 Task:  Click on Football In the Sunday Gridiron Challenge click on  Pick Sheet Add name Eli Anderson Team name Cincinnati Hammerheads and  Email softage.8@softage.net 10 Points Tampa Bay Buccaneers 9 Points Cleveland Browns 8 Points Washington Commanders 7 Points San Francisco 49ers 6 Points Las Vegas Raiders 5 Points New York Jets 4 Points Seattle Seahawks 3 Points Minnesota Vikings 2 Points Green Bay Packers 1 Points Los Angeles Rams Submit pick sheet
Action: Mouse moved to (724, 434)
Screenshot: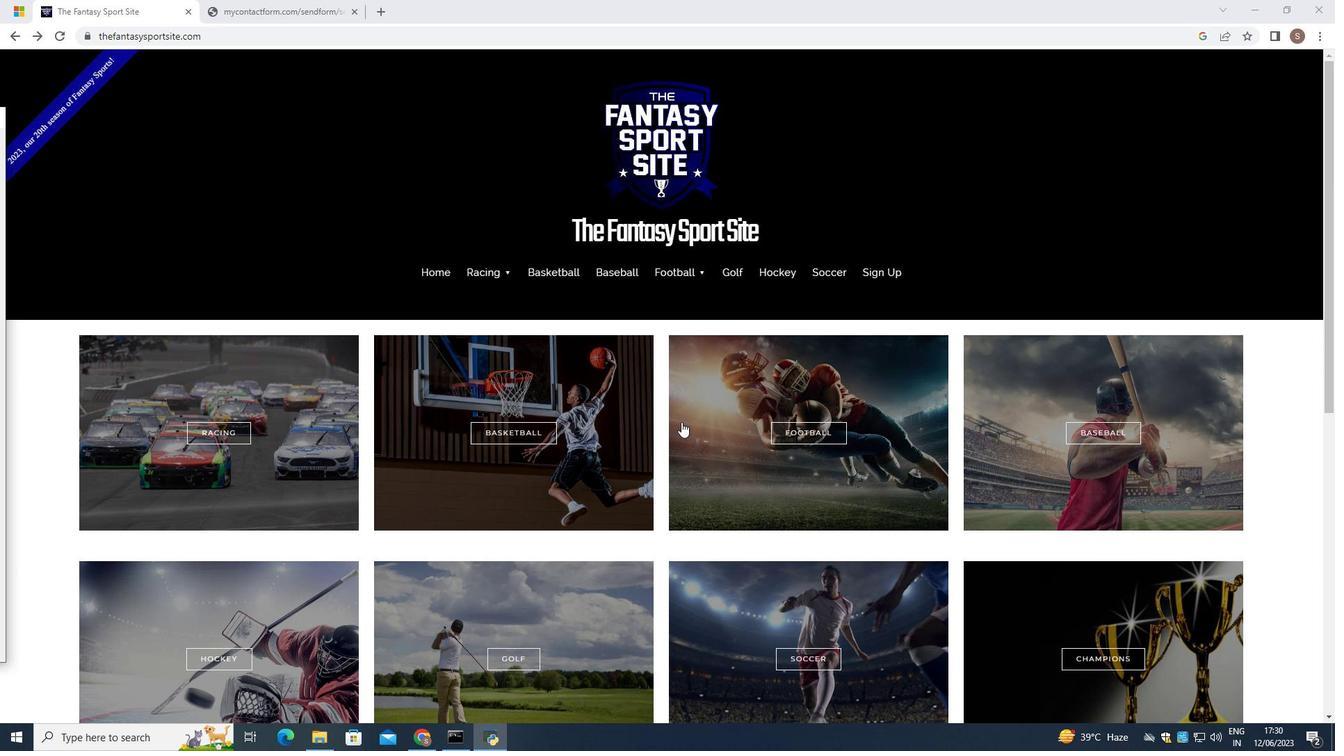 
Action: Mouse pressed left at (724, 434)
Screenshot: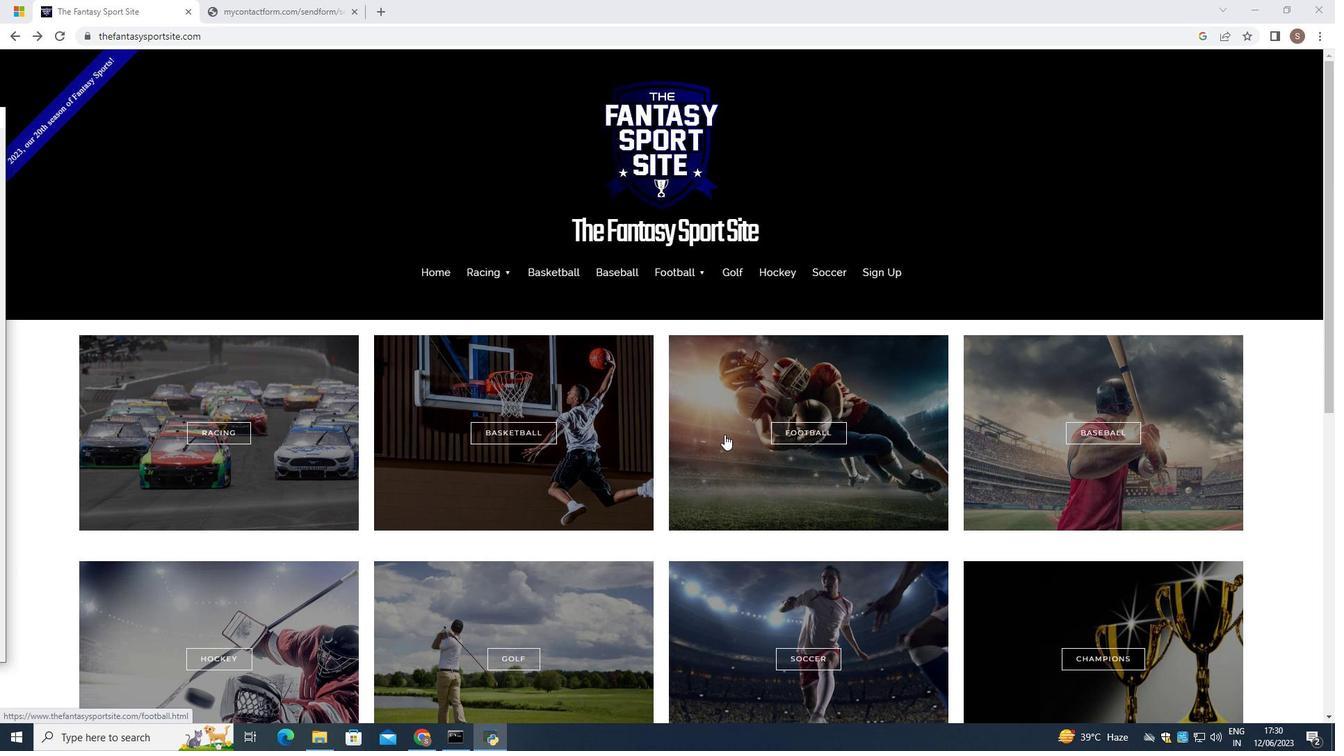 
Action: Mouse moved to (683, 562)
Screenshot: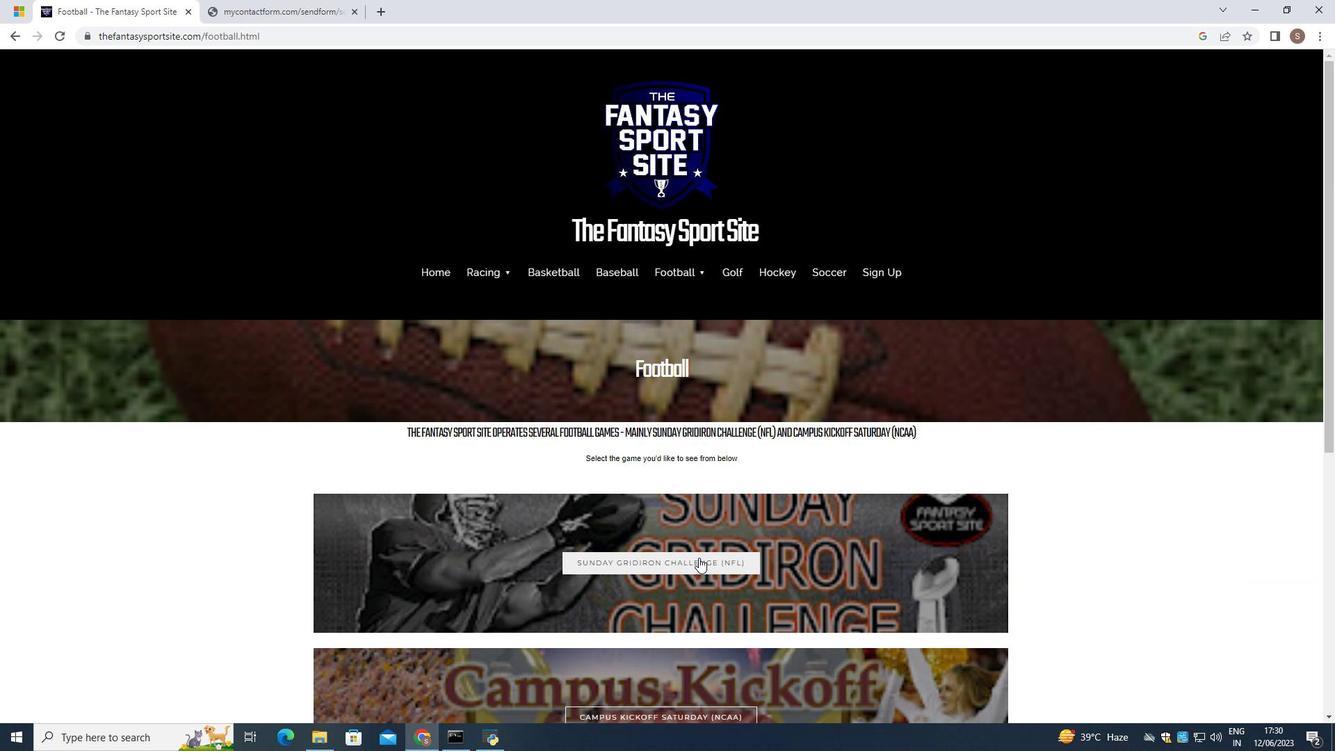 
Action: Mouse pressed left at (683, 562)
Screenshot: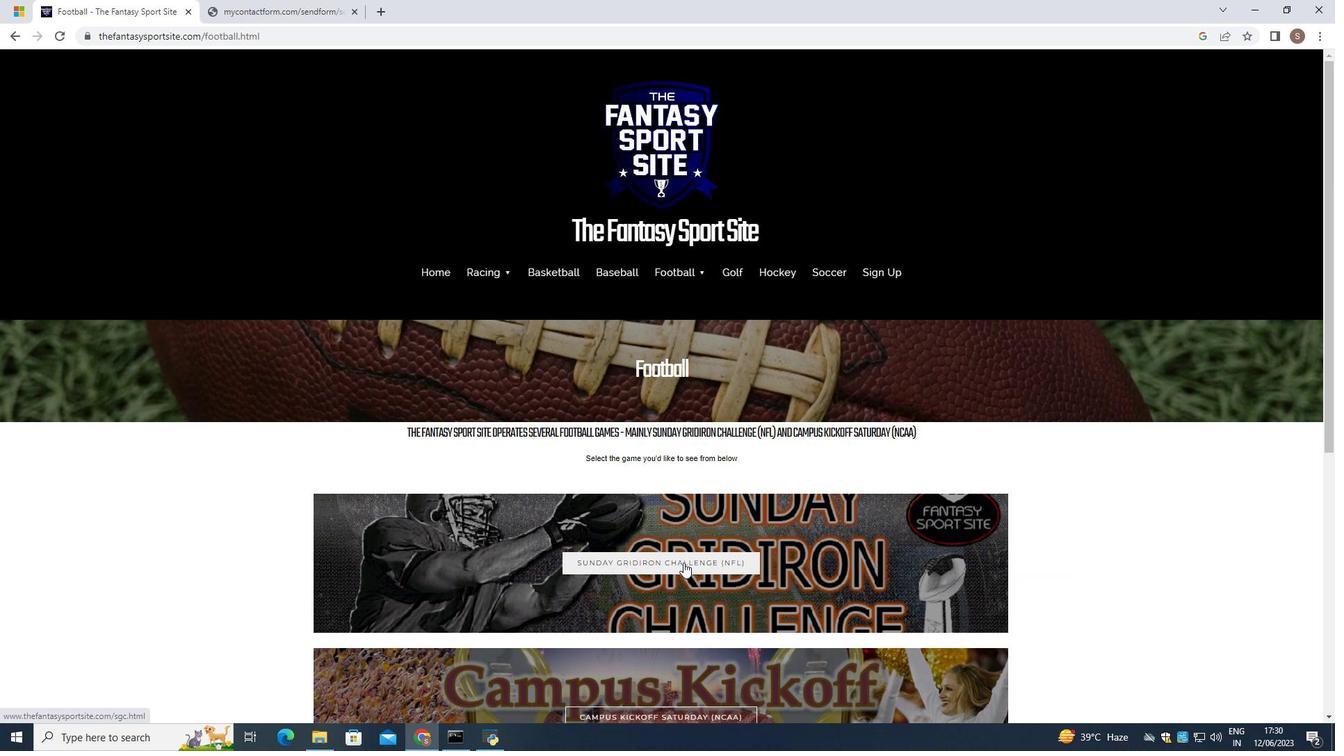 
Action: Mouse moved to (402, 626)
Screenshot: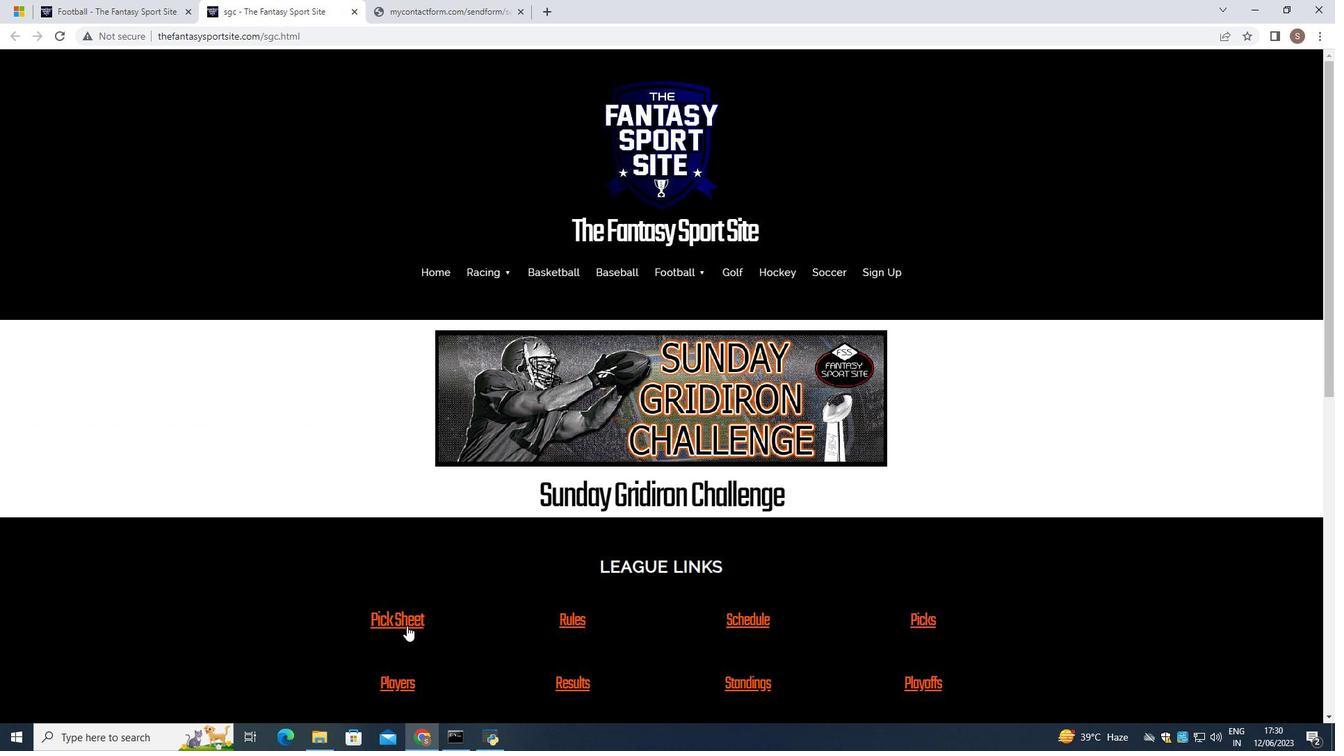 
Action: Mouse pressed left at (402, 626)
Screenshot: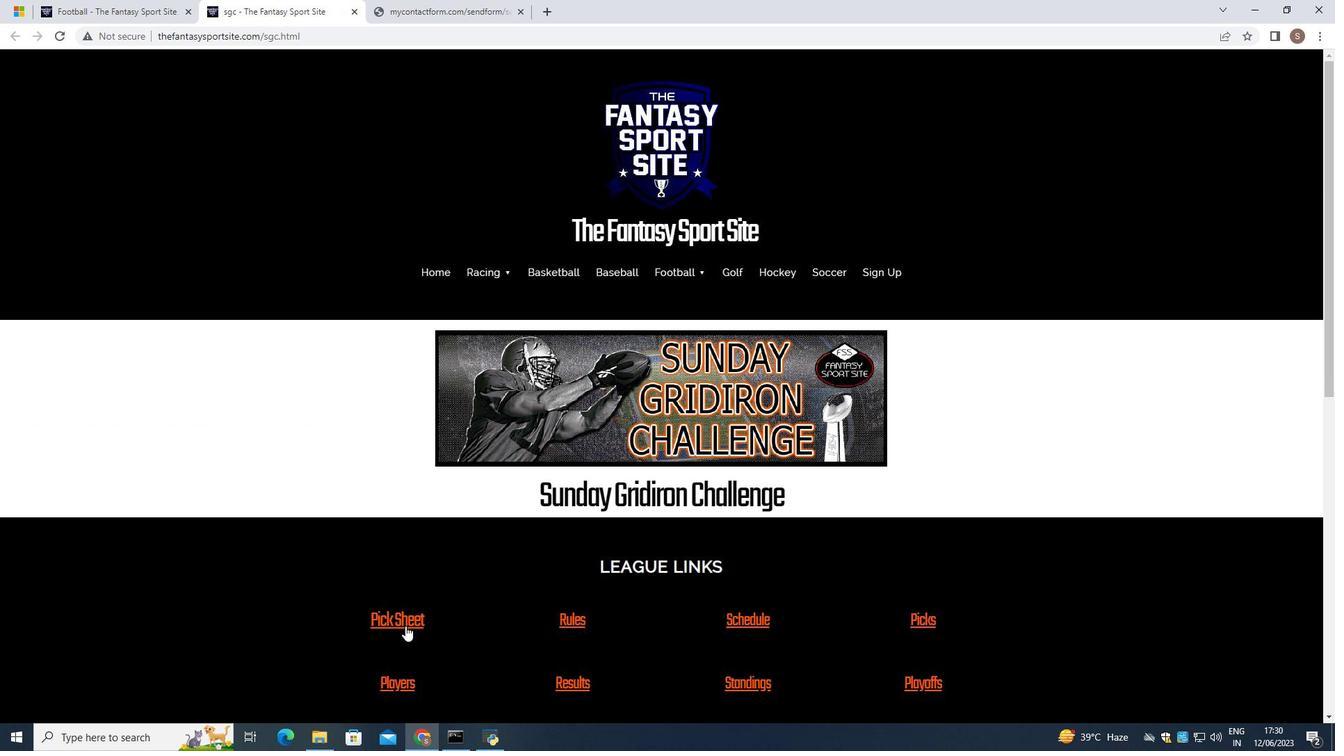 
Action: Mouse moved to (474, 565)
Screenshot: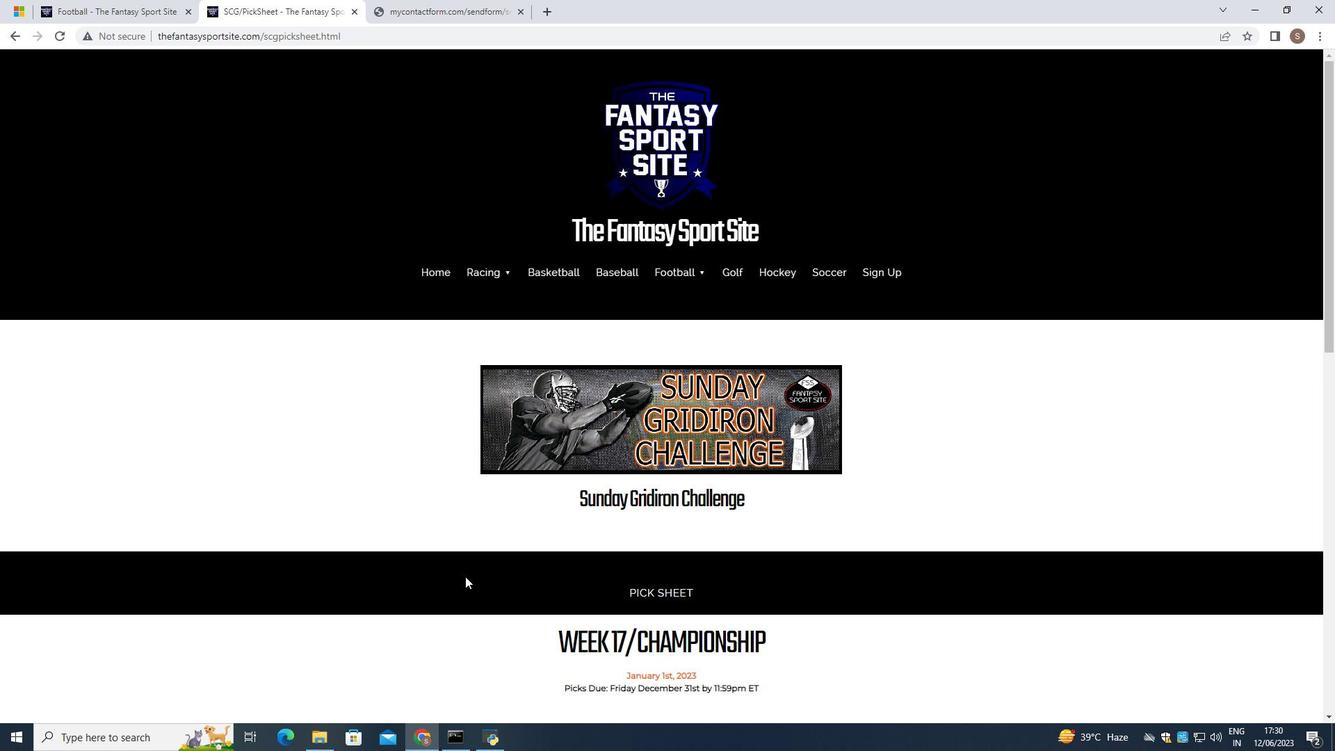 
Action: Mouse scrolled (474, 564) with delta (0, 0)
Screenshot: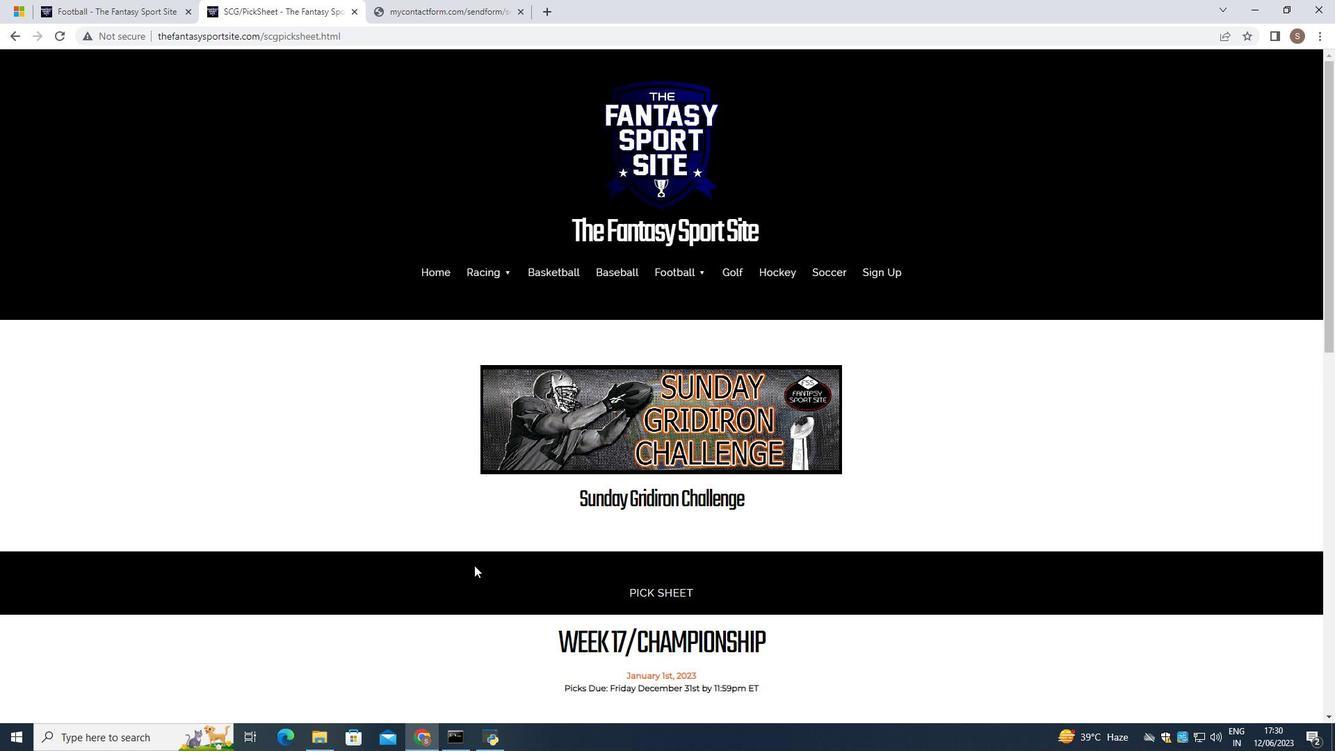 
Action: Mouse scrolled (474, 564) with delta (0, 0)
Screenshot: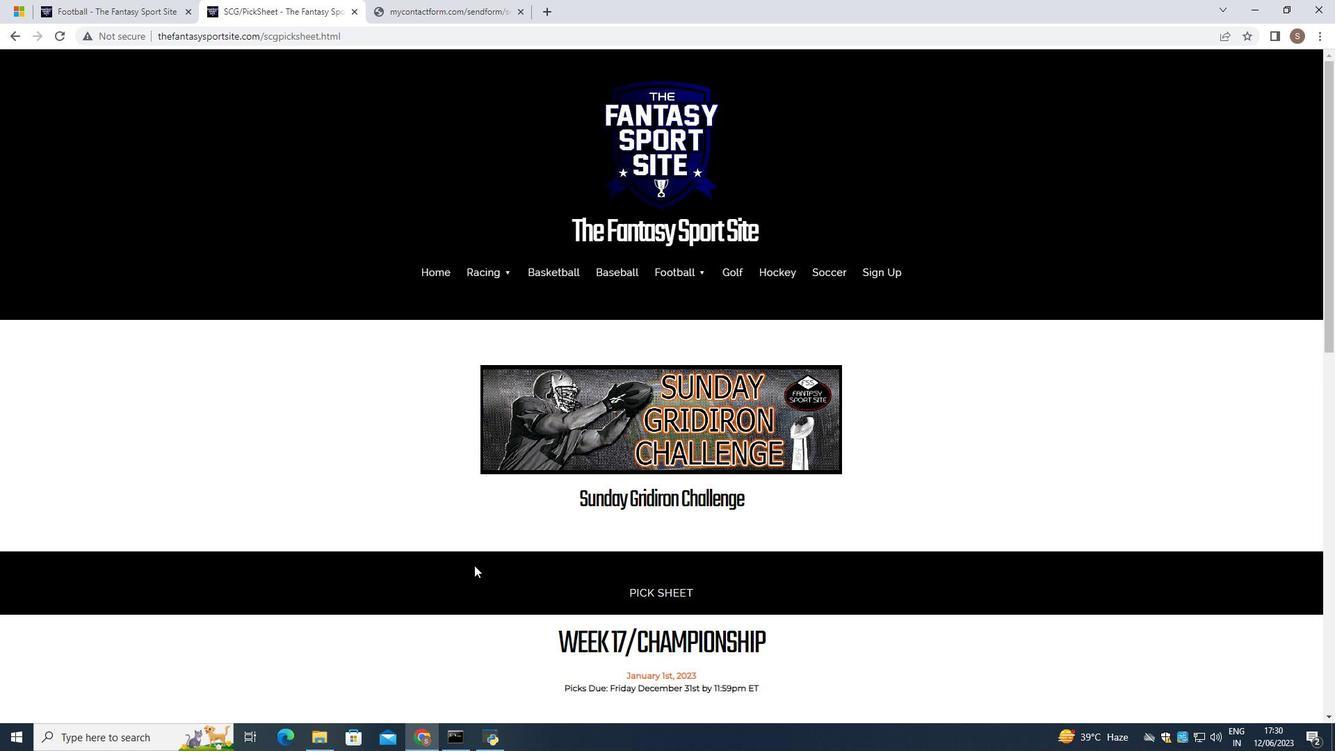 
Action: Mouse scrolled (474, 564) with delta (0, 0)
Screenshot: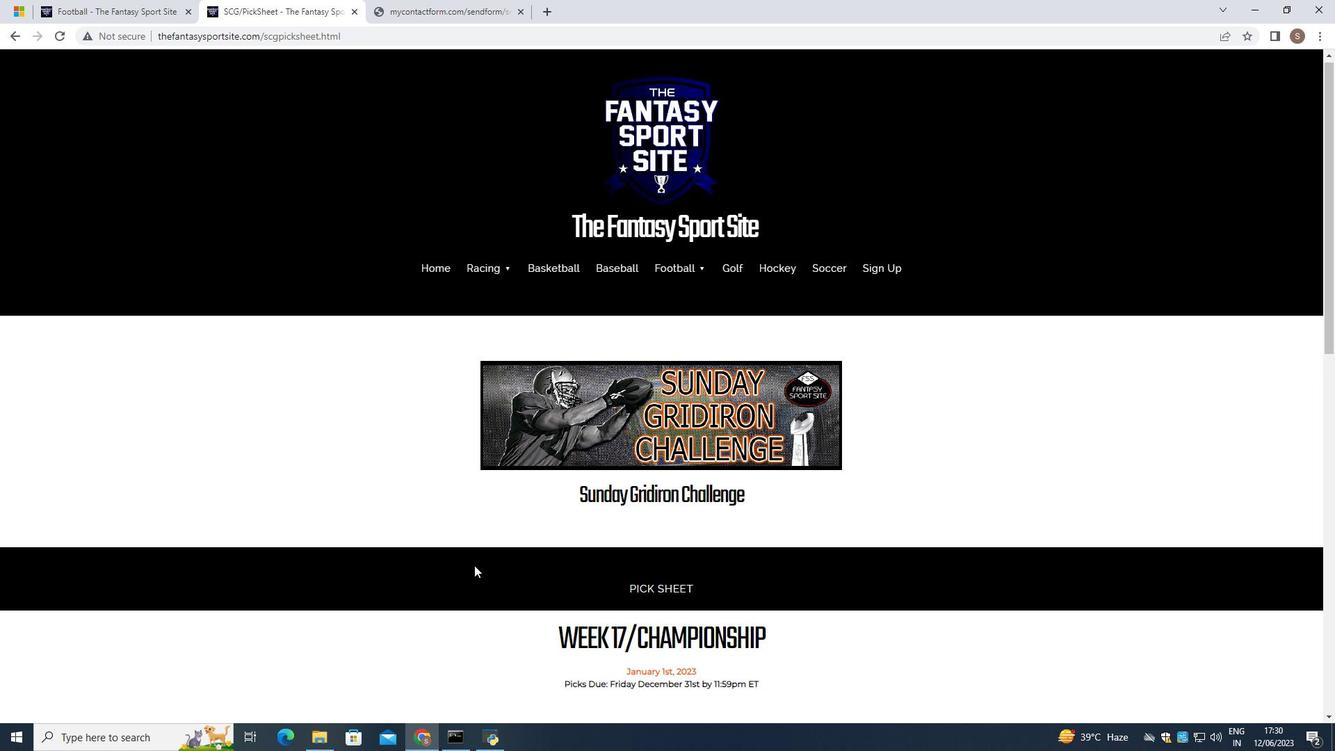
Action: Mouse scrolled (474, 564) with delta (0, 0)
Screenshot: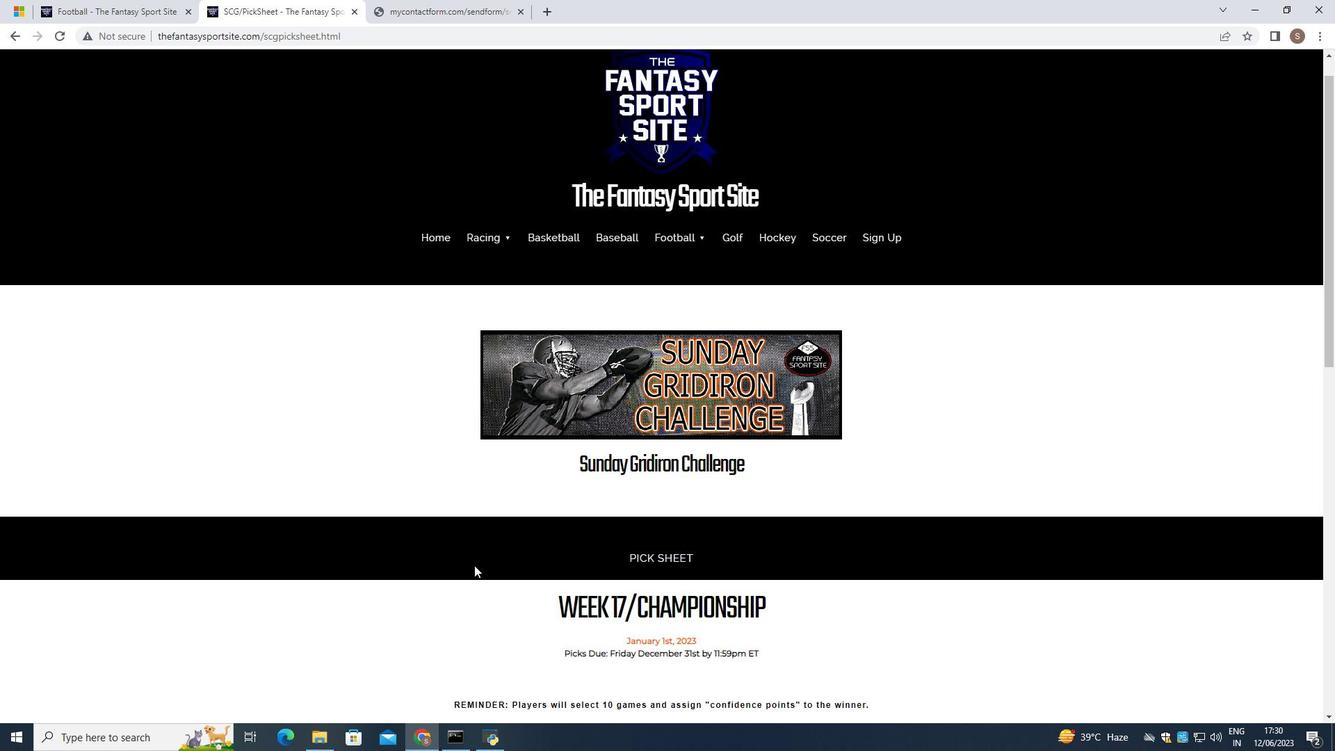 
Action: Mouse scrolled (474, 564) with delta (0, 0)
Screenshot: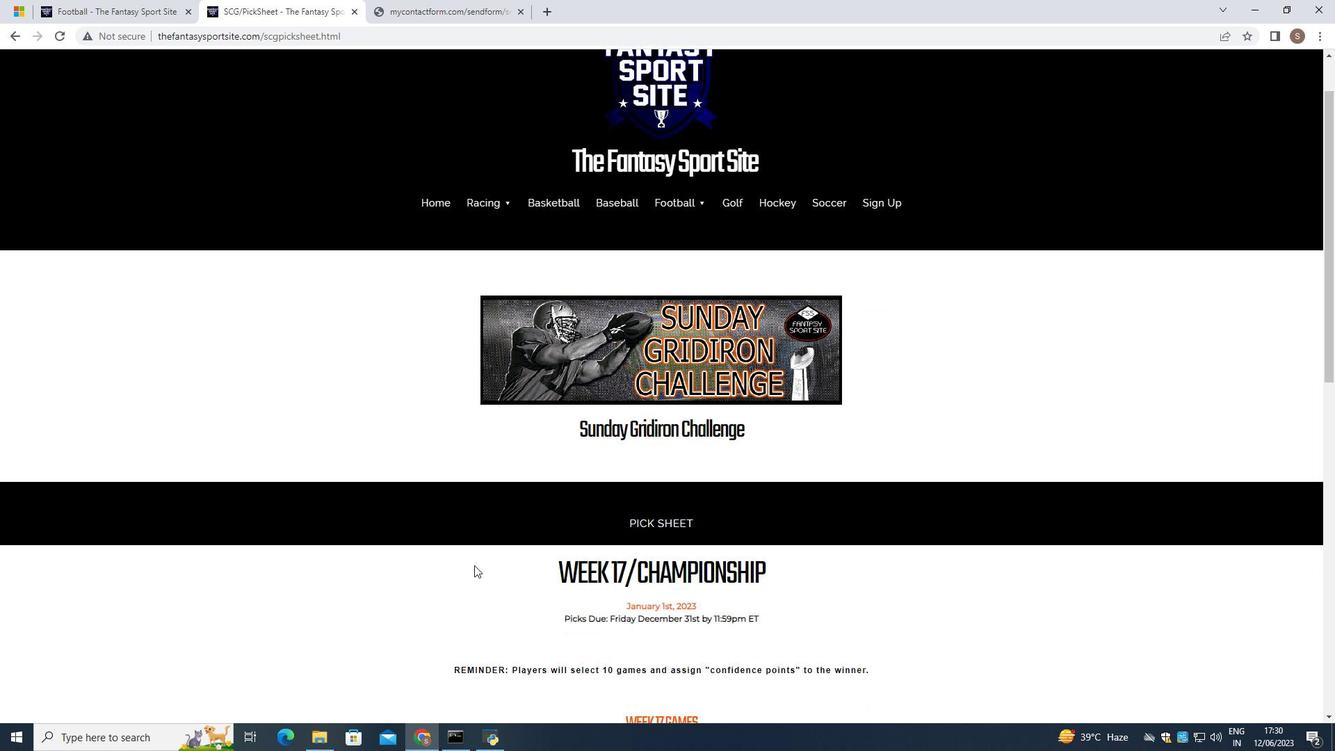 
Action: Mouse scrolled (474, 564) with delta (0, 0)
Screenshot: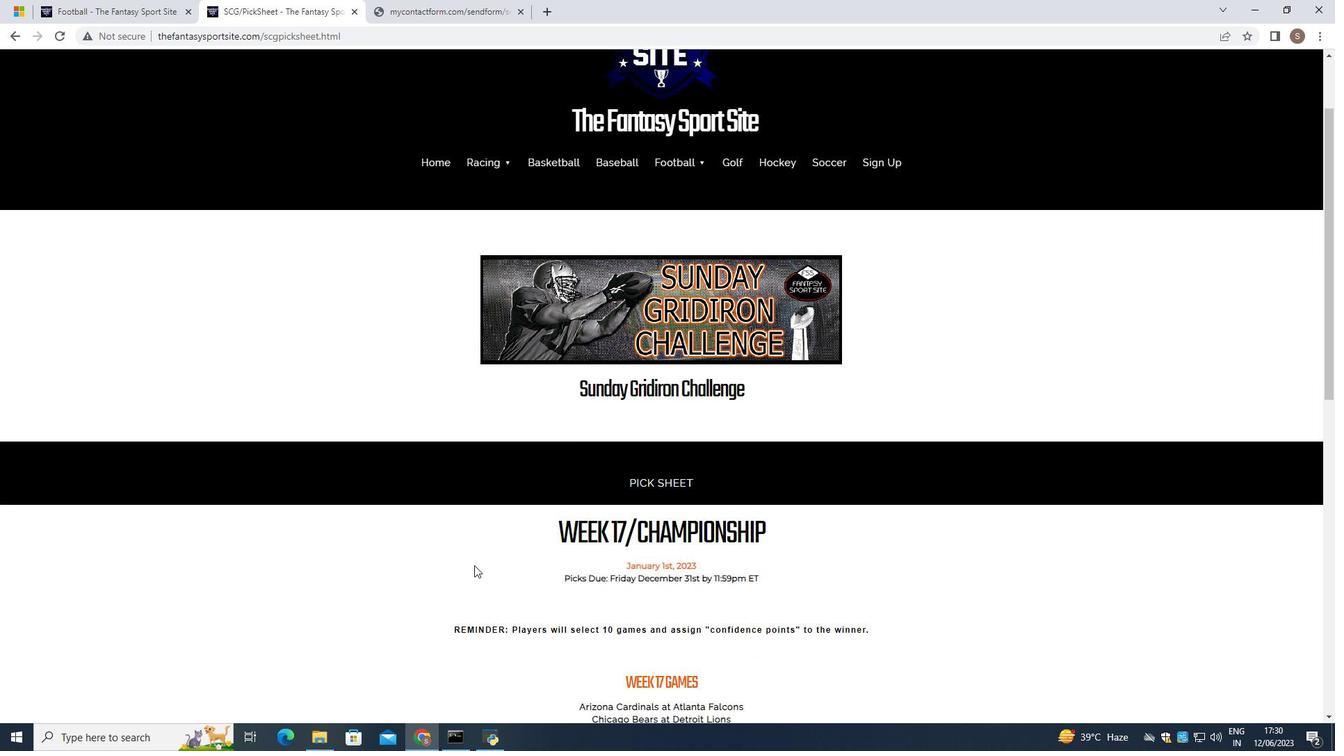 
Action: Mouse scrolled (474, 564) with delta (0, 0)
Screenshot: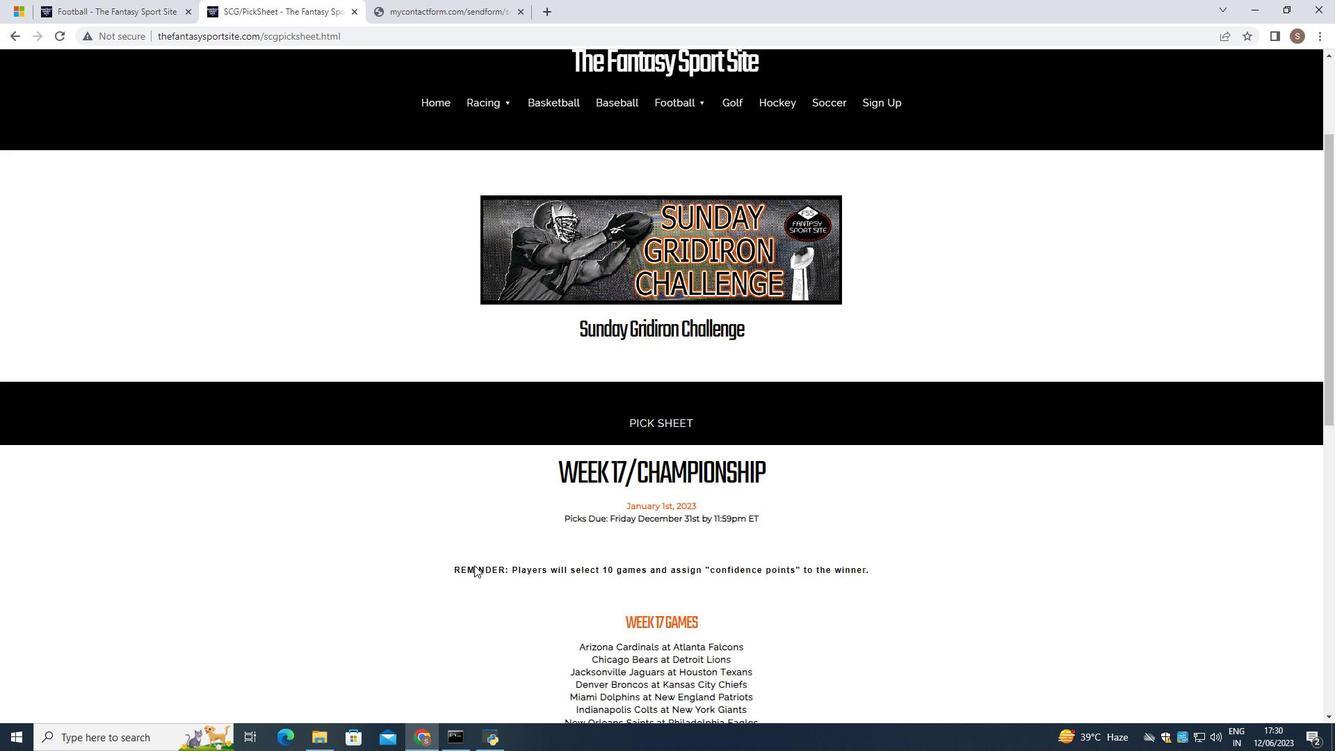 
Action: Mouse scrolled (474, 564) with delta (0, 0)
Screenshot: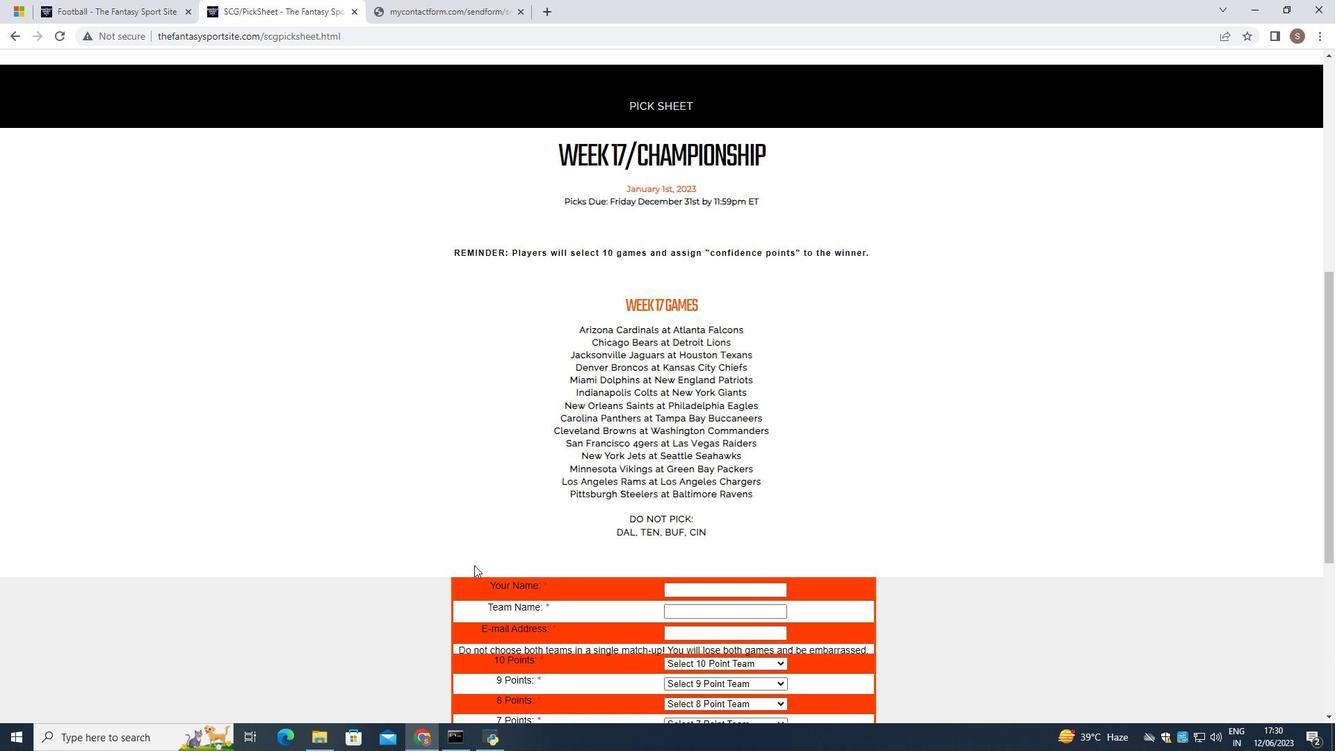 
Action: Mouse scrolled (474, 564) with delta (0, 0)
Screenshot: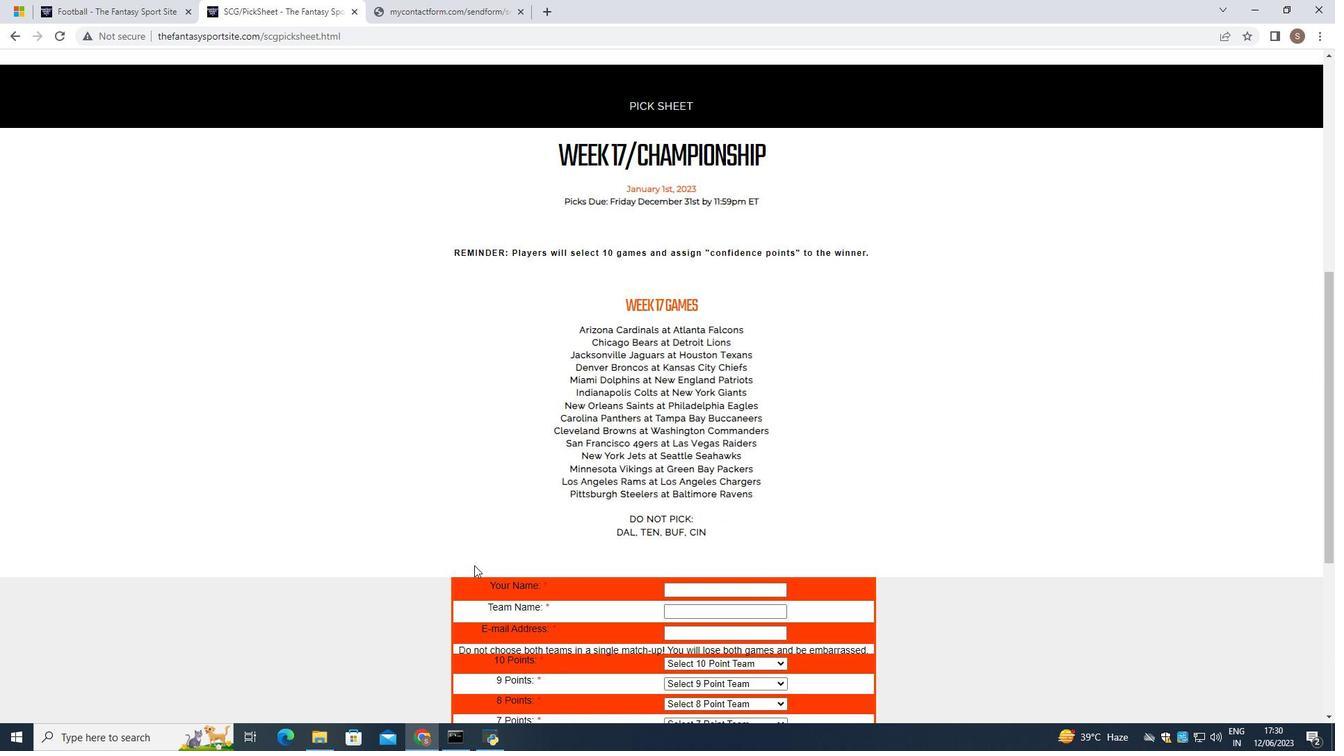 
Action: Mouse scrolled (474, 564) with delta (0, 0)
Screenshot: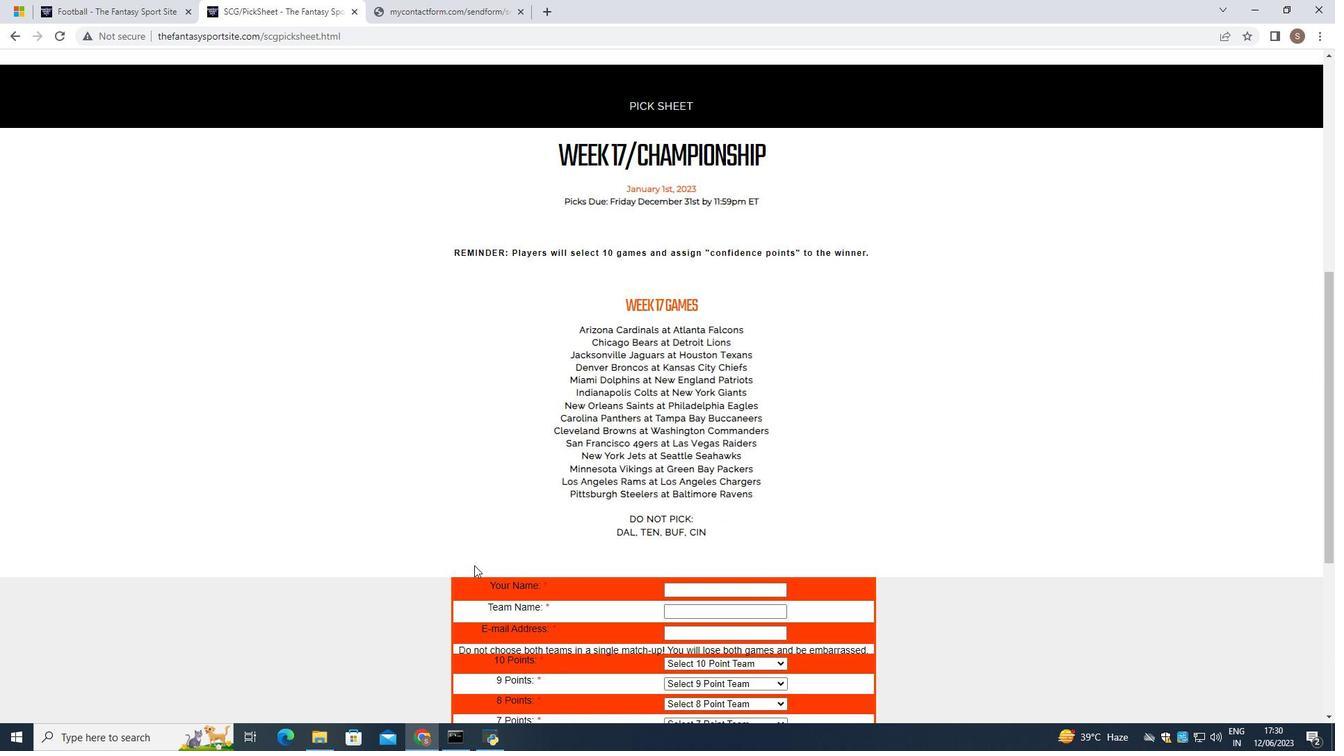 
Action: Mouse moved to (706, 382)
Screenshot: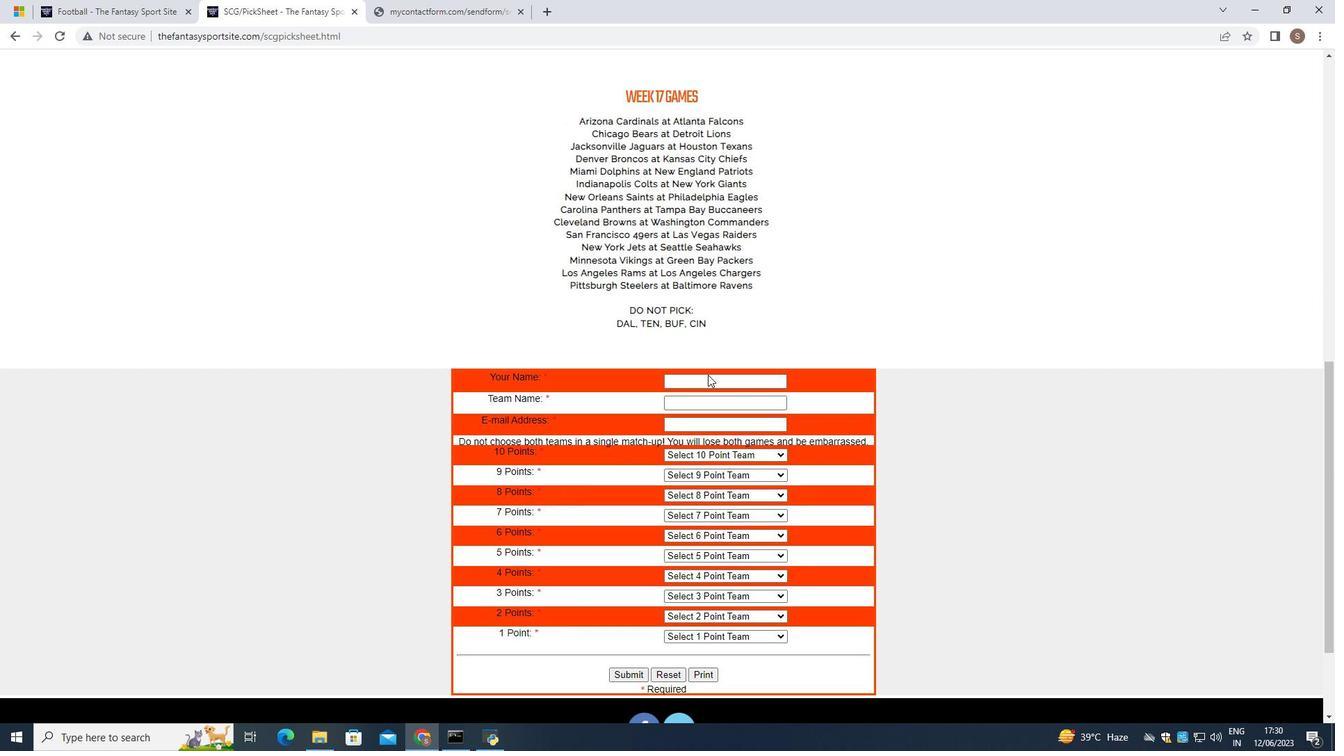 
Action: Mouse pressed left at (706, 382)
Screenshot: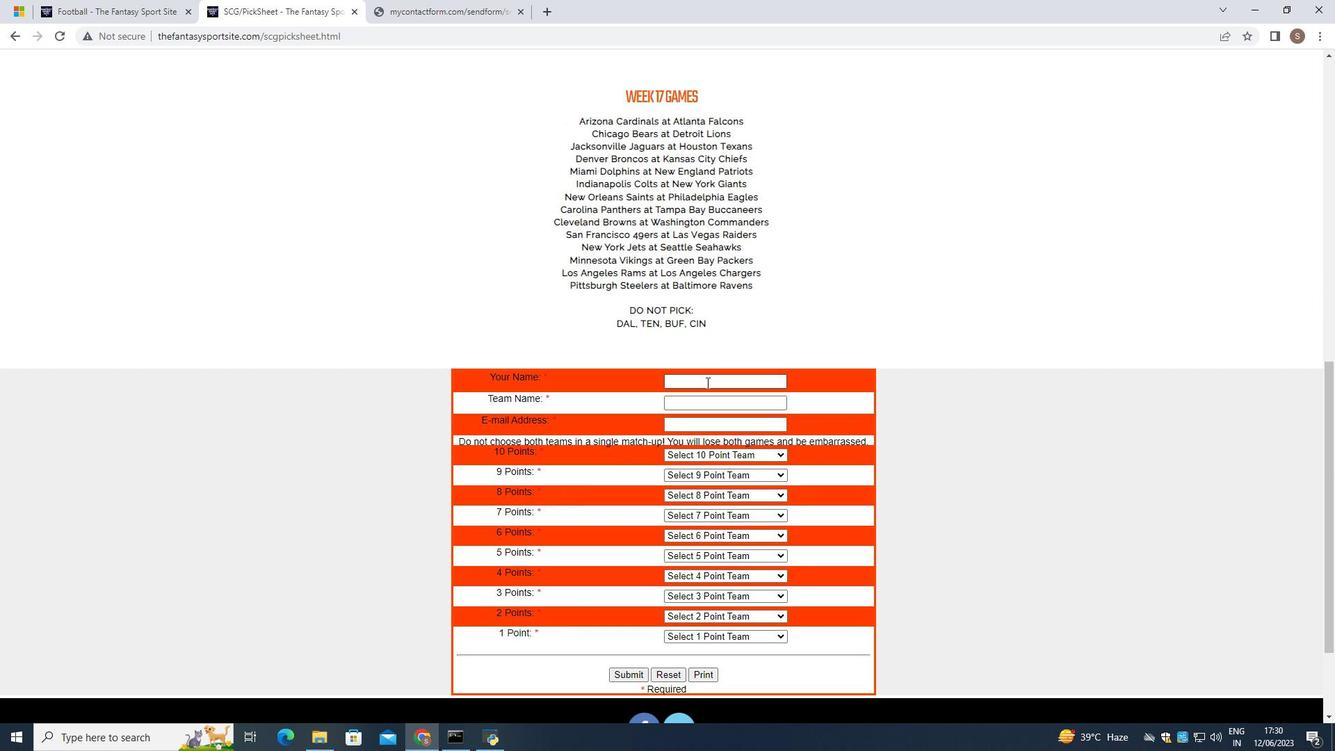 
Action: Mouse moved to (705, 383)
Screenshot: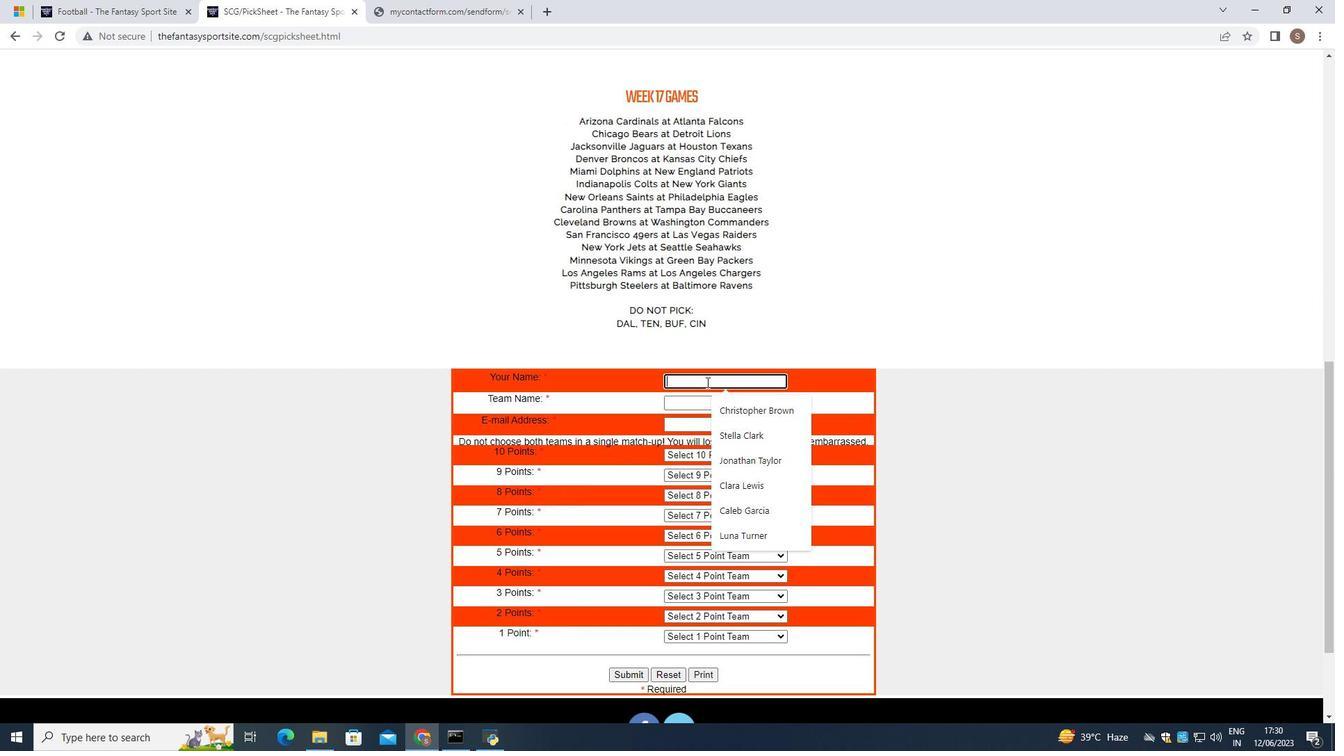 
Action: Key pressed <Key.shift>Eli<Key.space><Key.shift>Anderson<Key.space>
Screenshot: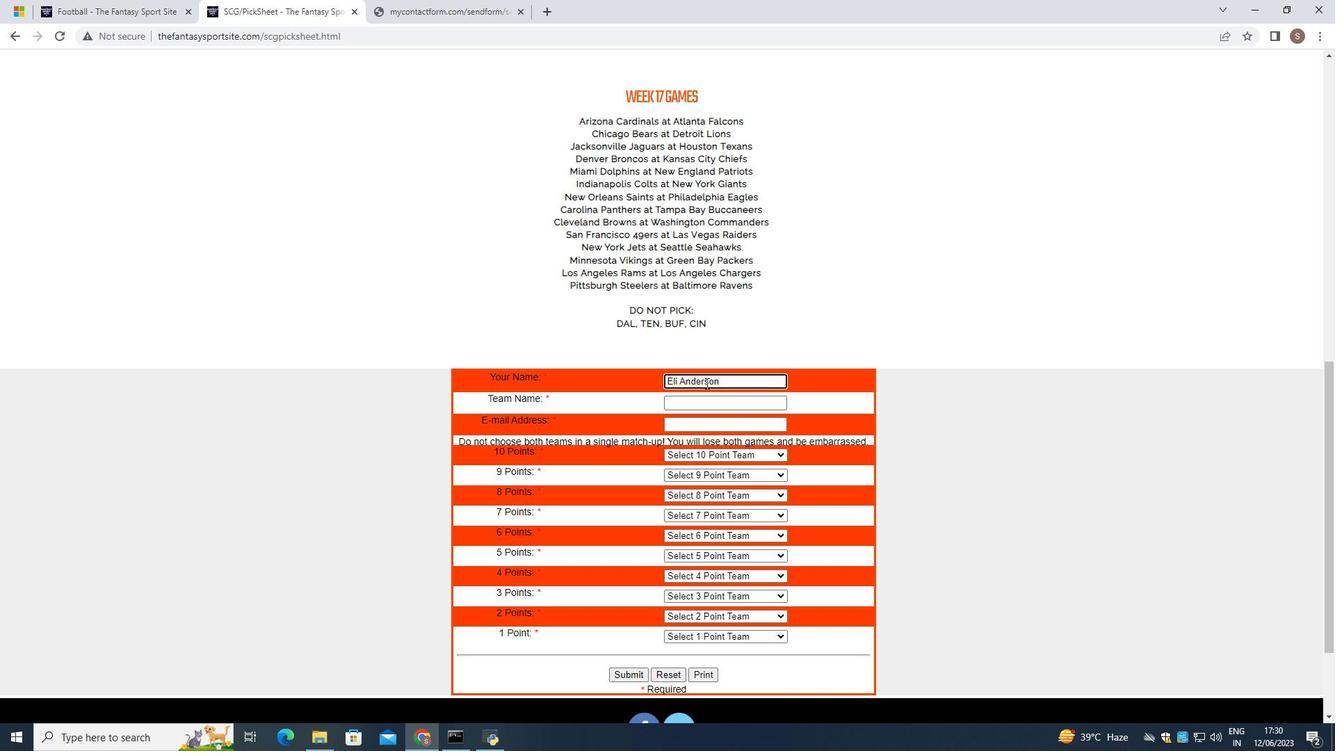 
Action: Mouse moved to (703, 401)
Screenshot: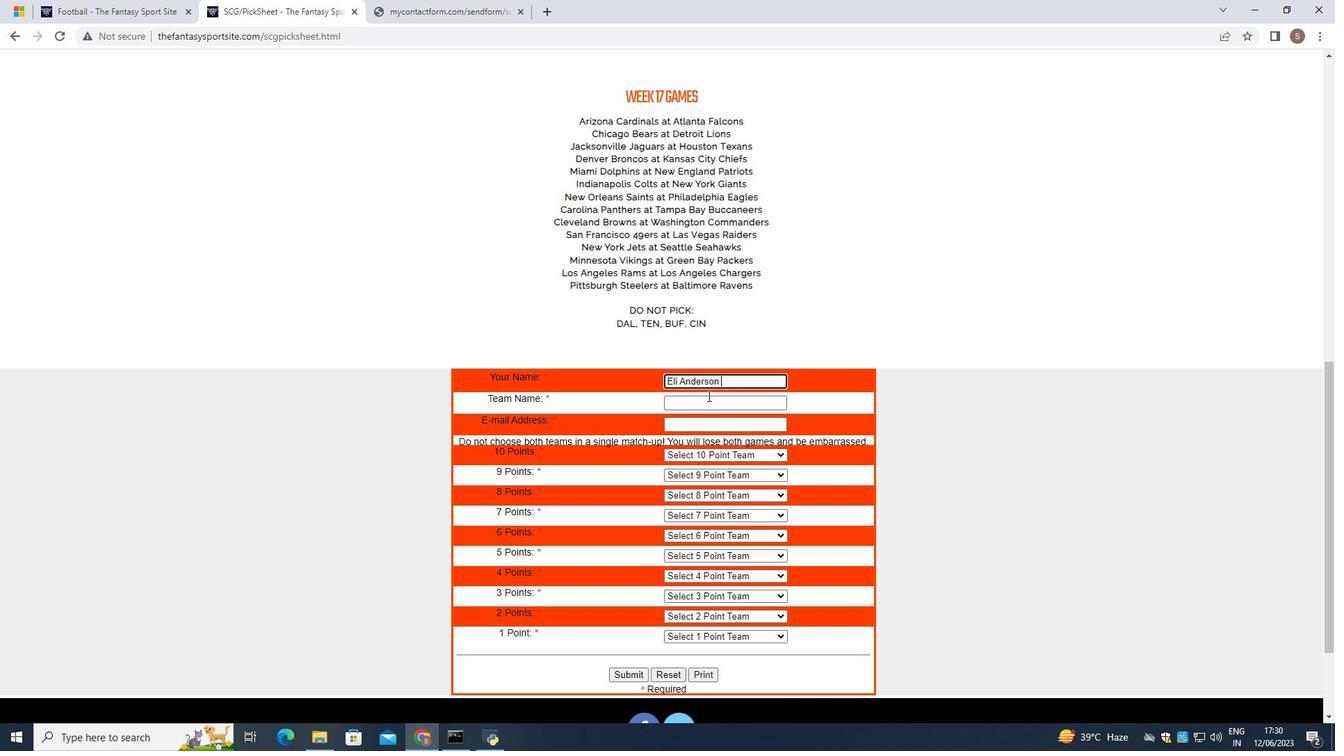 
Action: Mouse pressed left at (703, 401)
Screenshot: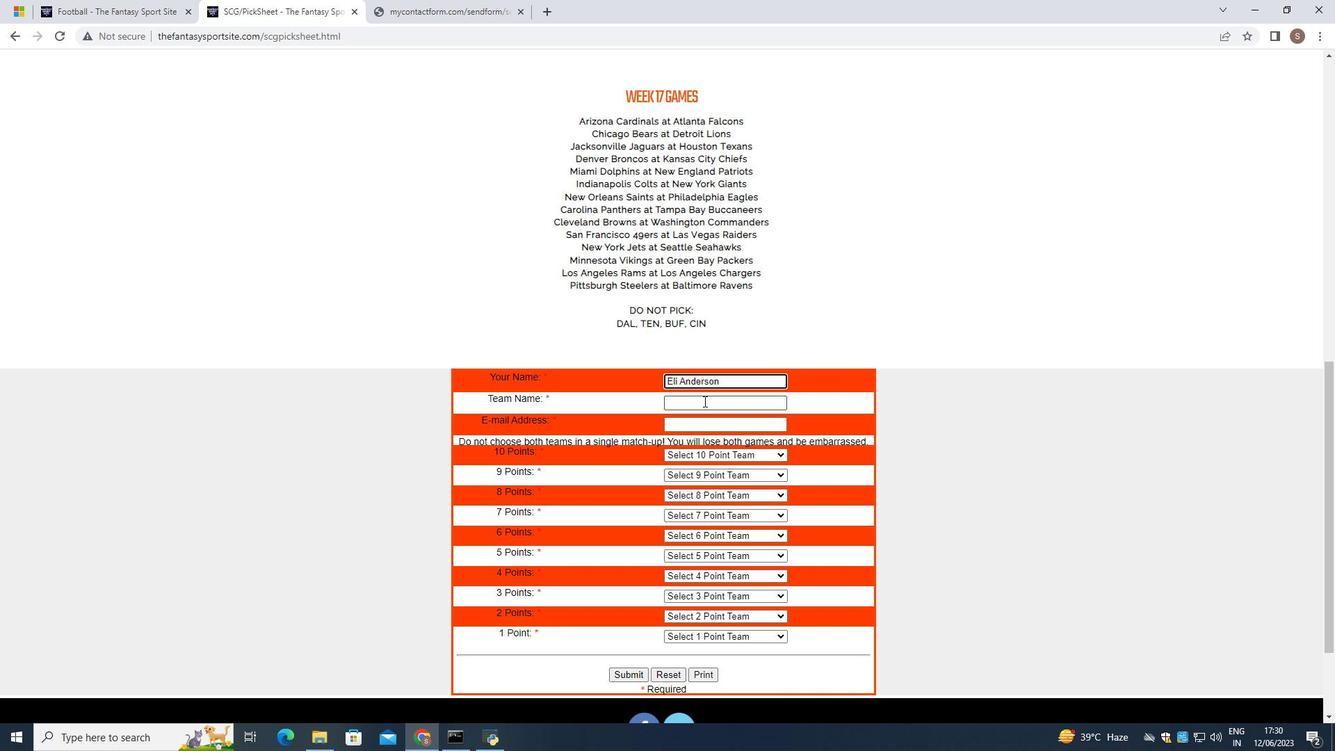 
Action: Key pressed <Key.shift>Cincinnati
Screenshot: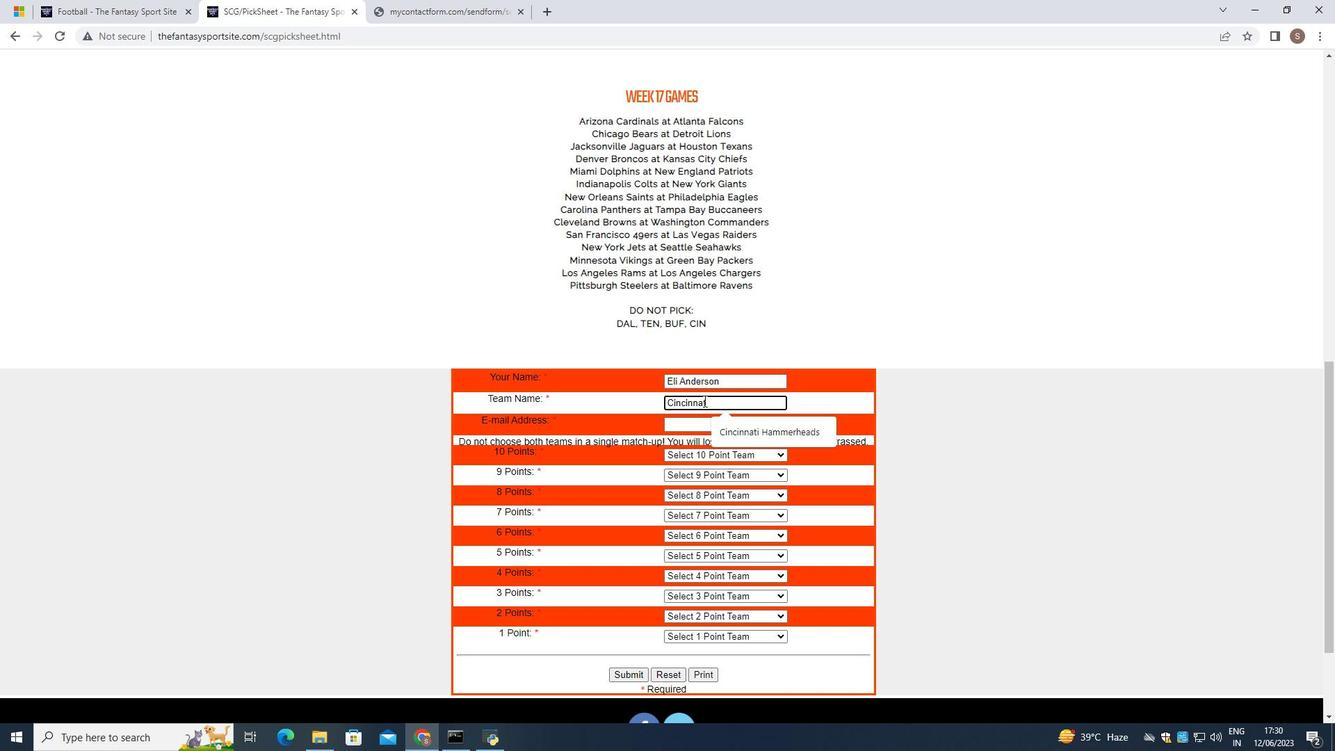 
Action: Mouse moved to (760, 376)
Screenshot: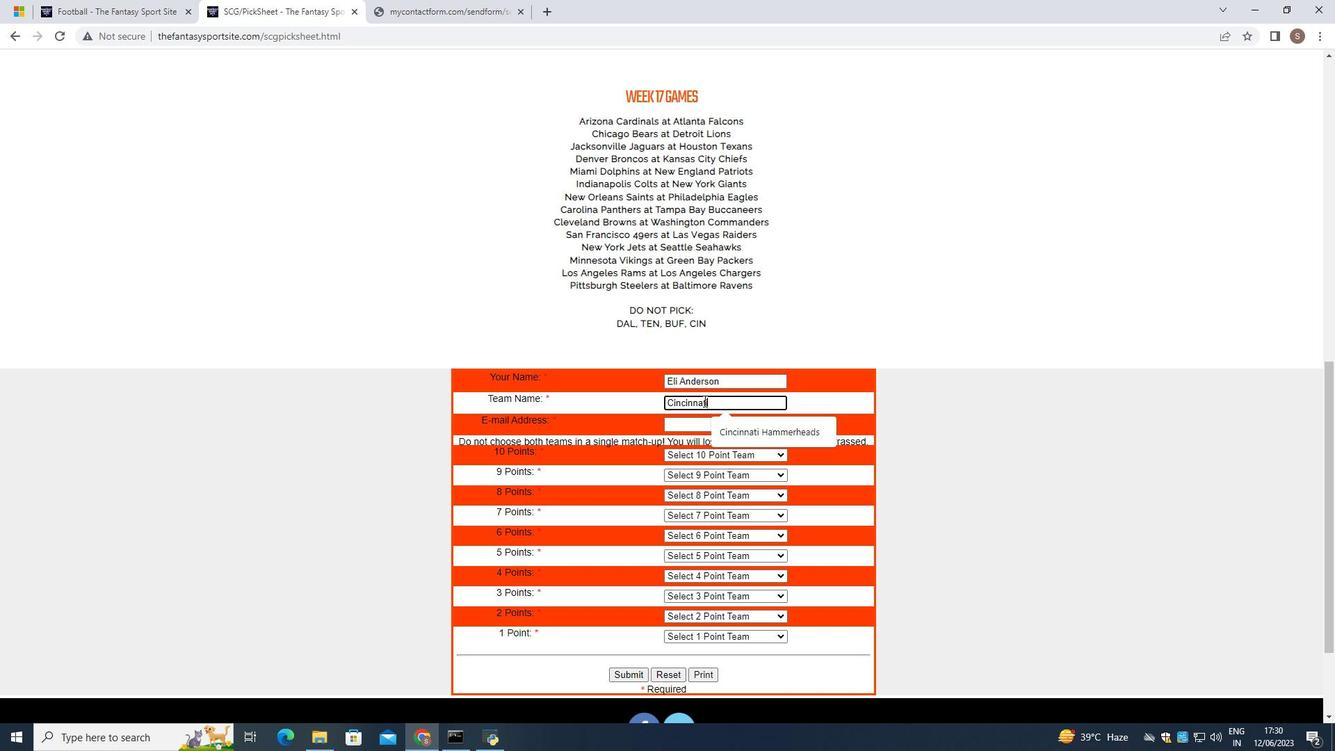 
Action: Key pressed <Key.space><Key.shift>Hammerheads
Screenshot: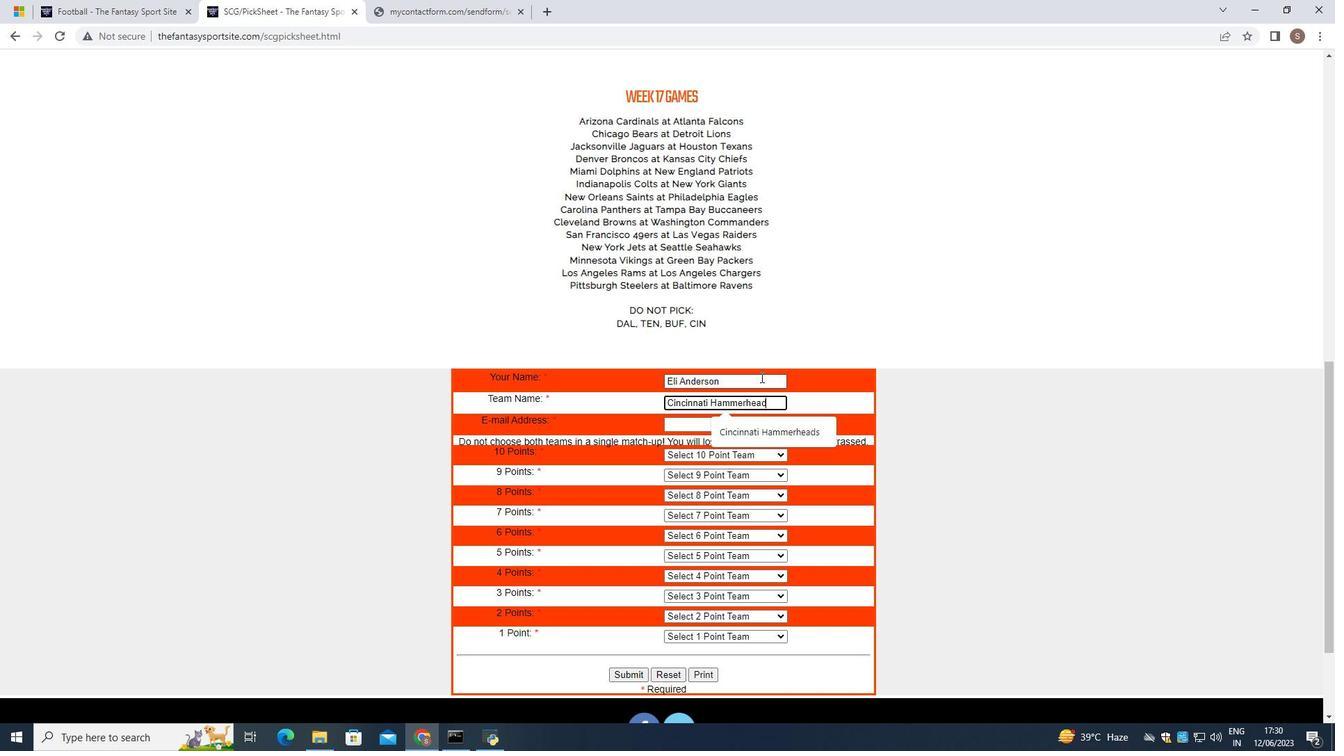 
Action: Mouse moved to (742, 426)
Screenshot: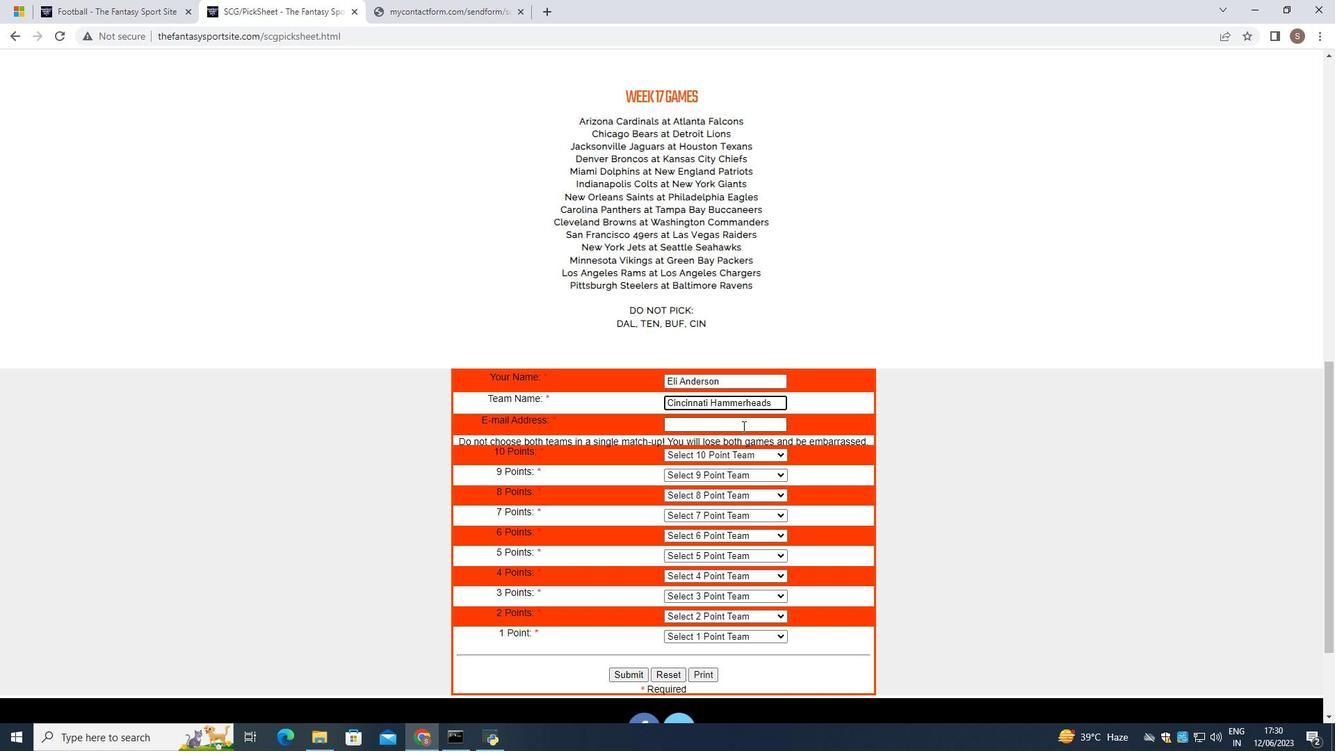 
Action: Mouse pressed left at (742, 426)
Screenshot: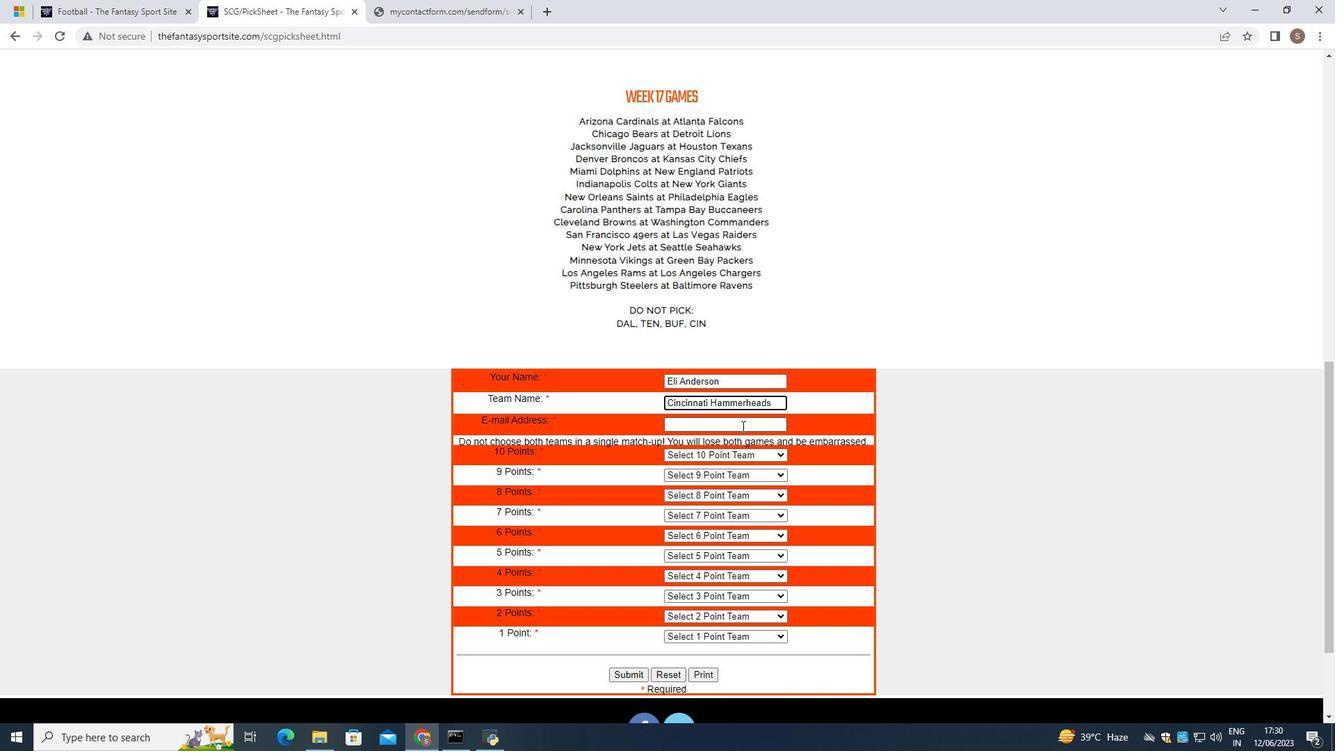 
Action: Key pressed softage.8
Screenshot: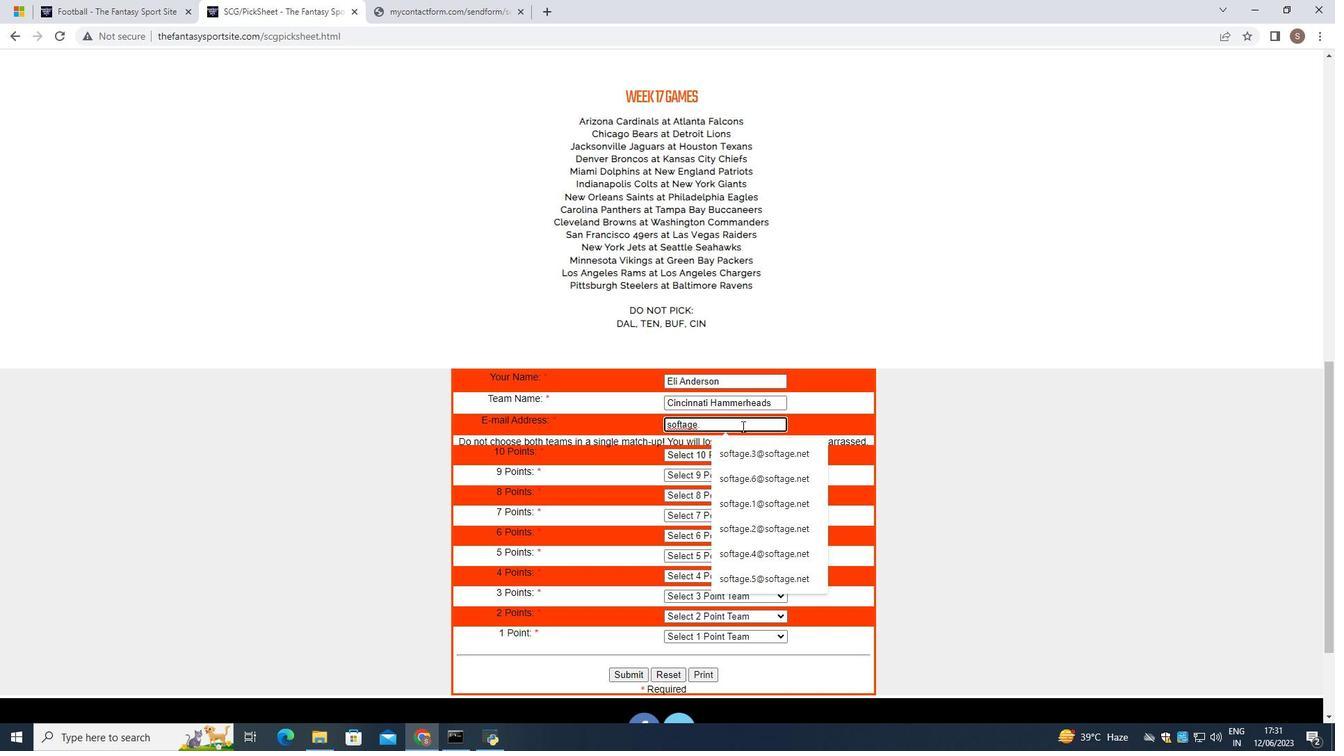 
Action: Mouse moved to (744, 452)
Screenshot: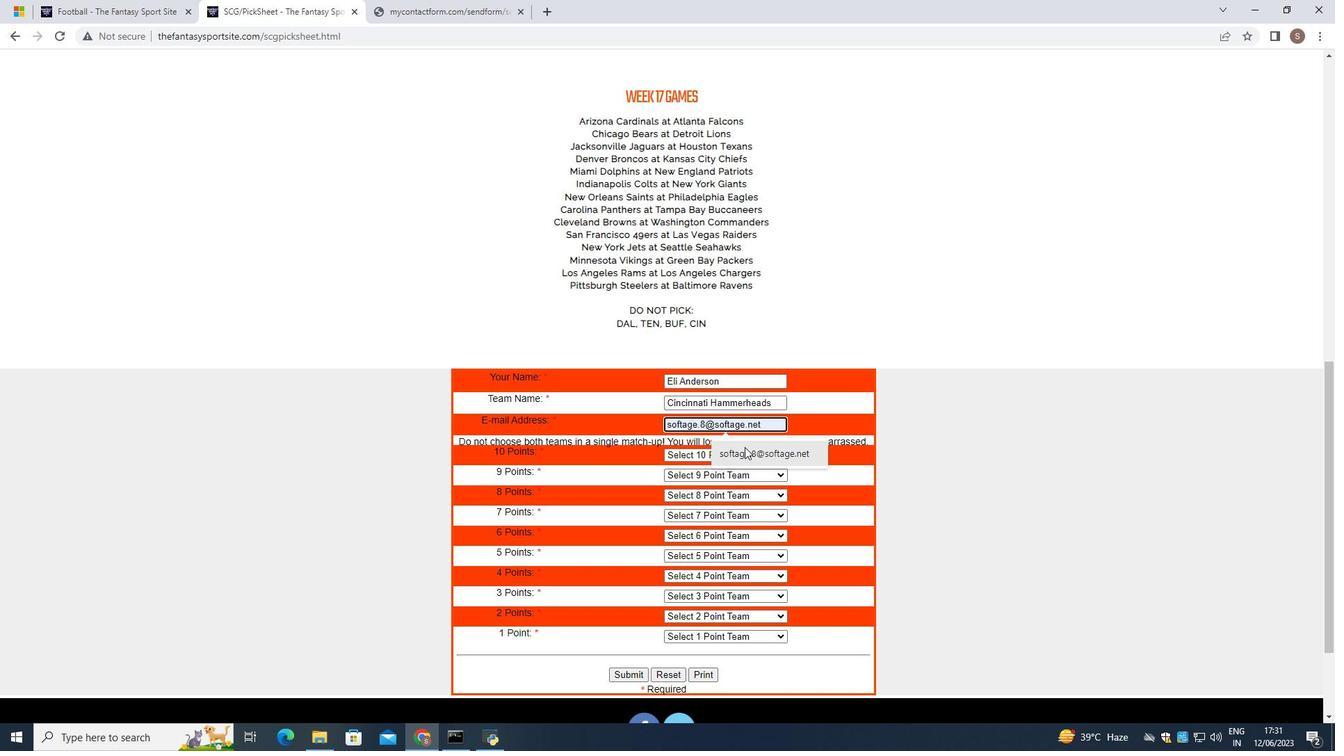 
Action: Mouse pressed left at (744, 452)
Screenshot: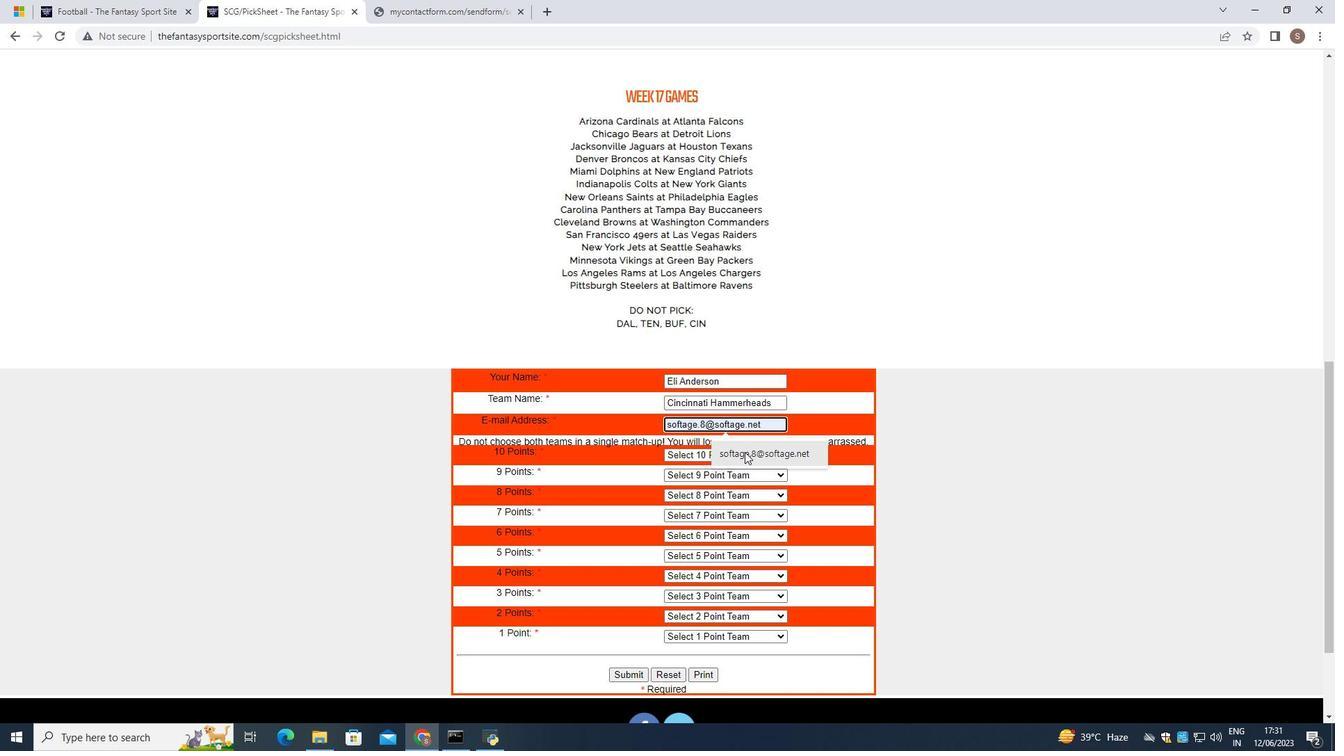 
Action: Mouse moved to (744, 452)
Screenshot: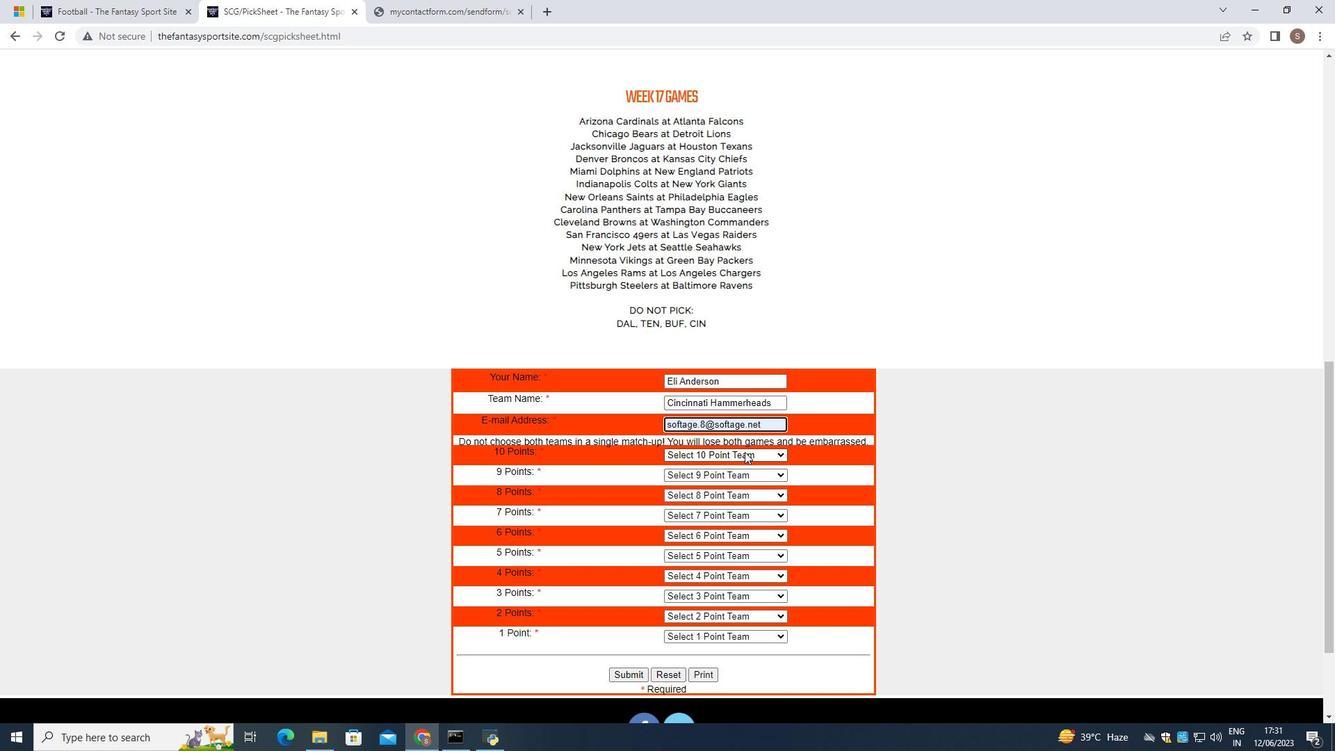 
Action: Mouse pressed left at (744, 452)
Screenshot: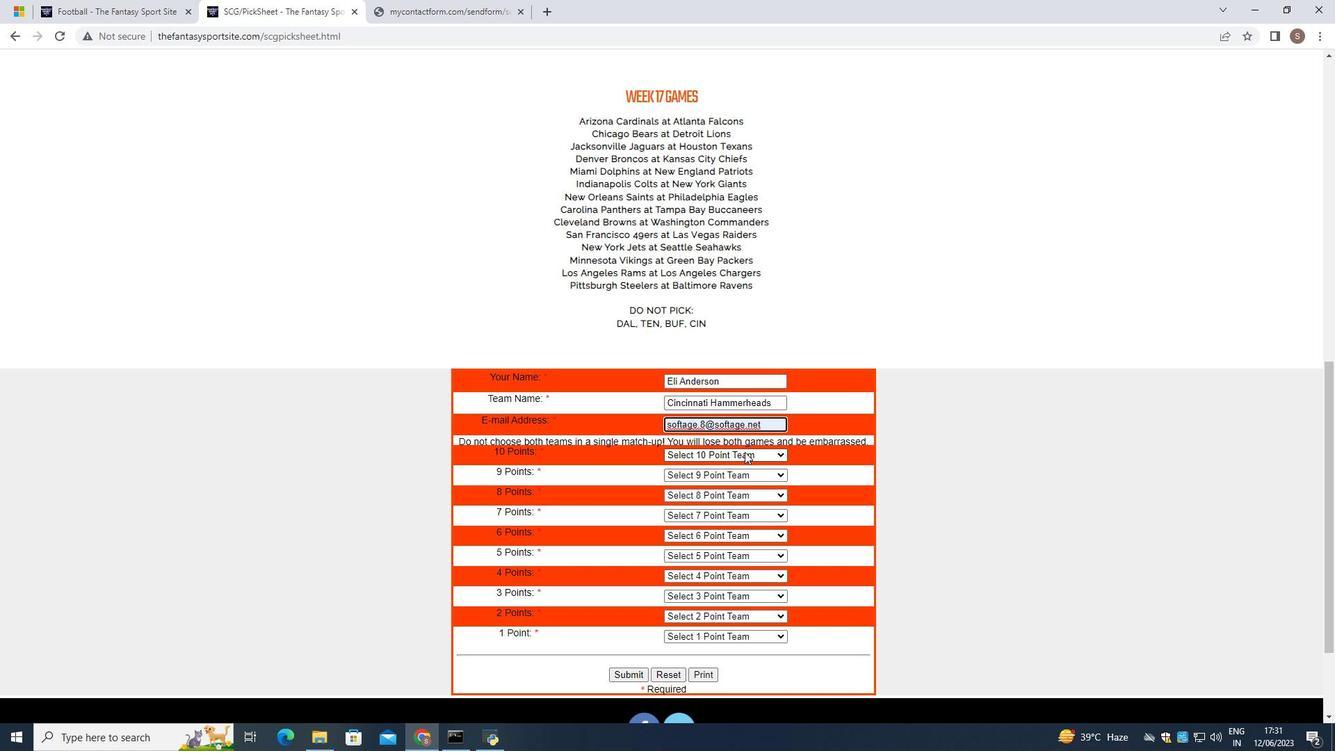 
Action: Mouse moved to (743, 546)
Screenshot: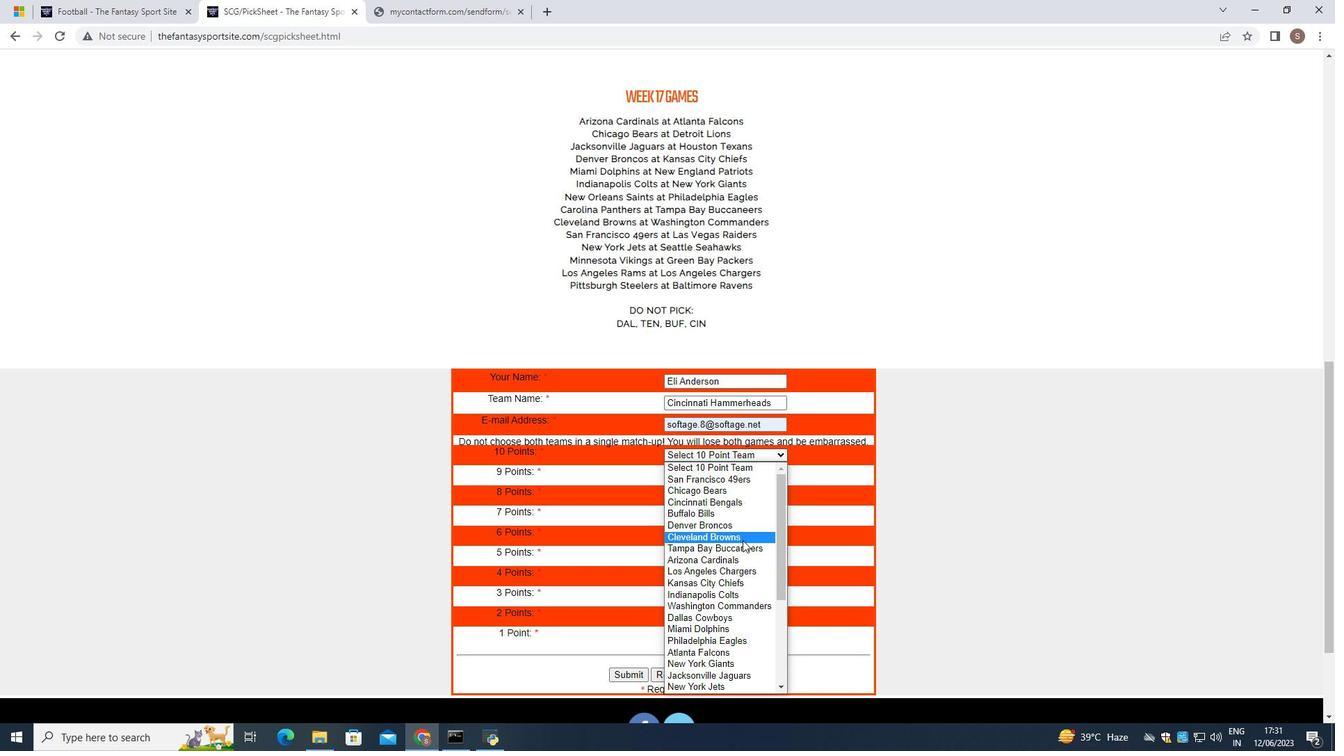 
Action: Mouse pressed left at (743, 546)
Screenshot: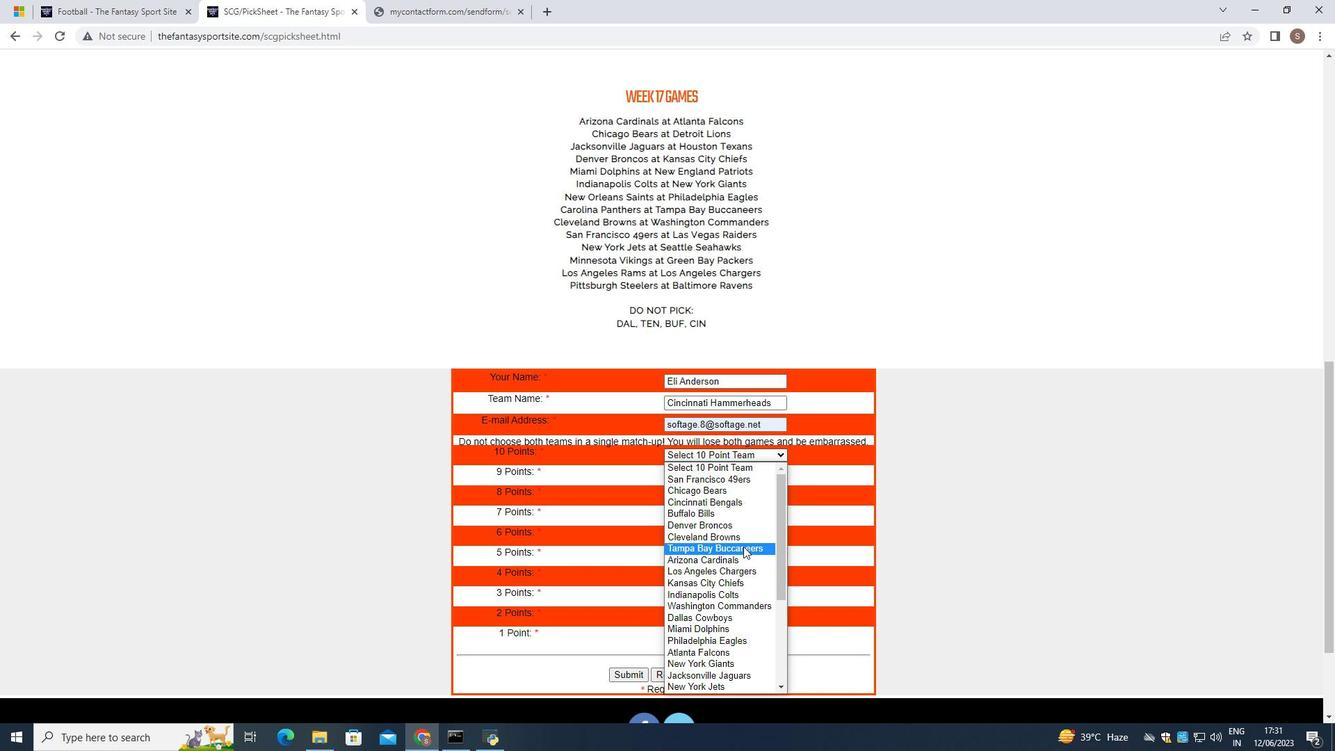 
Action: Mouse moved to (701, 472)
Screenshot: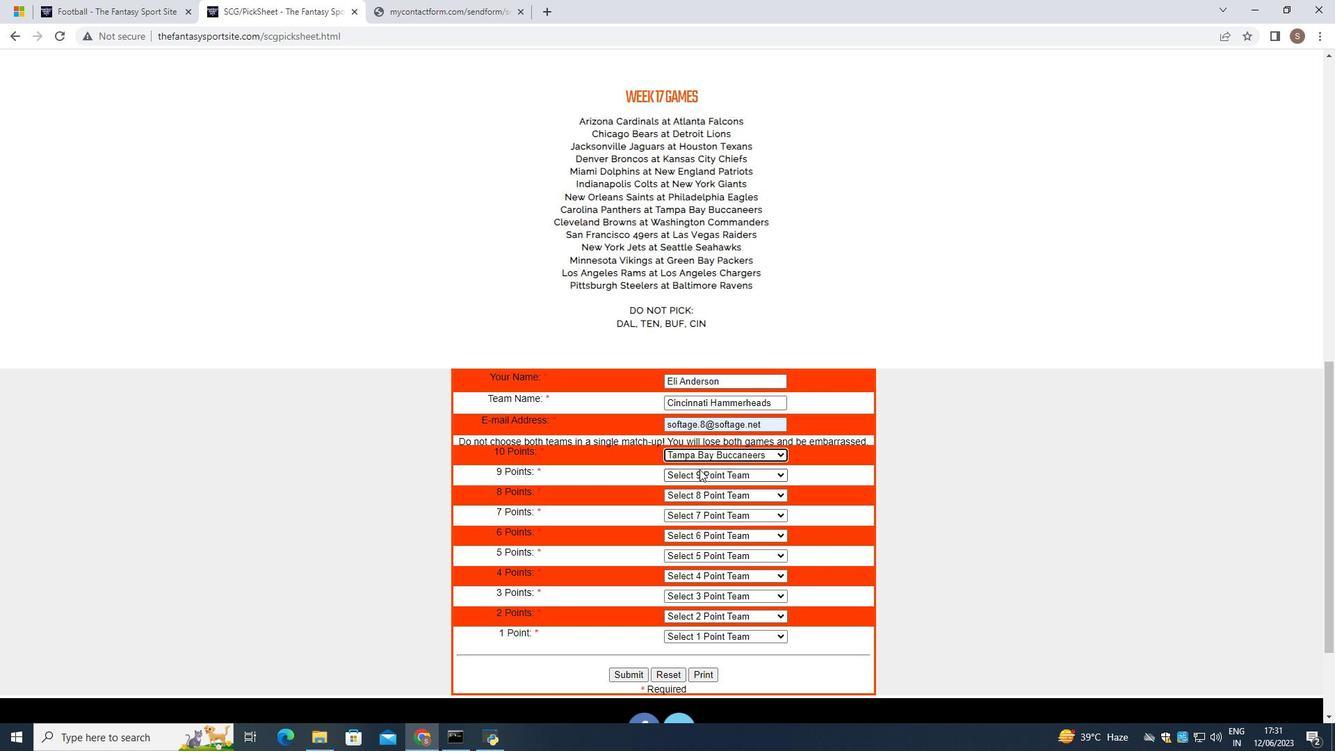 
Action: Mouse pressed left at (701, 472)
Screenshot: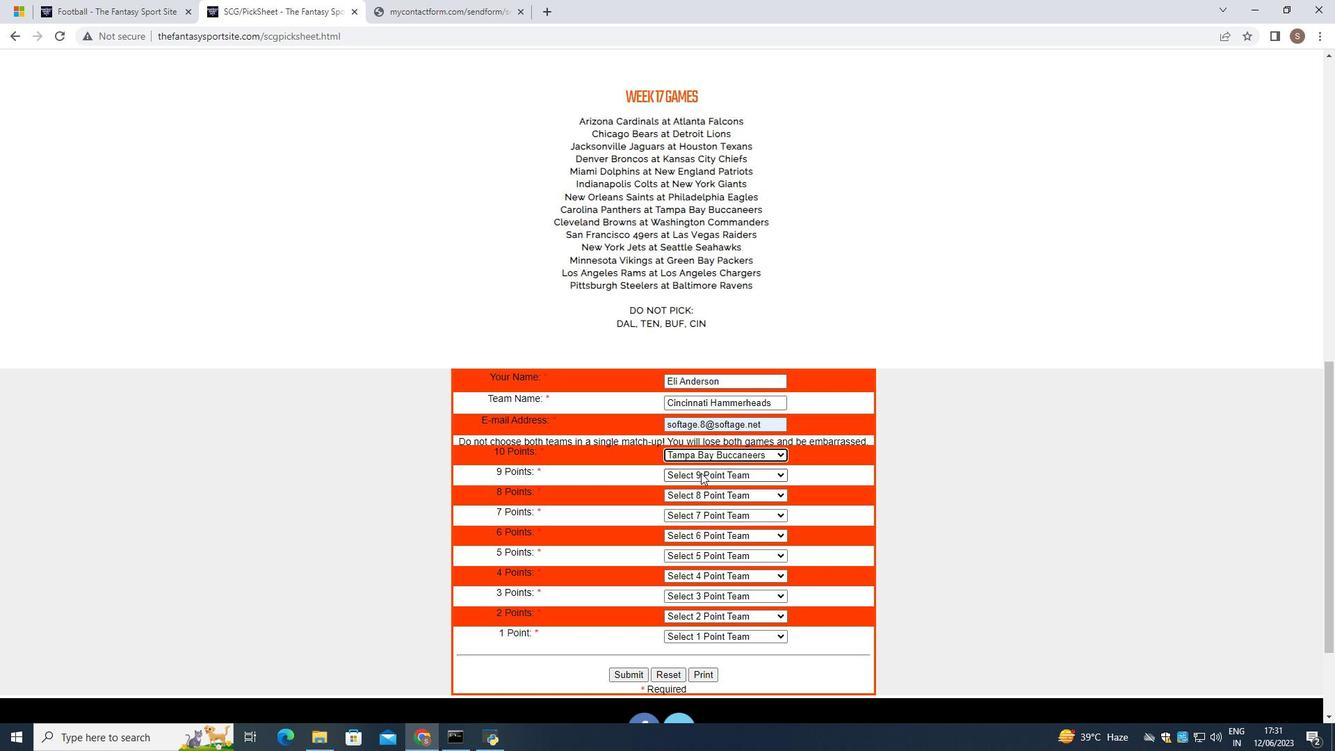
Action: Mouse moved to (713, 552)
Screenshot: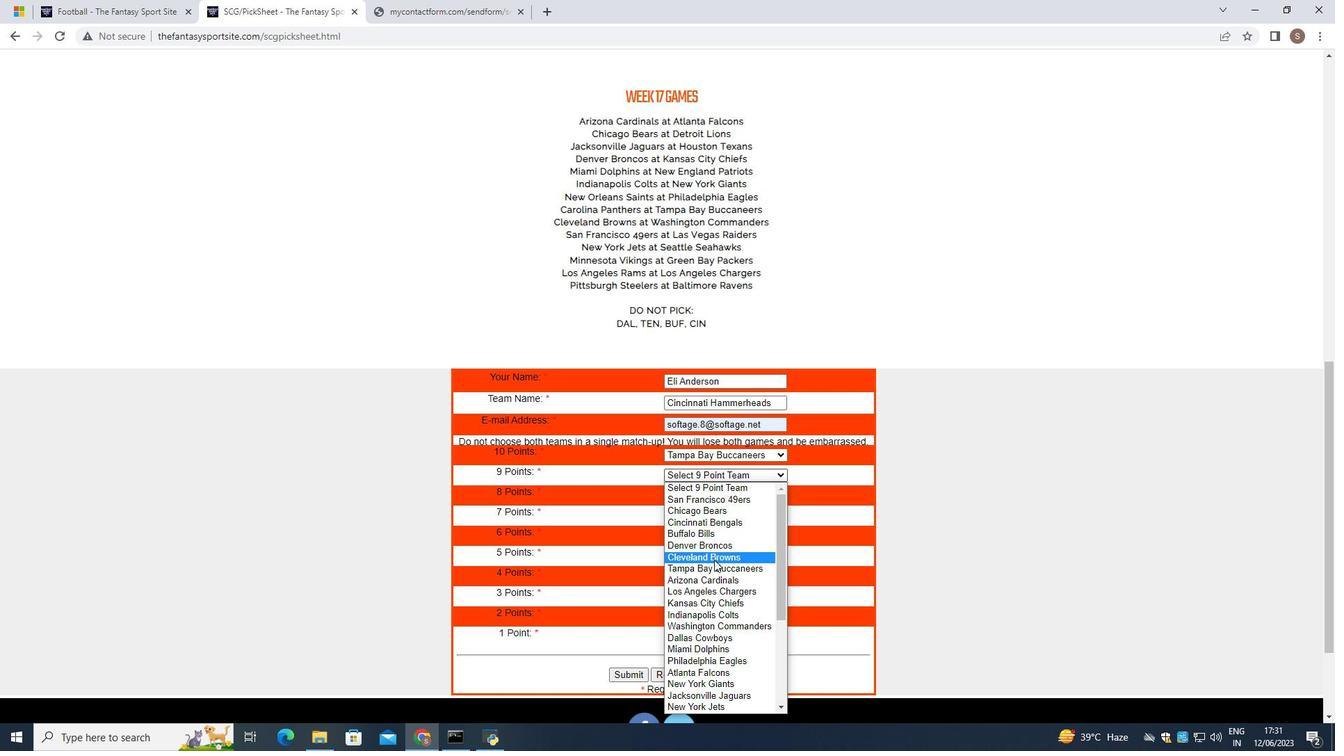 
Action: Mouse pressed left at (713, 552)
Screenshot: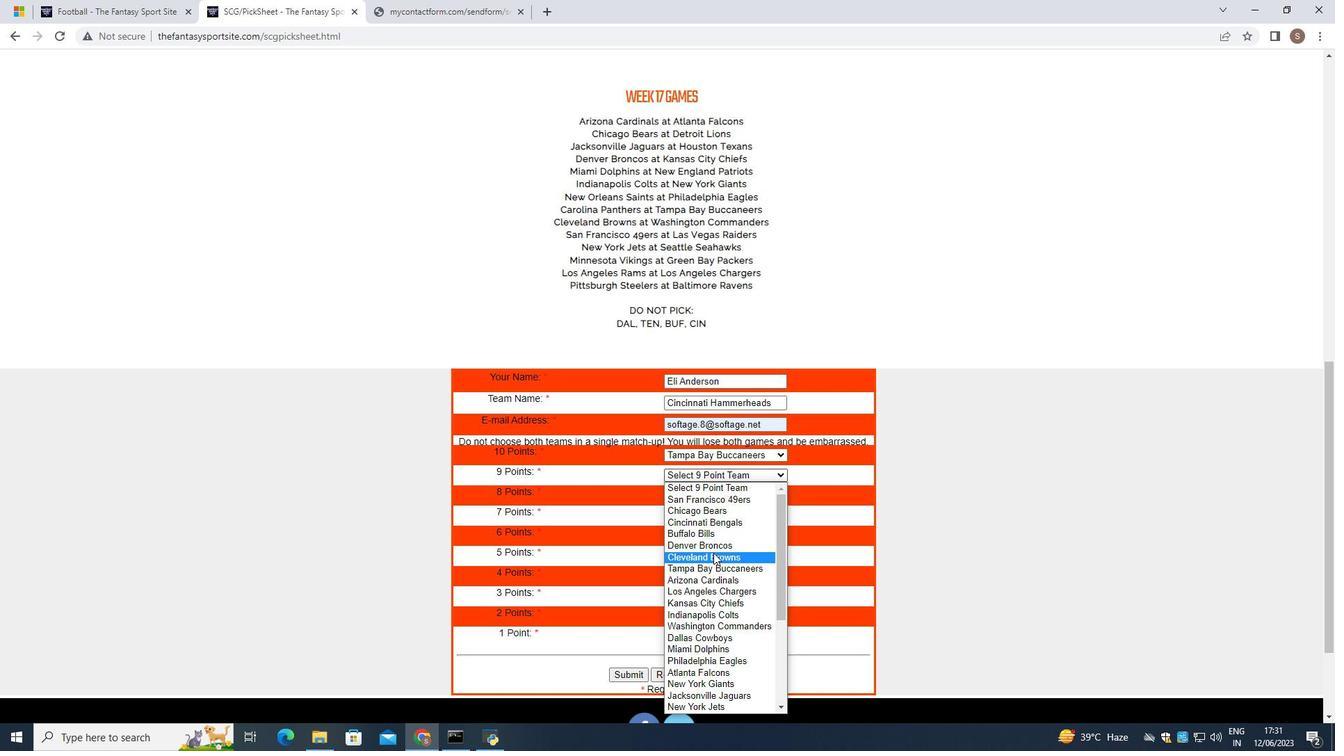
Action: Mouse moved to (740, 496)
Screenshot: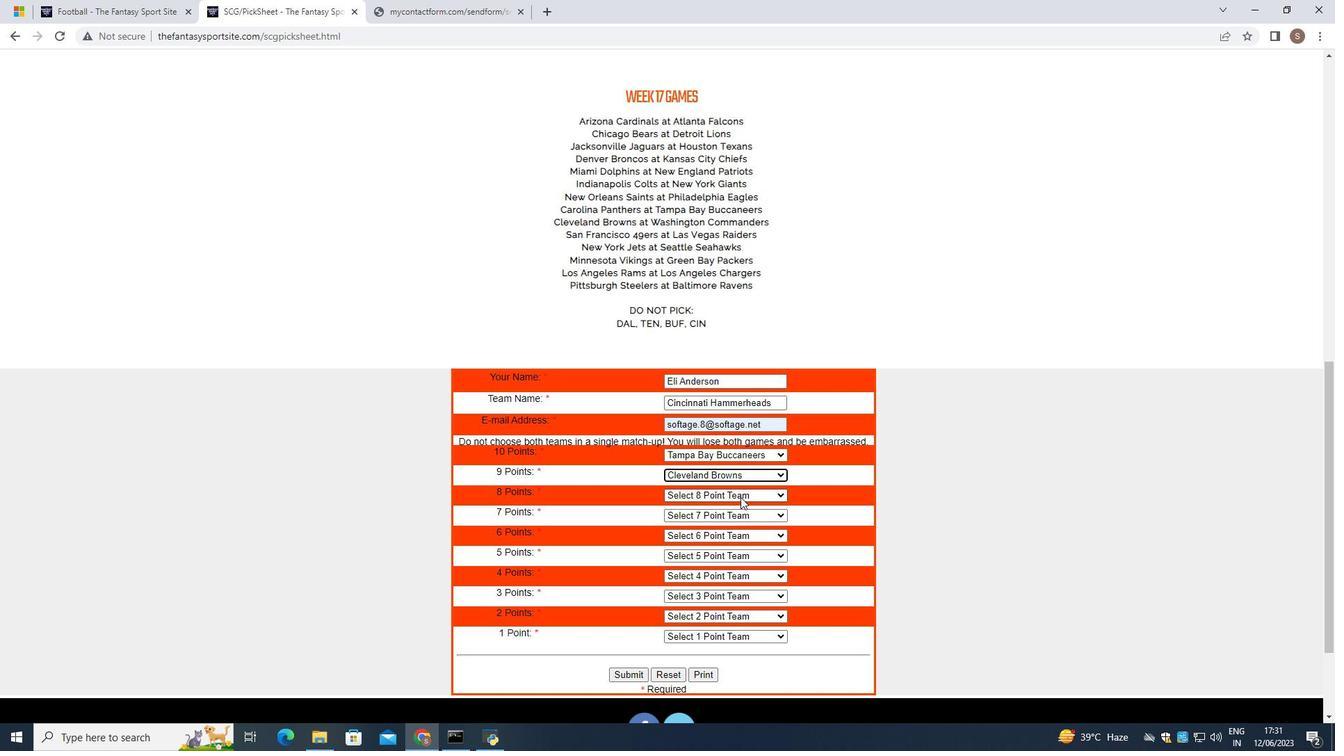 
Action: Mouse pressed left at (740, 496)
Screenshot: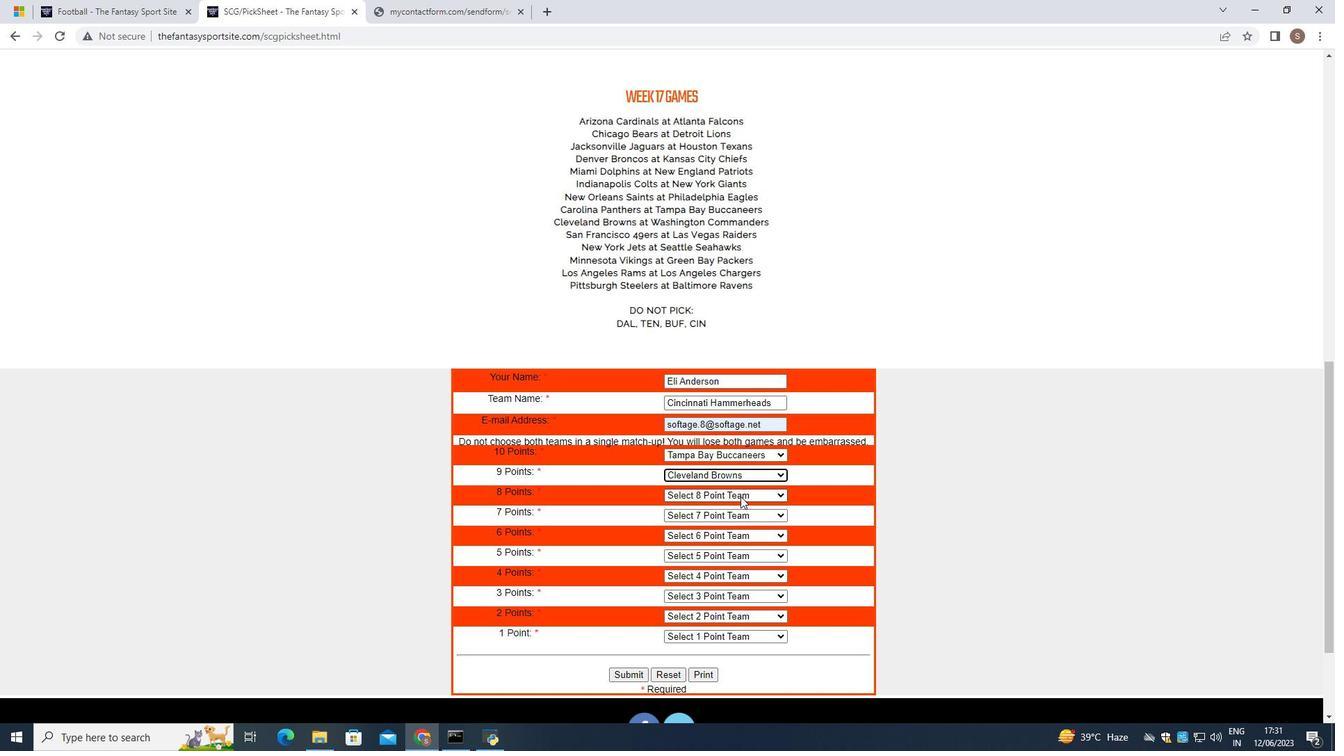 
Action: Mouse moved to (753, 398)
Screenshot: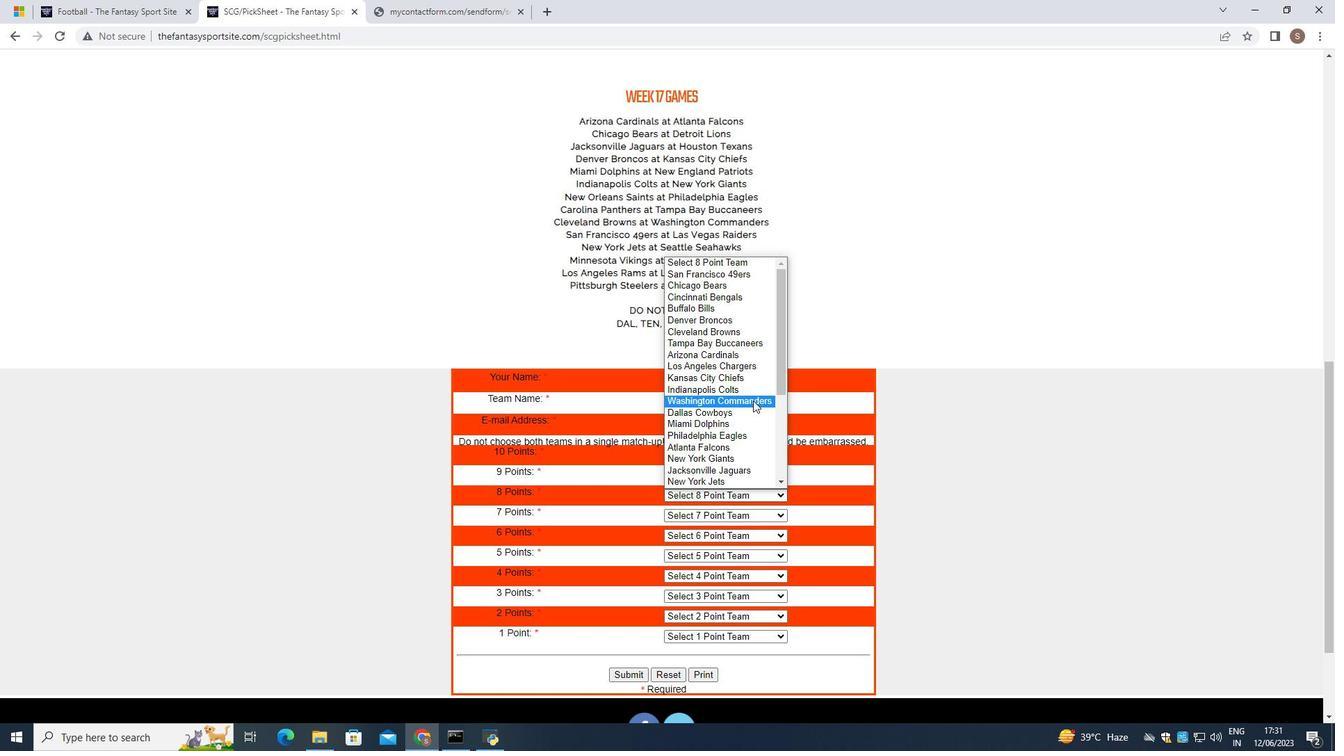 
Action: Mouse pressed left at (753, 398)
Screenshot: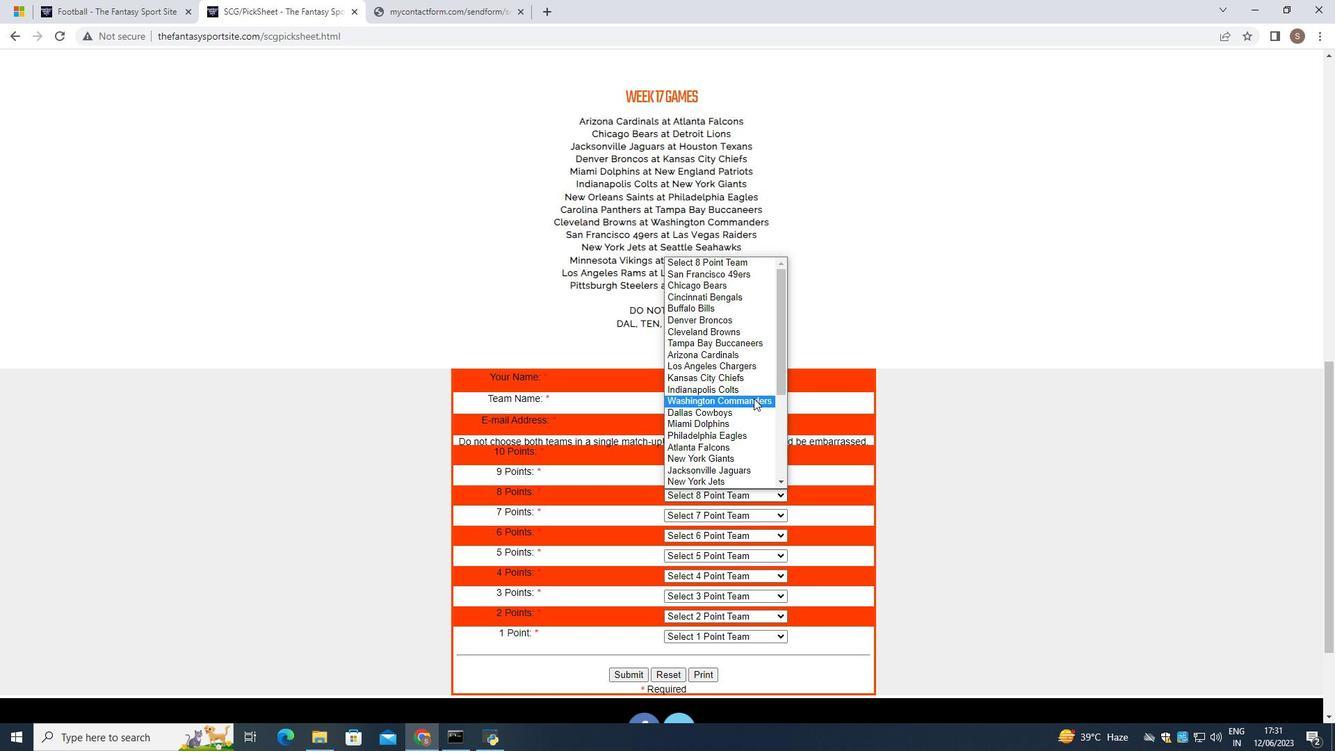 
Action: Mouse moved to (754, 516)
Screenshot: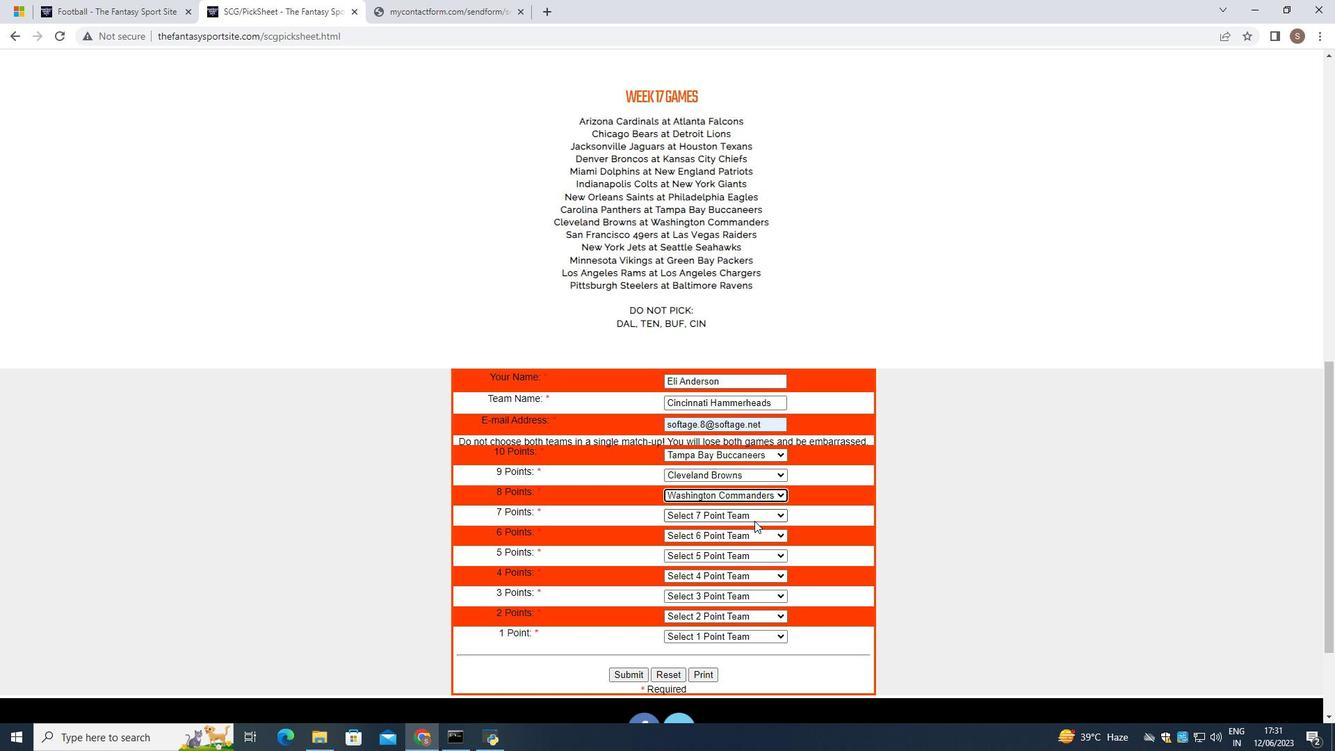 
Action: Mouse pressed left at (754, 516)
Screenshot: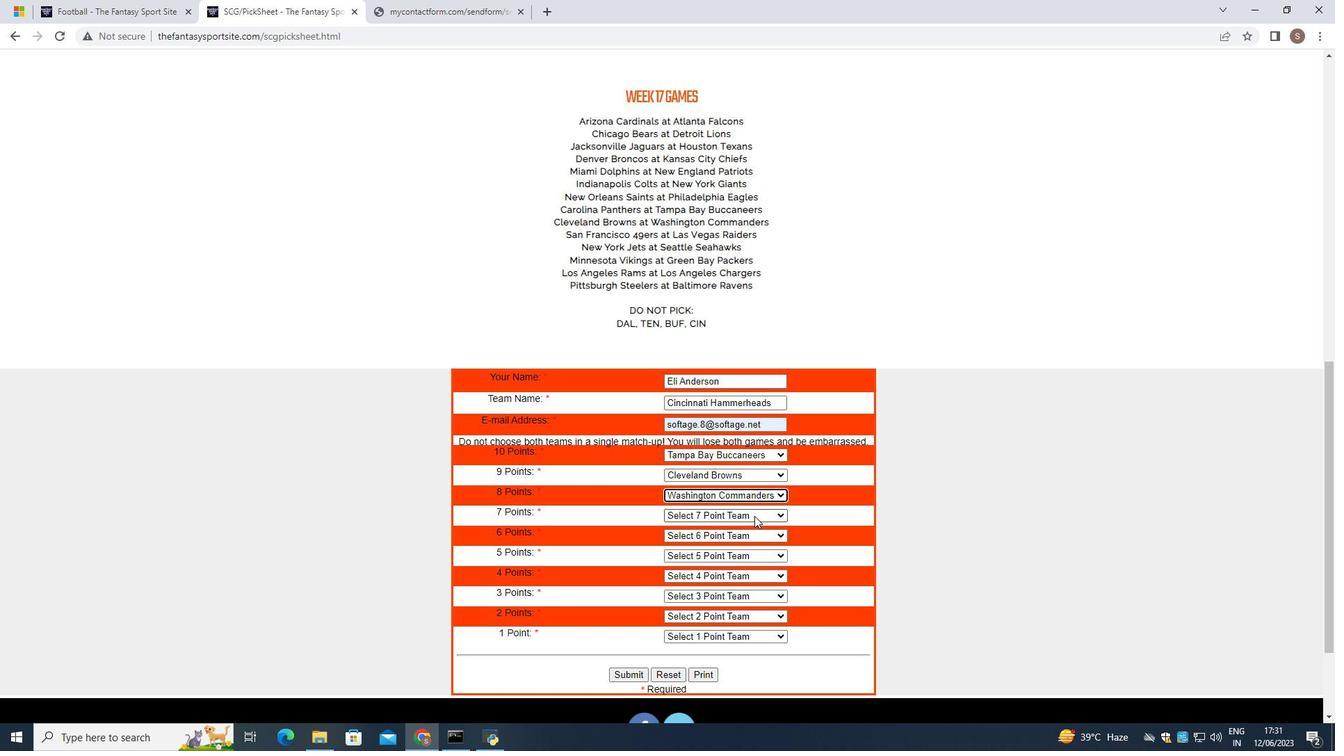 
Action: Mouse moved to (751, 282)
Screenshot: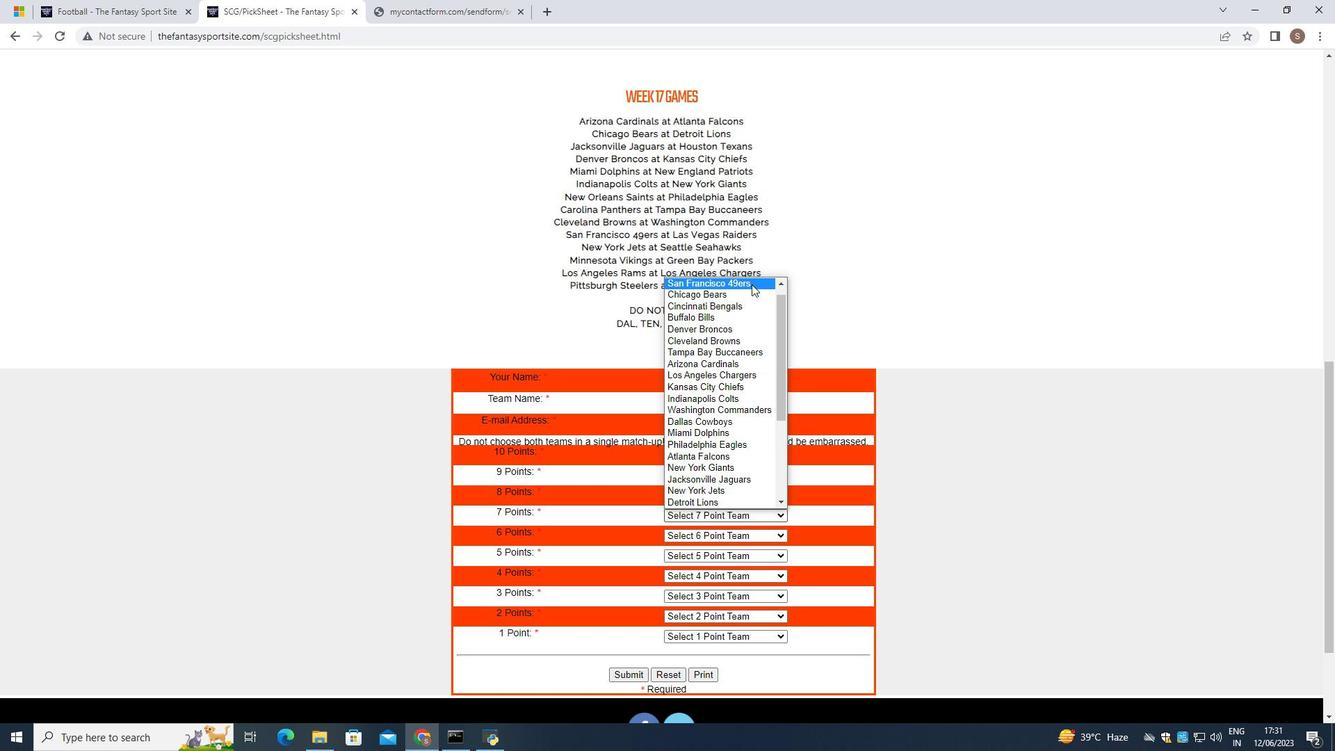 
Action: Mouse pressed left at (751, 282)
Screenshot: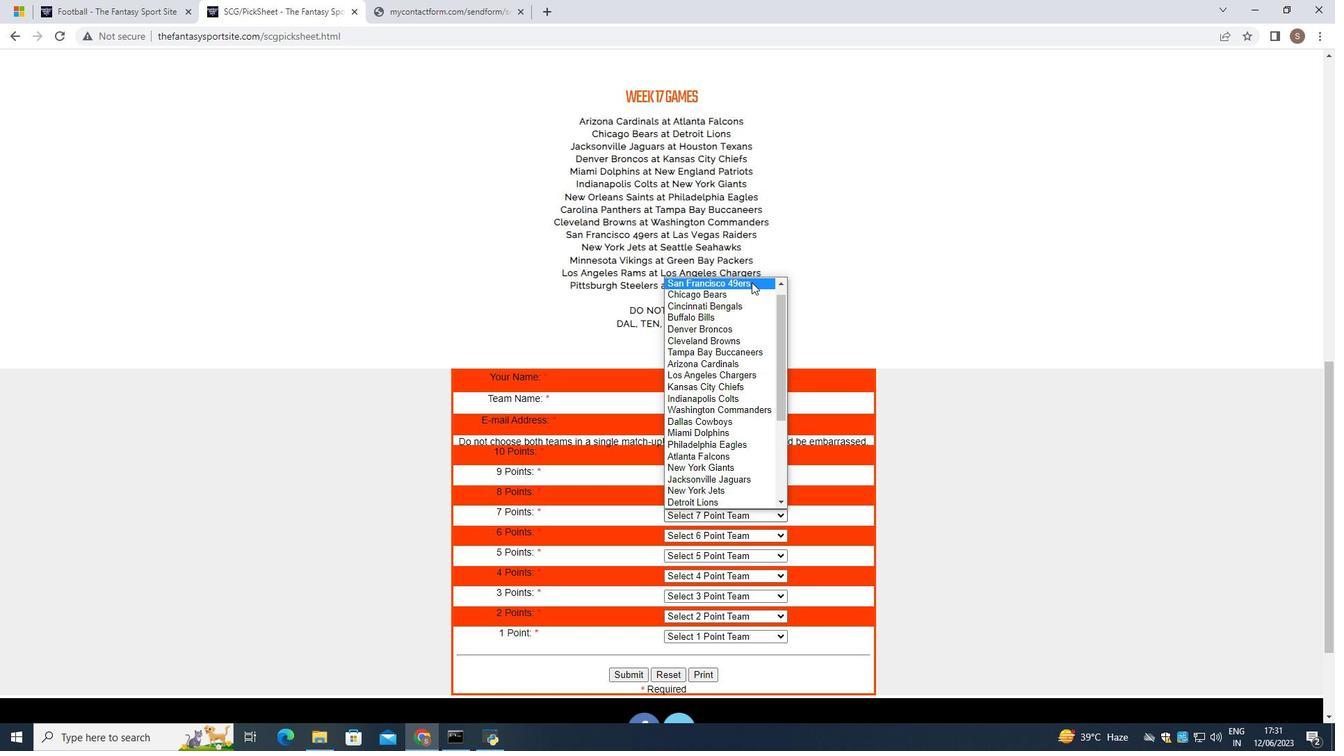 
Action: Mouse moved to (758, 537)
Screenshot: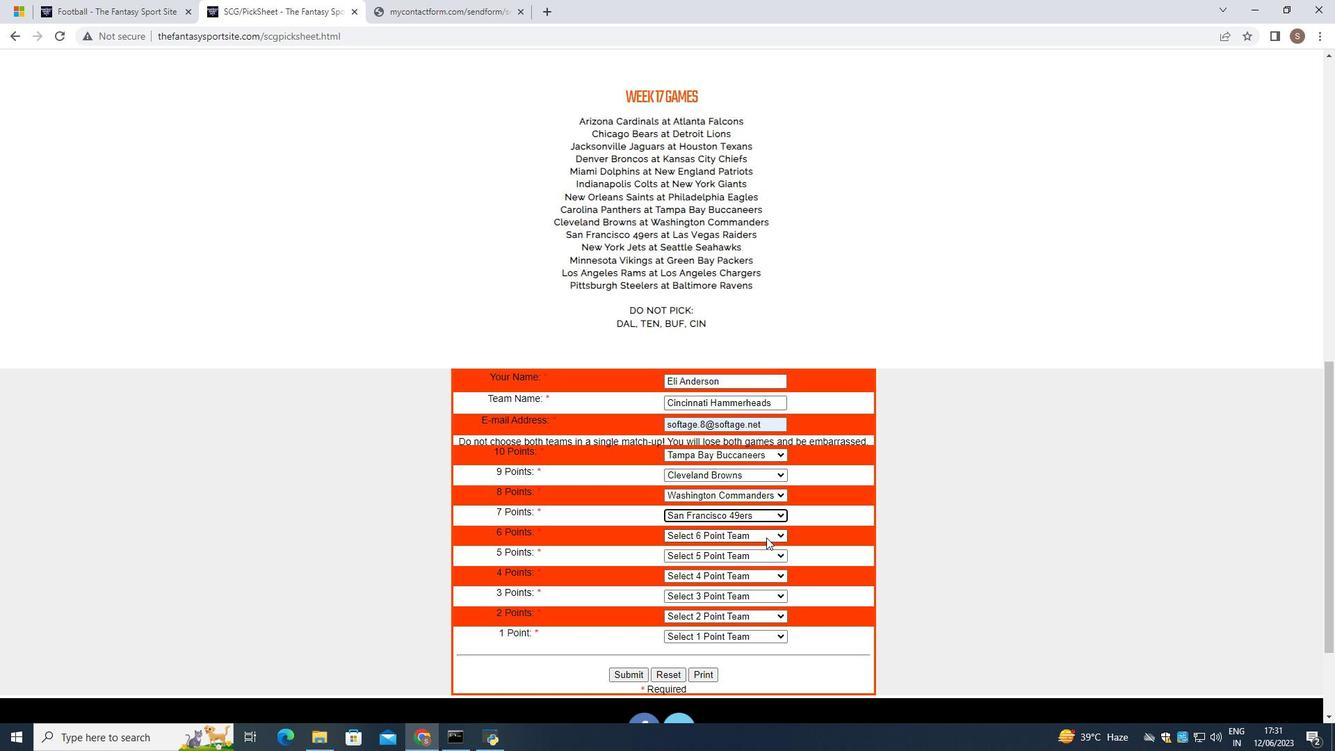 
Action: Mouse pressed left at (758, 537)
Screenshot: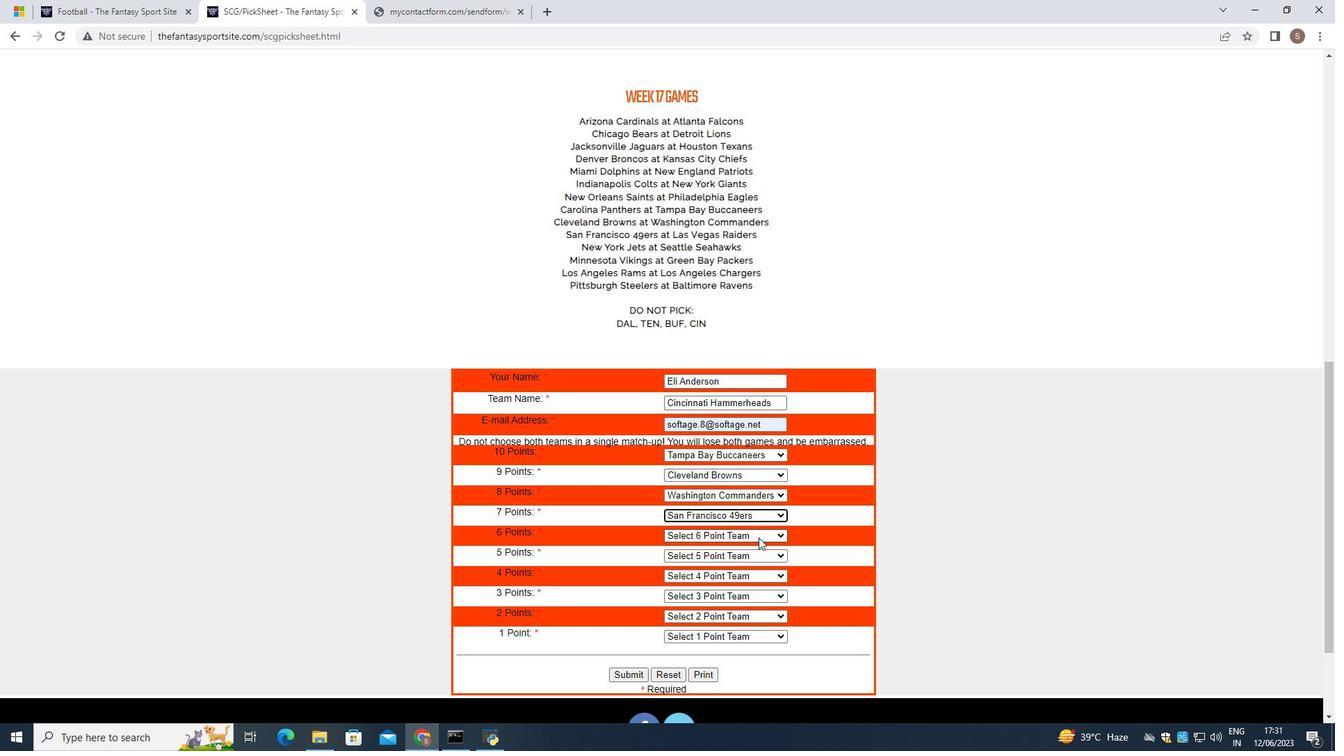 
Action: Mouse moved to (739, 436)
Screenshot: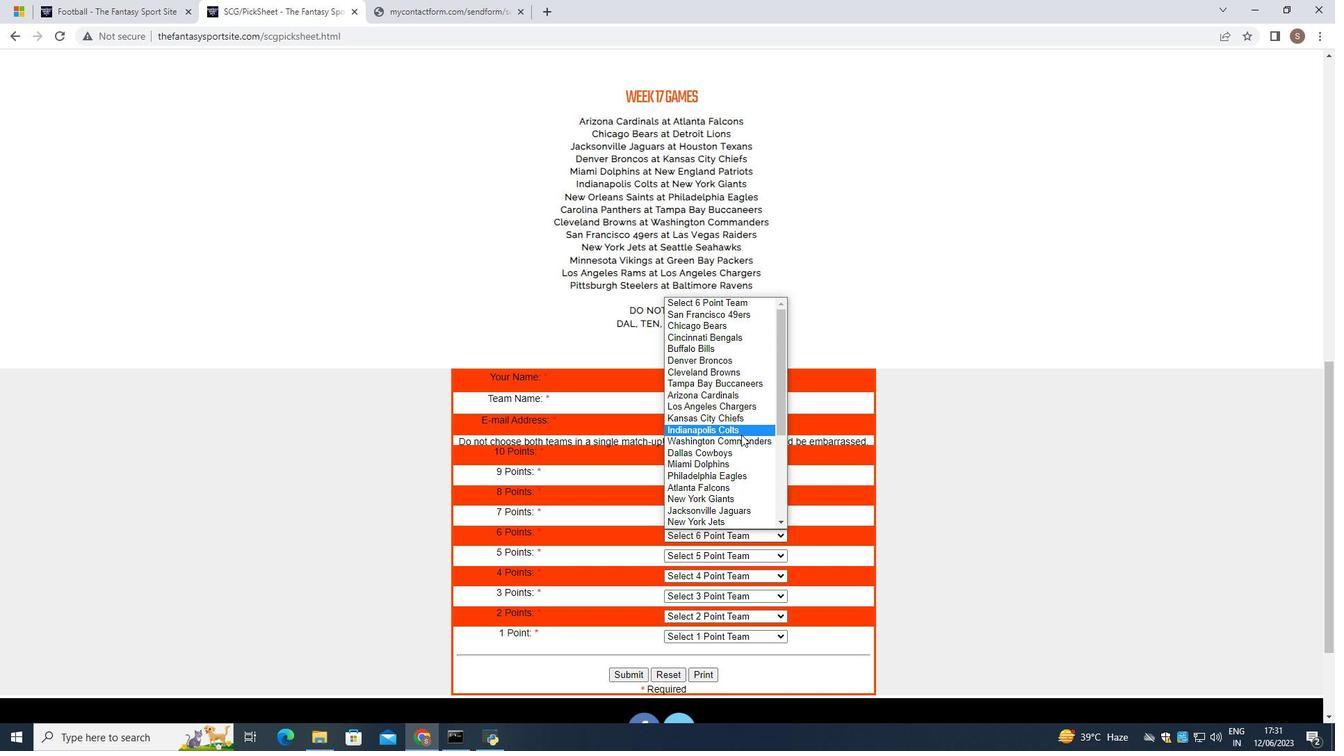 
Action: Mouse scrolled (739, 435) with delta (0, 0)
Screenshot: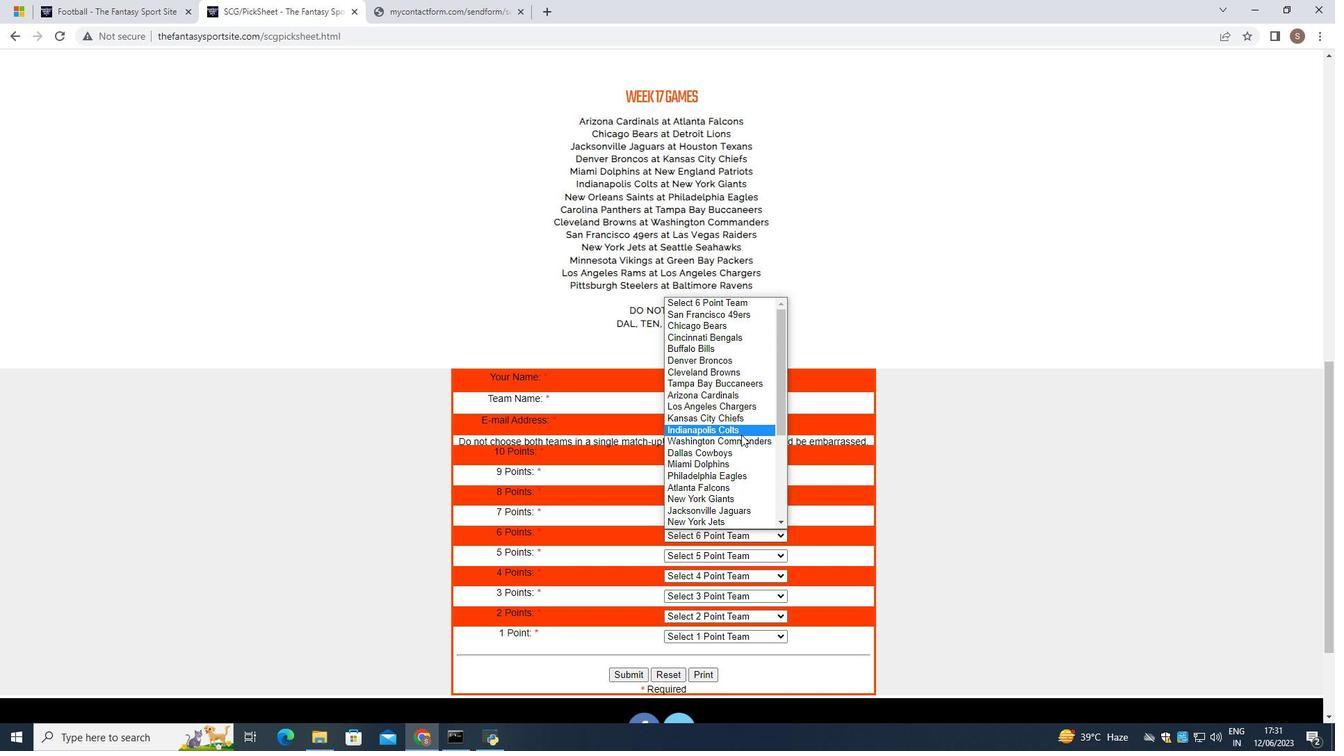 
Action: Mouse moved to (737, 440)
Screenshot: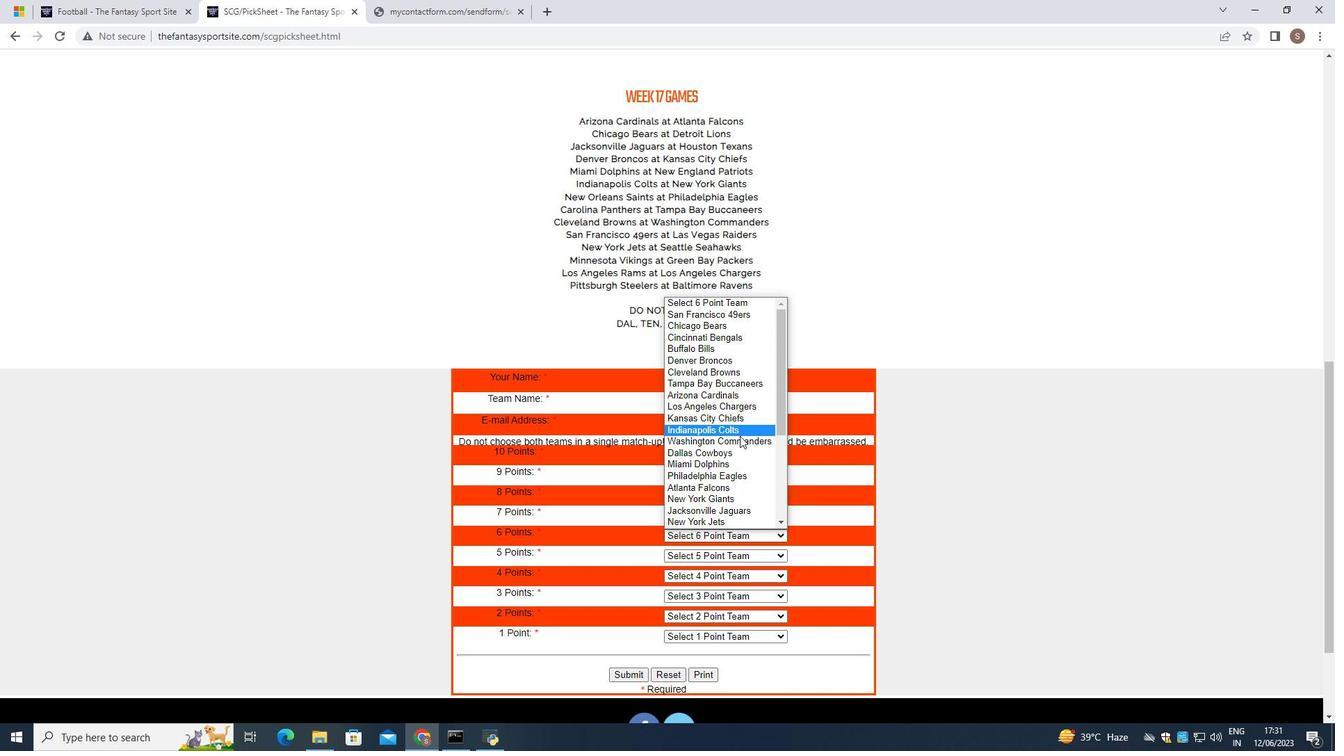 
Action: Mouse scrolled (737, 437) with delta (0, 0)
Screenshot: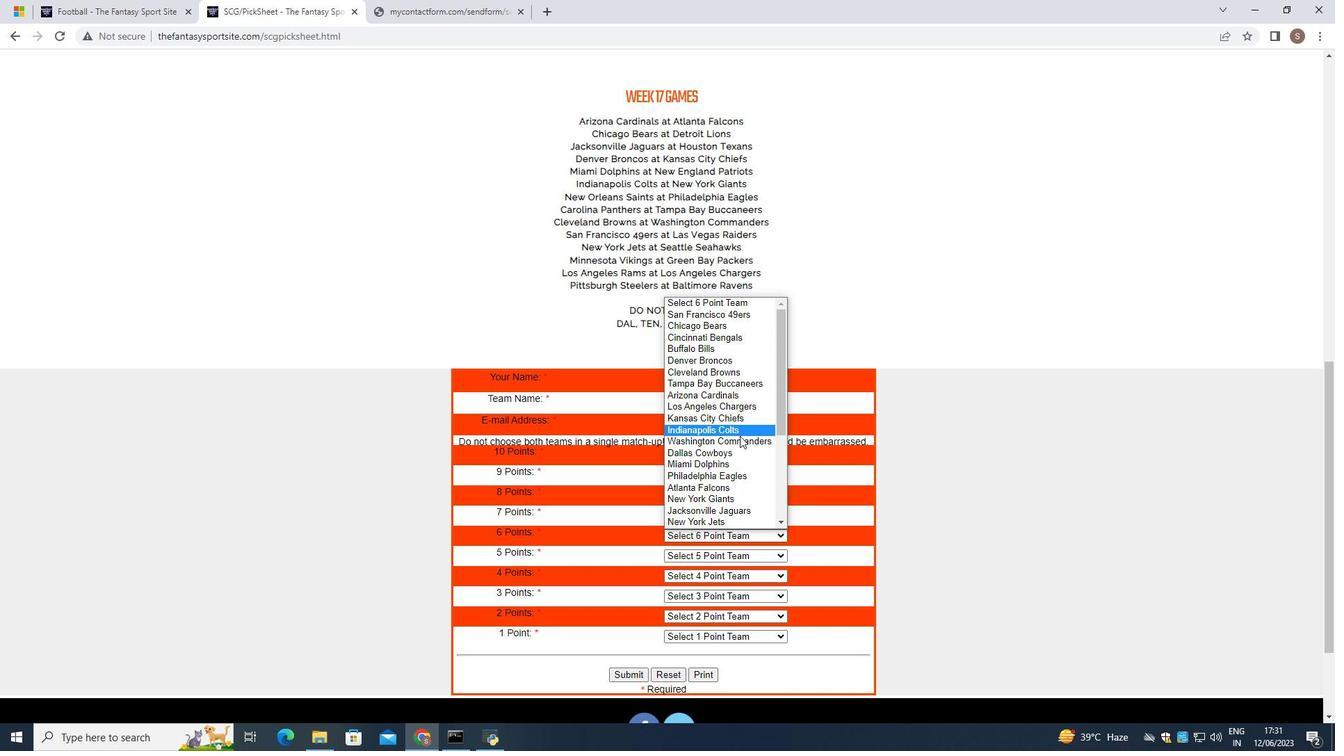 
Action: Mouse scrolled (737, 438) with delta (0, 0)
Screenshot: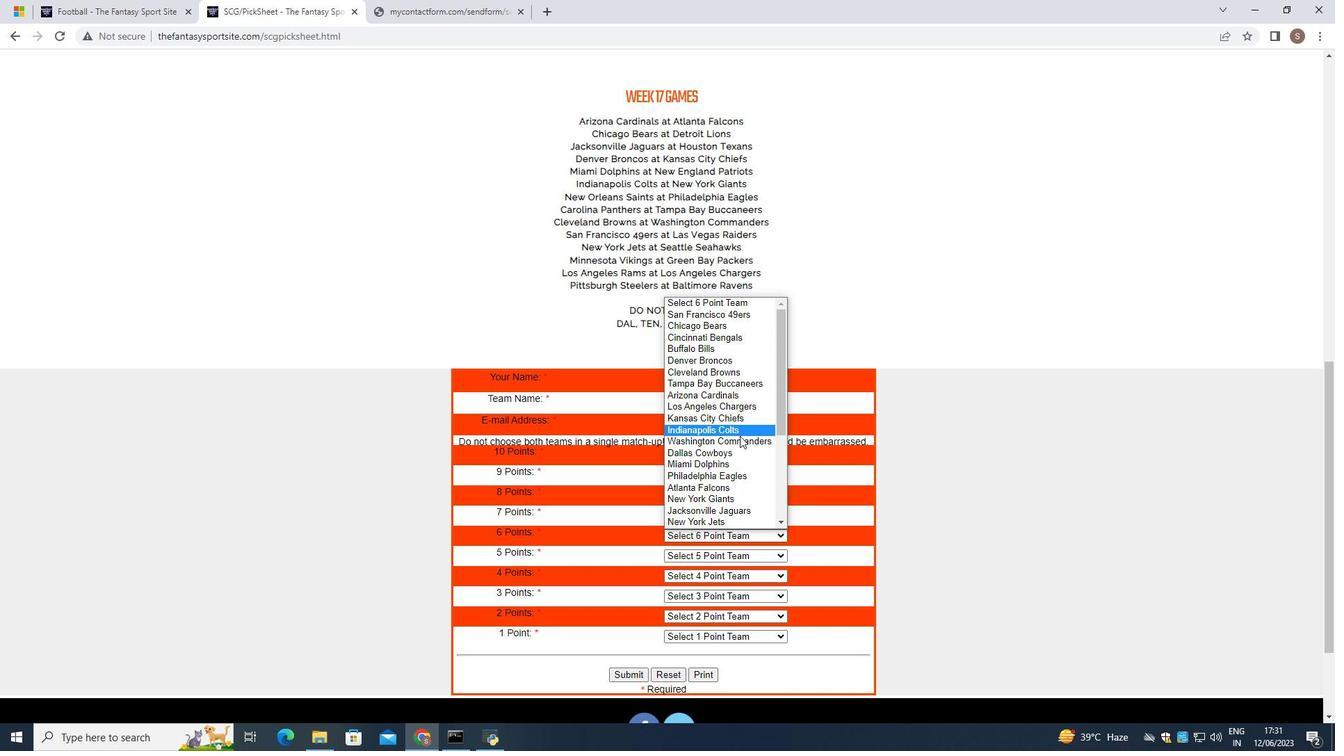 
Action: Mouse scrolled (737, 438) with delta (0, 0)
Screenshot: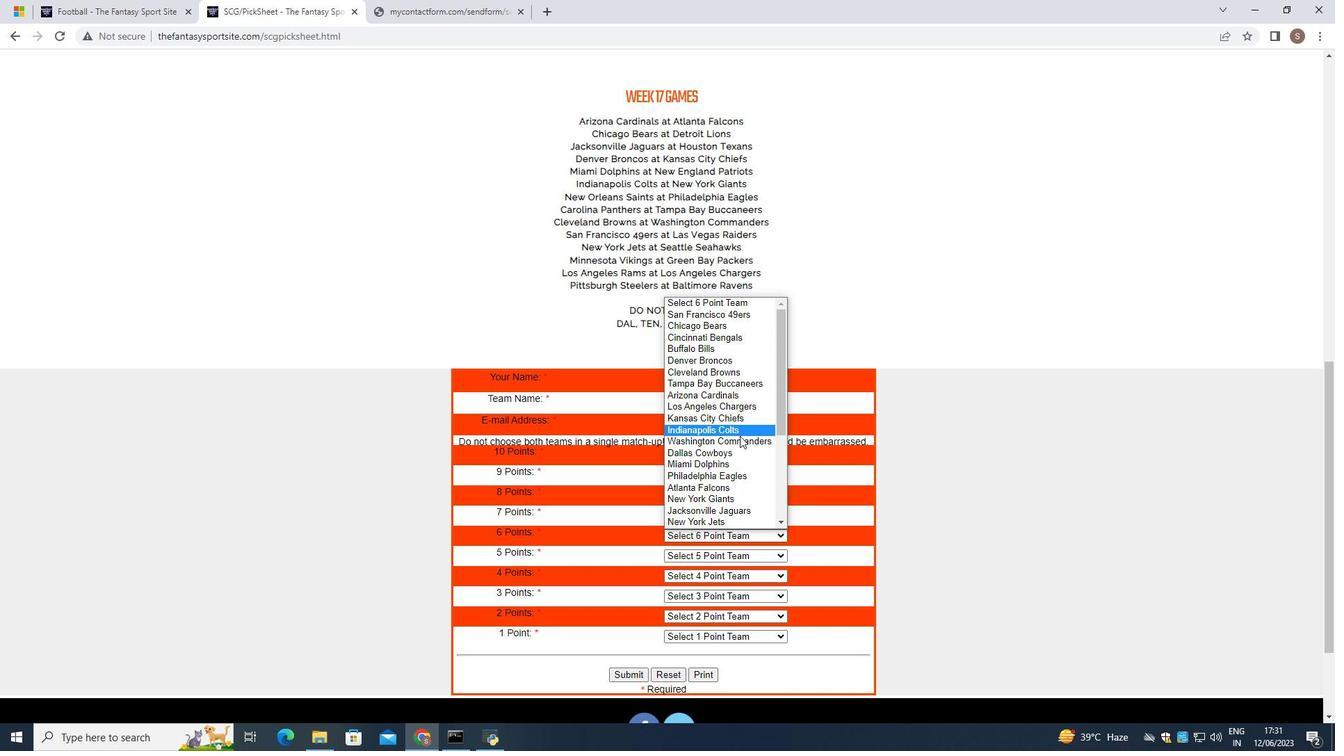 
Action: Mouse scrolled (737, 439) with delta (0, 0)
Screenshot: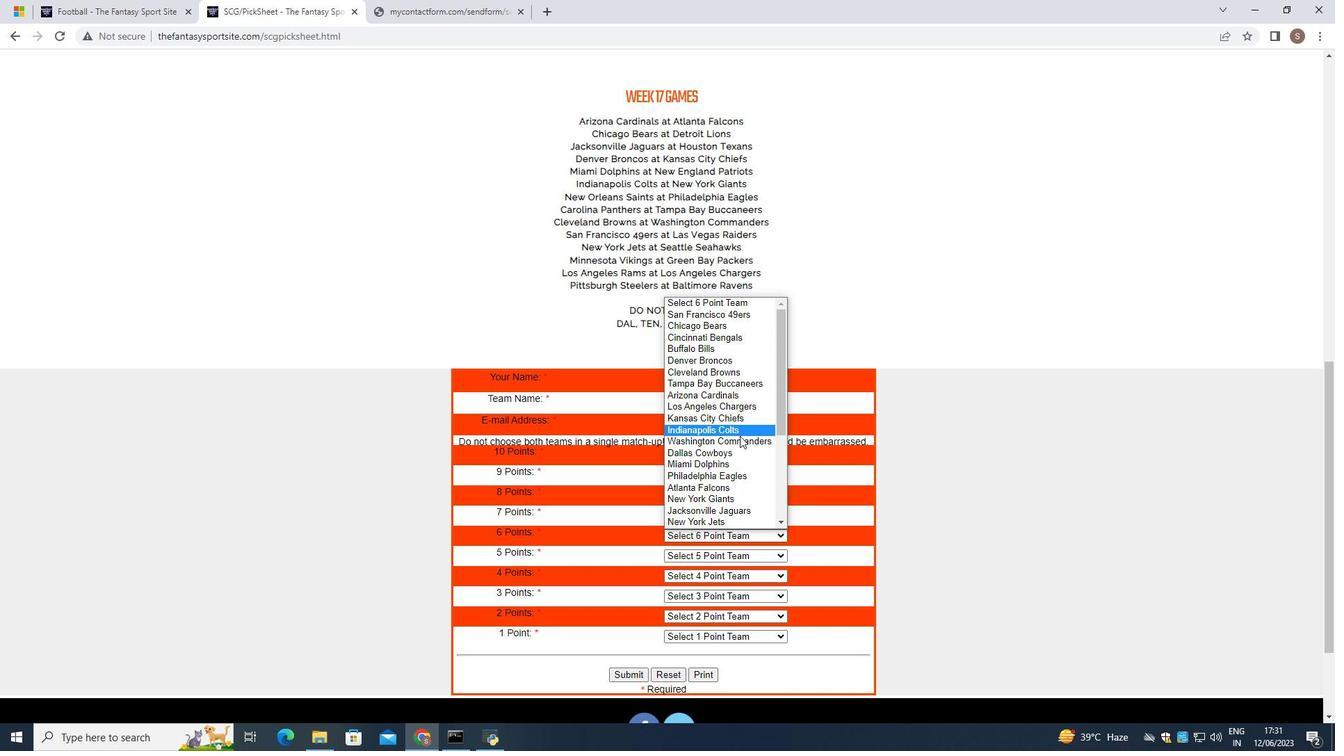 
Action: Mouse scrolled (737, 439) with delta (0, 0)
Screenshot: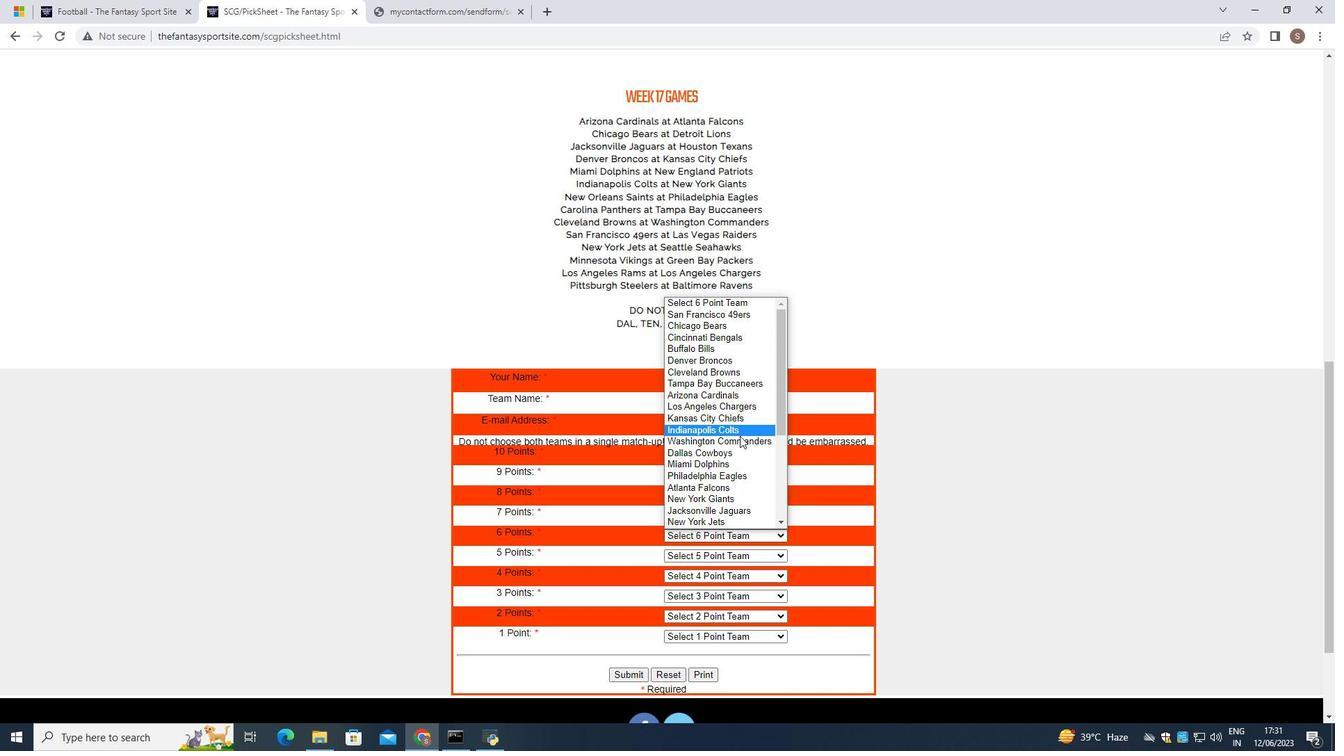 
Action: Mouse scrolled (737, 439) with delta (0, 0)
Screenshot: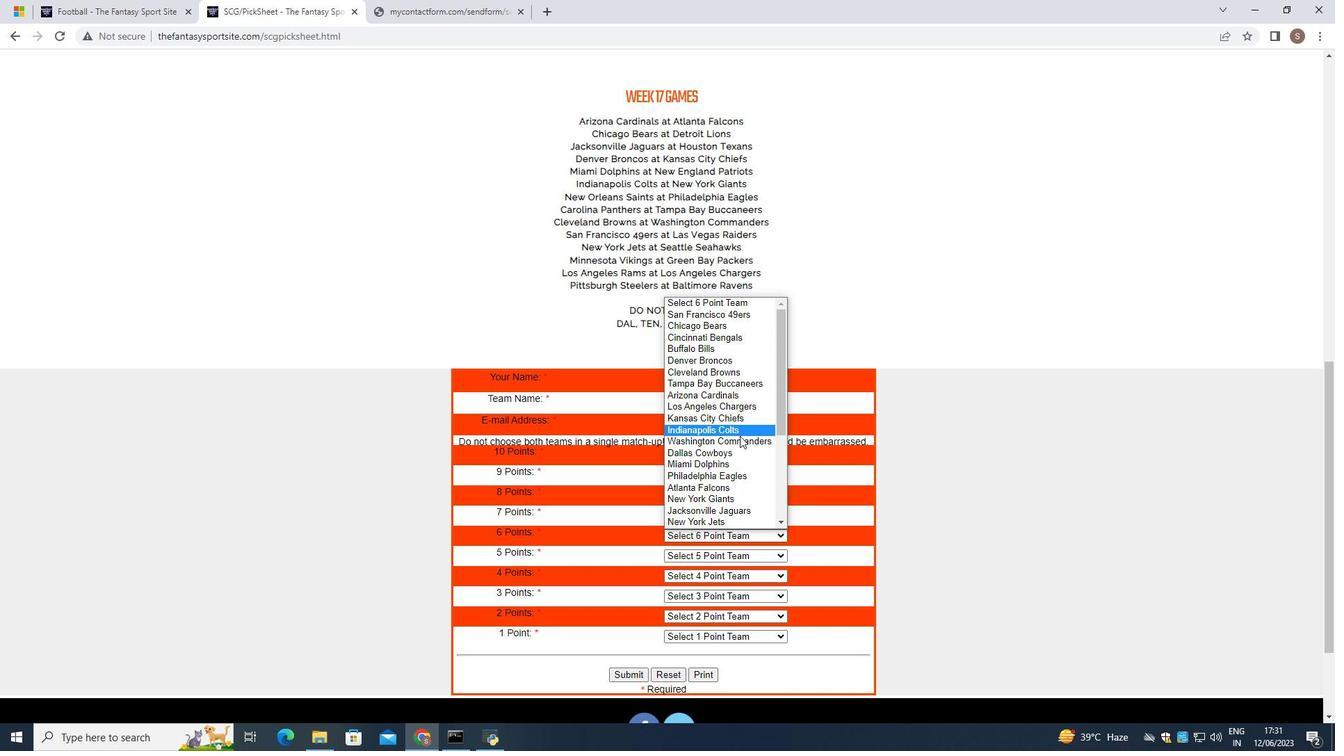 
Action: Mouse scrolled (737, 439) with delta (0, 0)
Screenshot: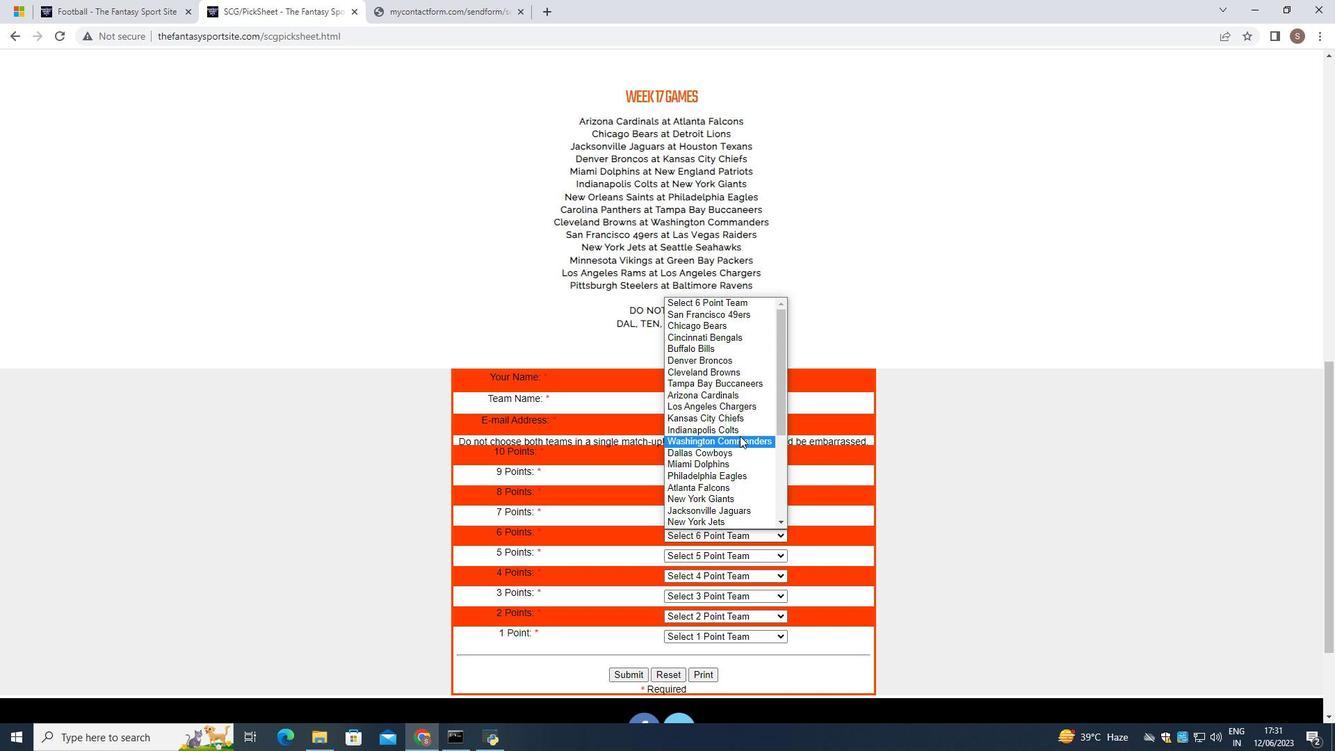 
Action: Mouse moved to (730, 431)
Screenshot: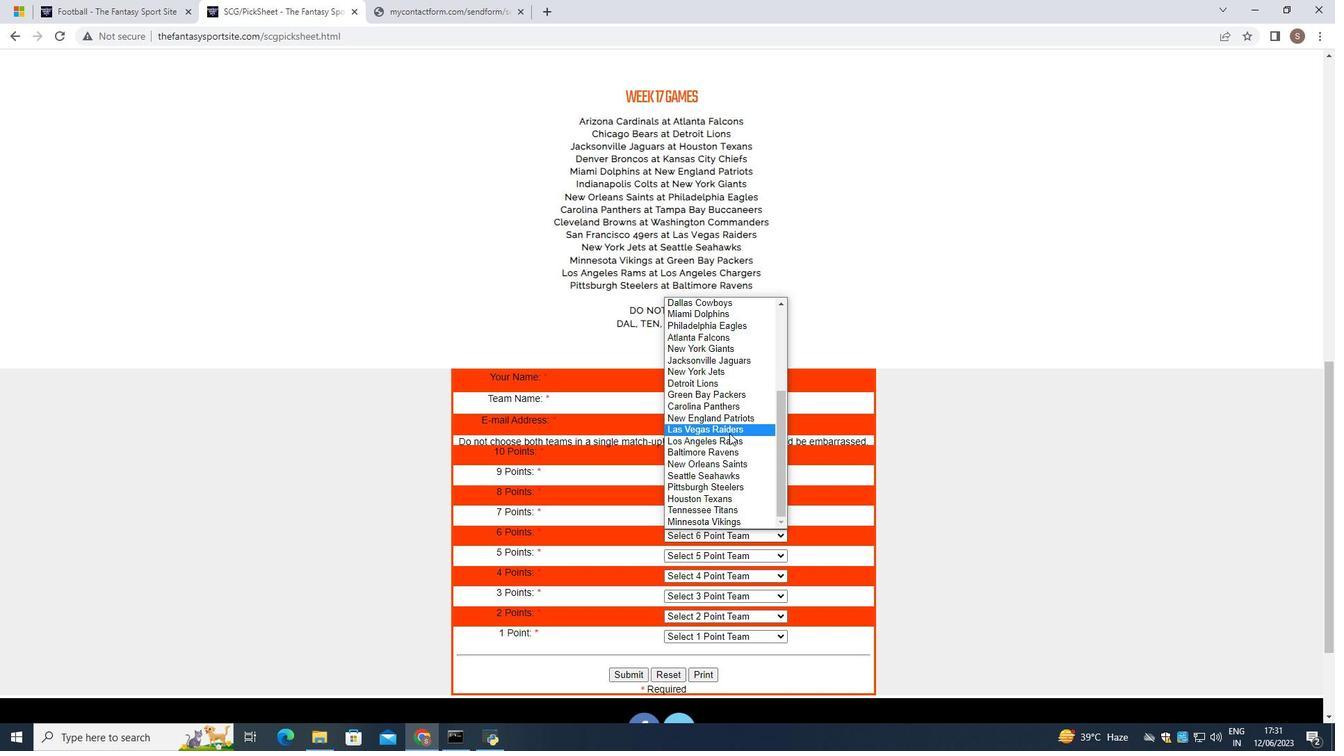 
Action: Mouse pressed left at (730, 431)
Screenshot: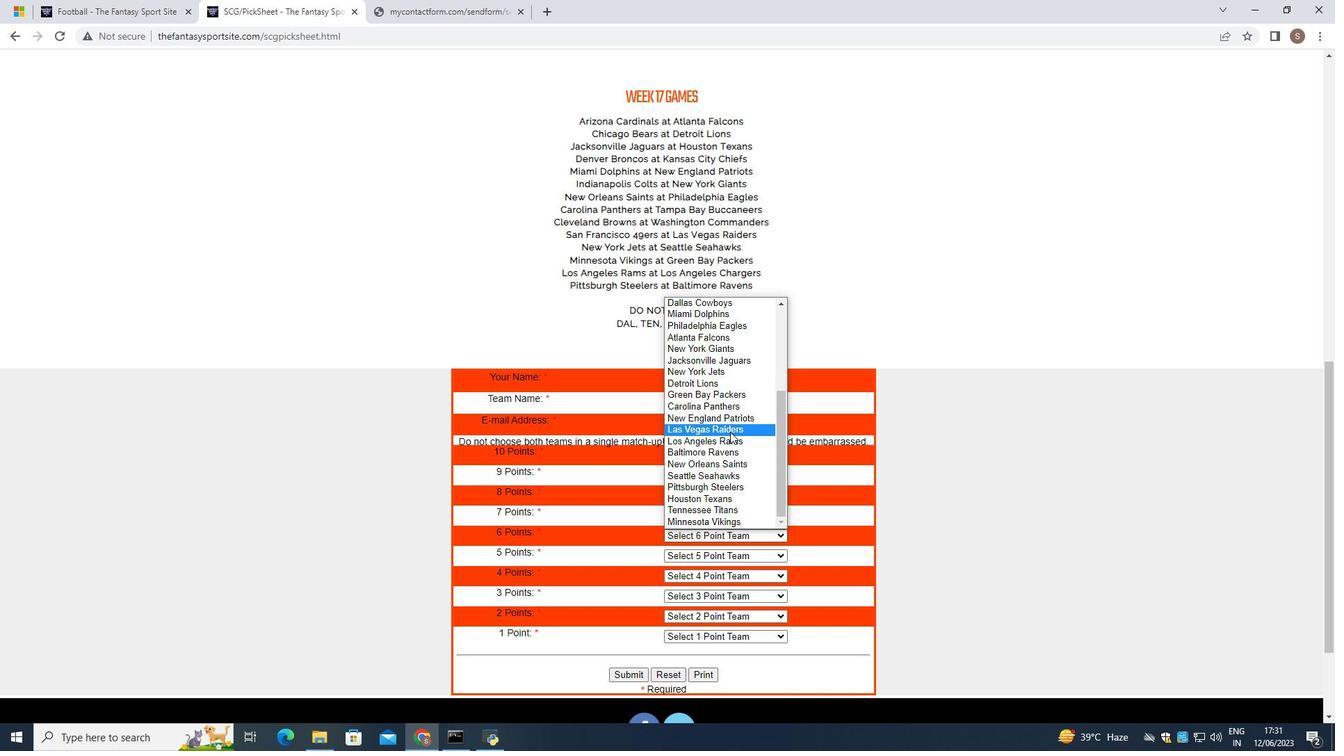 
Action: Mouse moved to (759, 558)
Screenshot: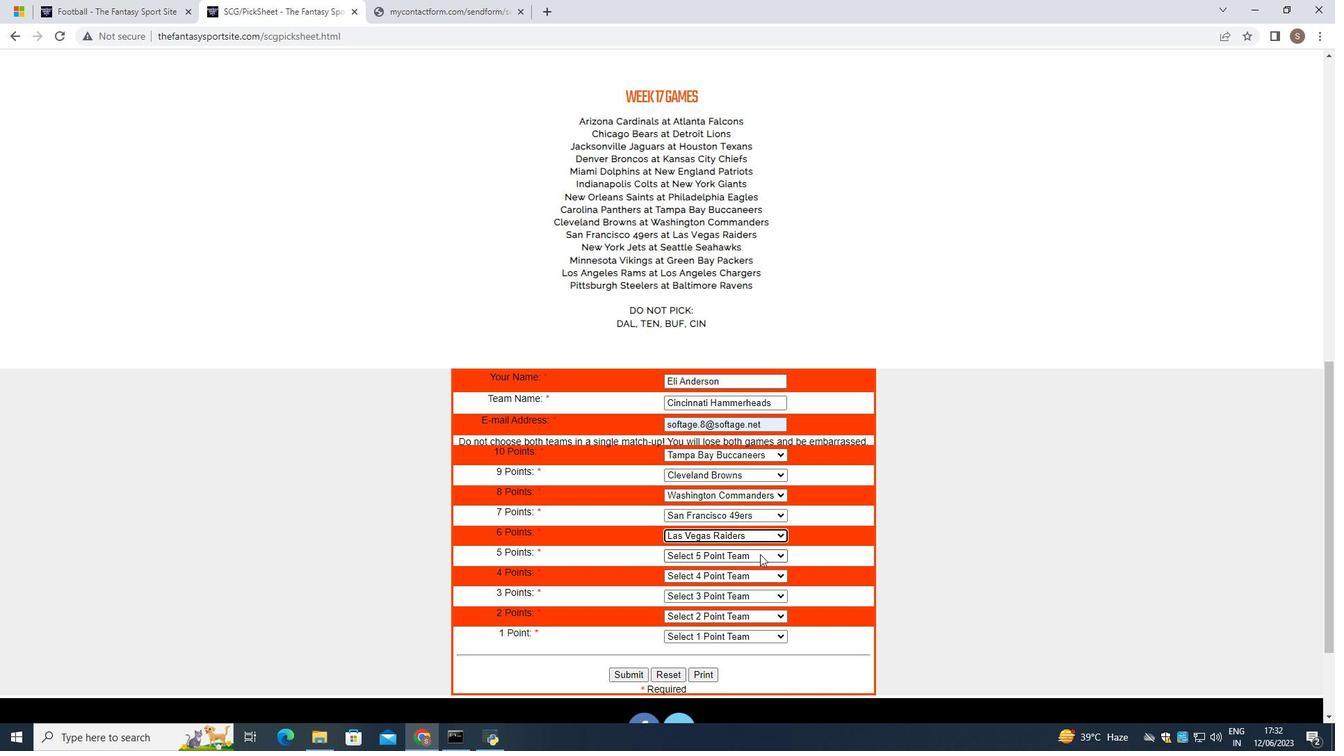 
Action: Mouse pressed left at (759, 558)
Screenshot: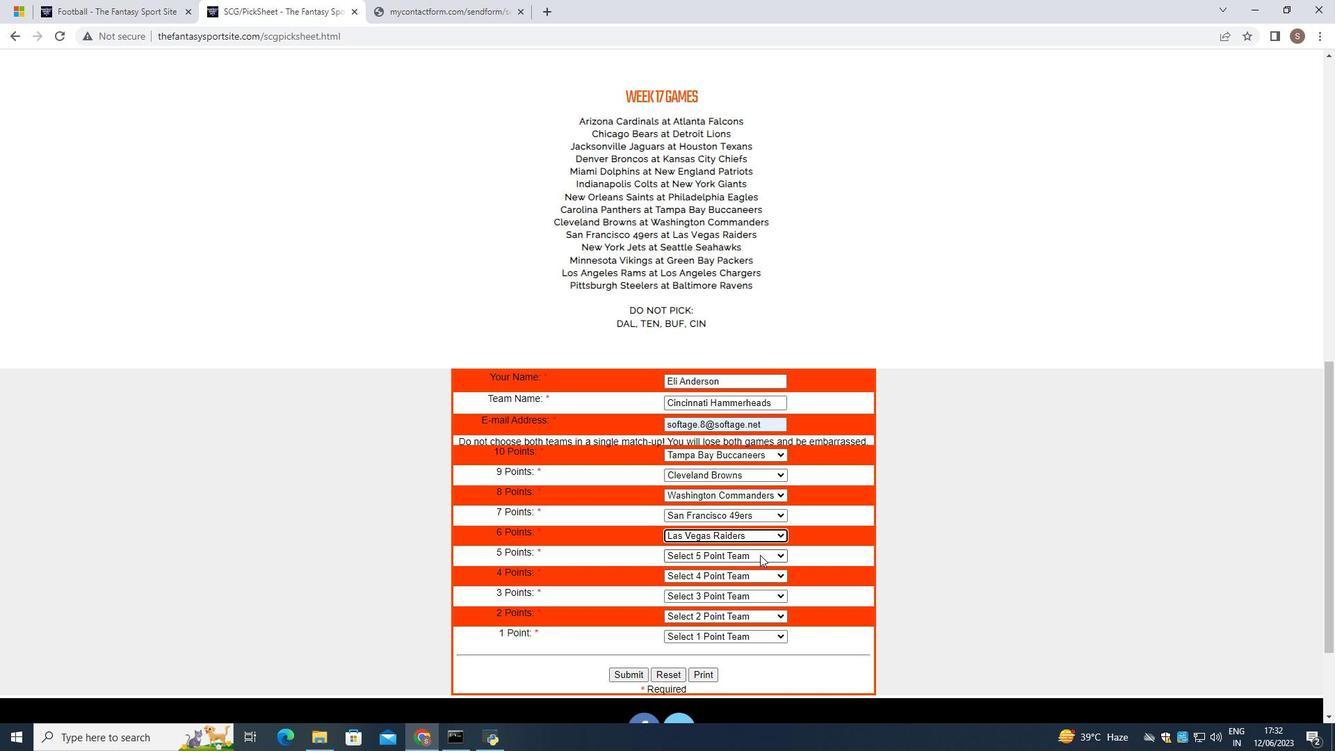 
Action: Mouse moved to (751, 534)
Screenshot: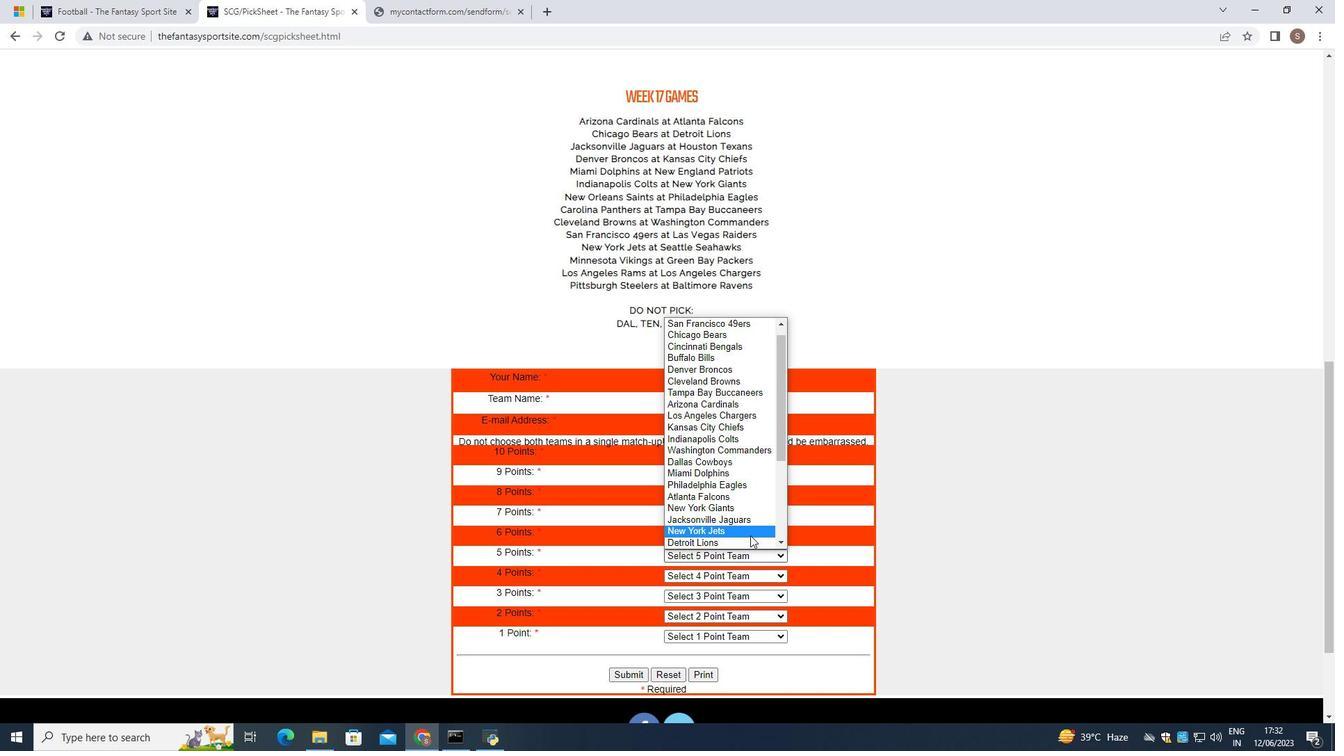 
Action: Mouse pressed left at (751, 534)
Screenshot: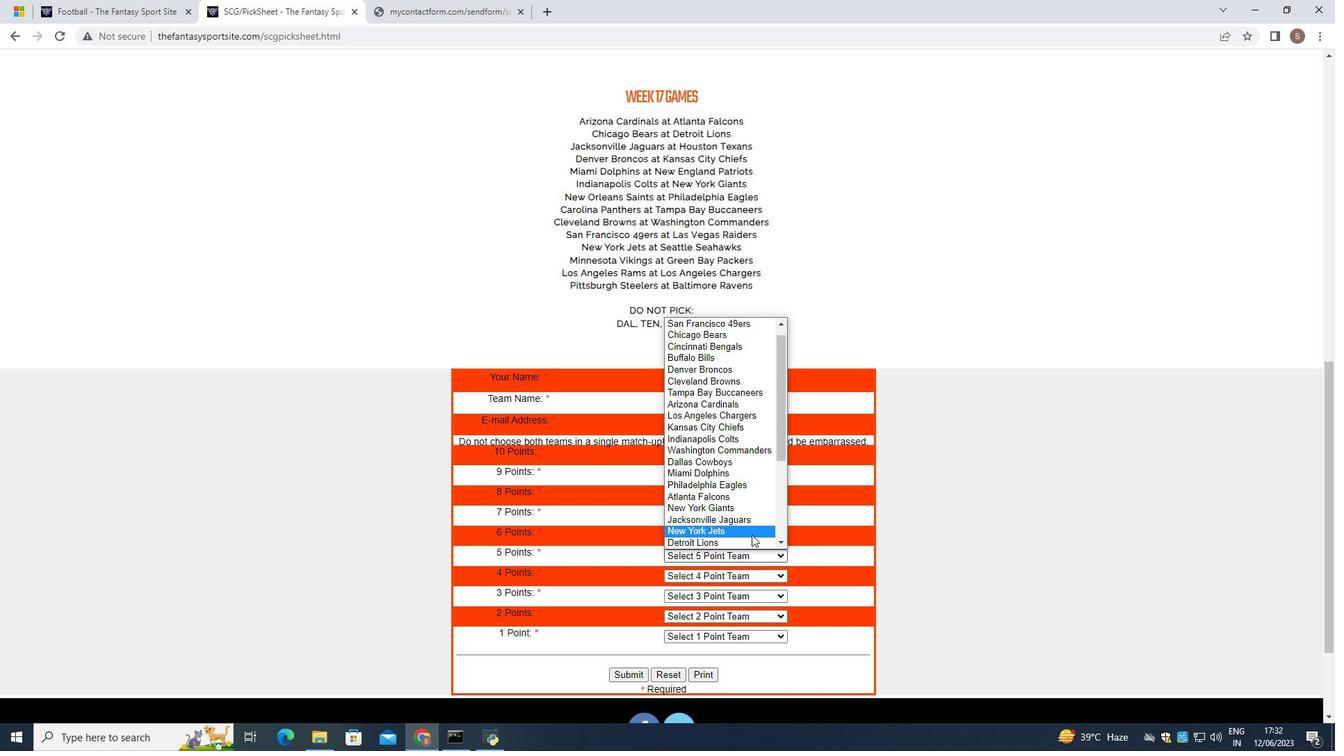 
Action: Mouse moved to (754, 572)
Screenshot: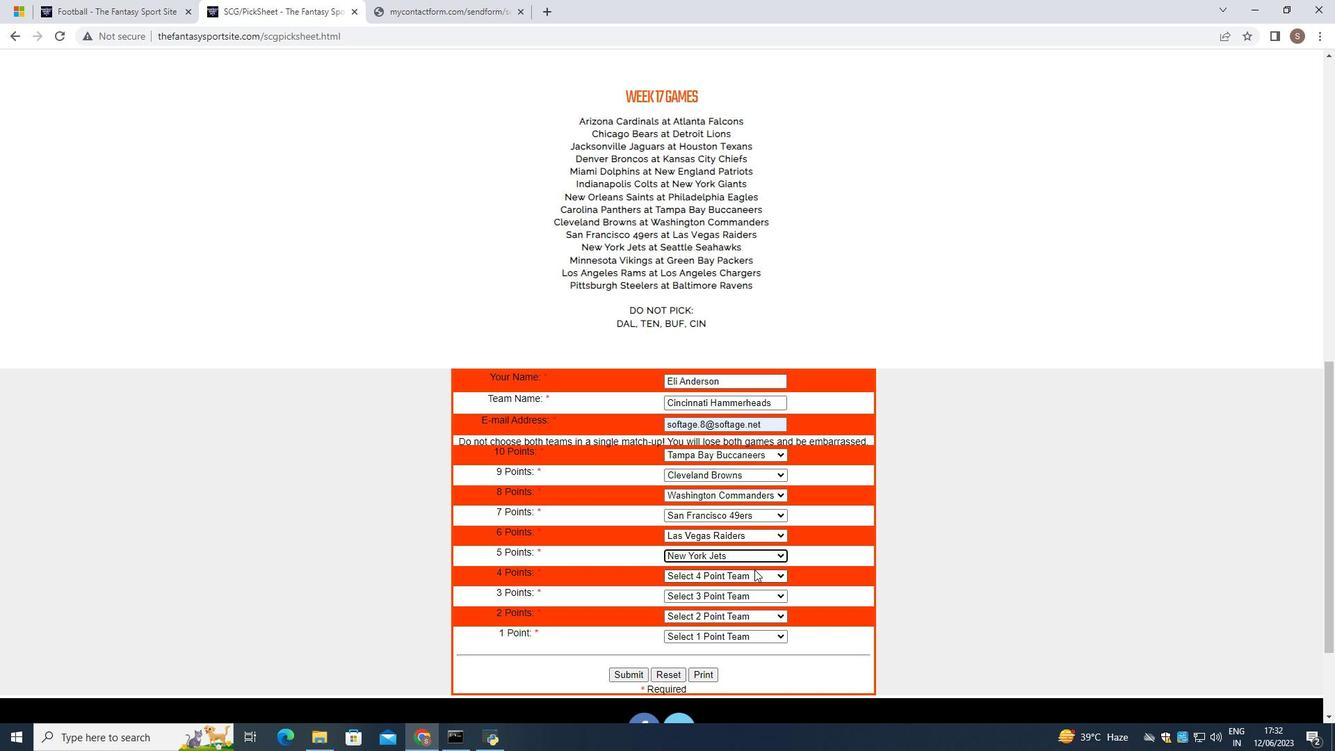 
Action: Mouse pressed left at (754, 572)
Screenshot: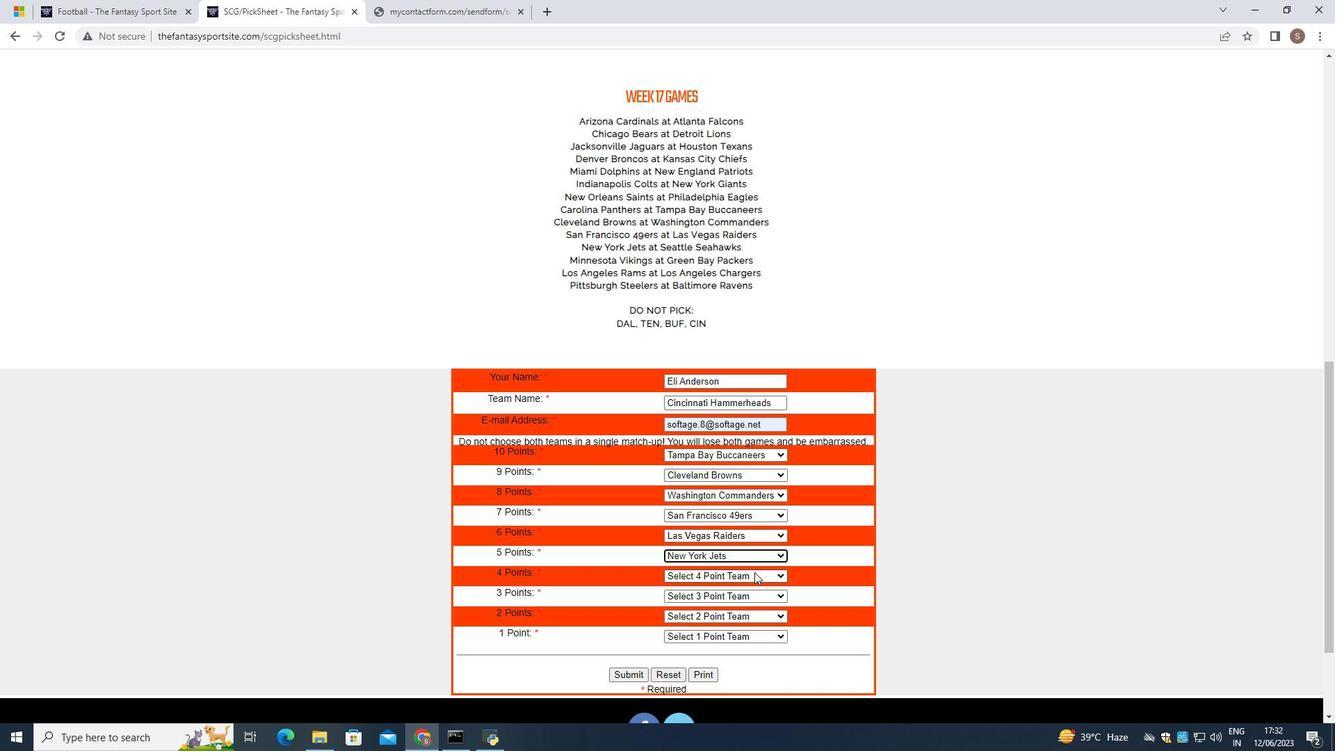 
Action: Mouse moved to (753, 456)
Screenshot: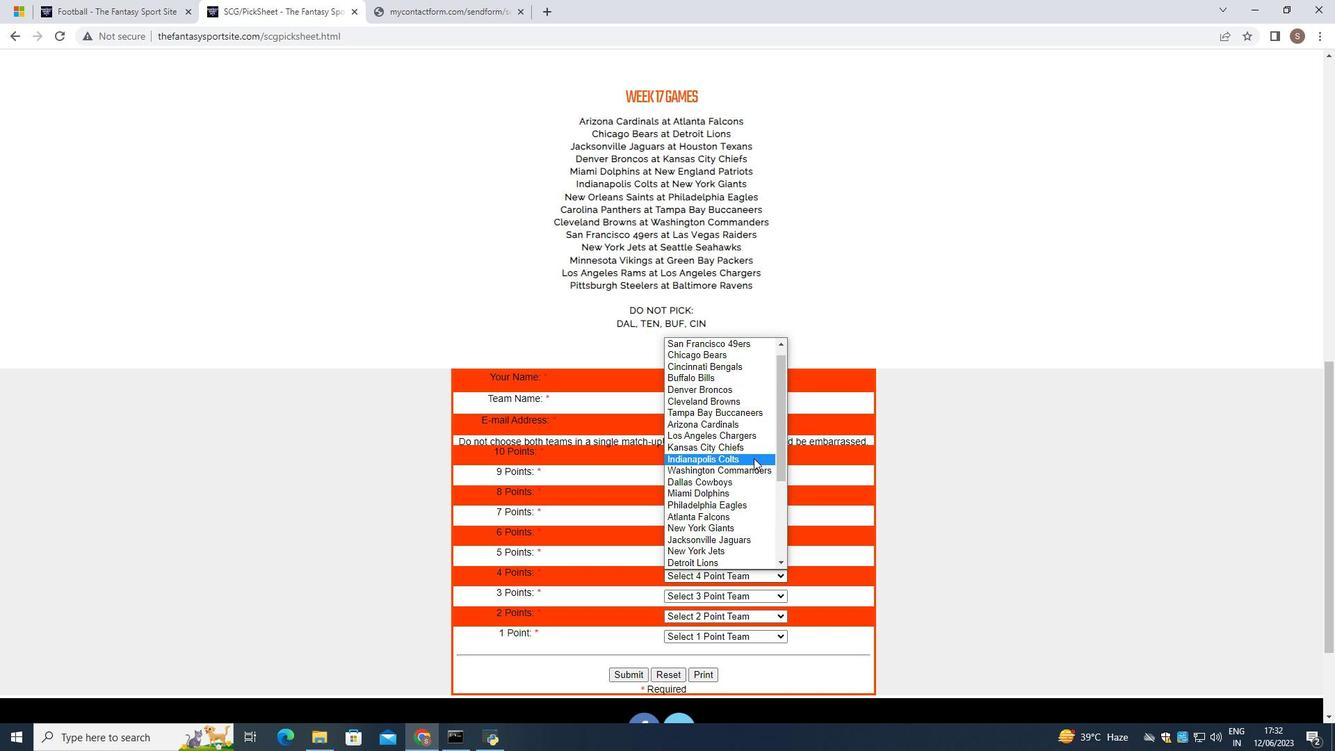 
Action: Mouse scrolled (753, 455) with delta (0, 0)
Screenshot: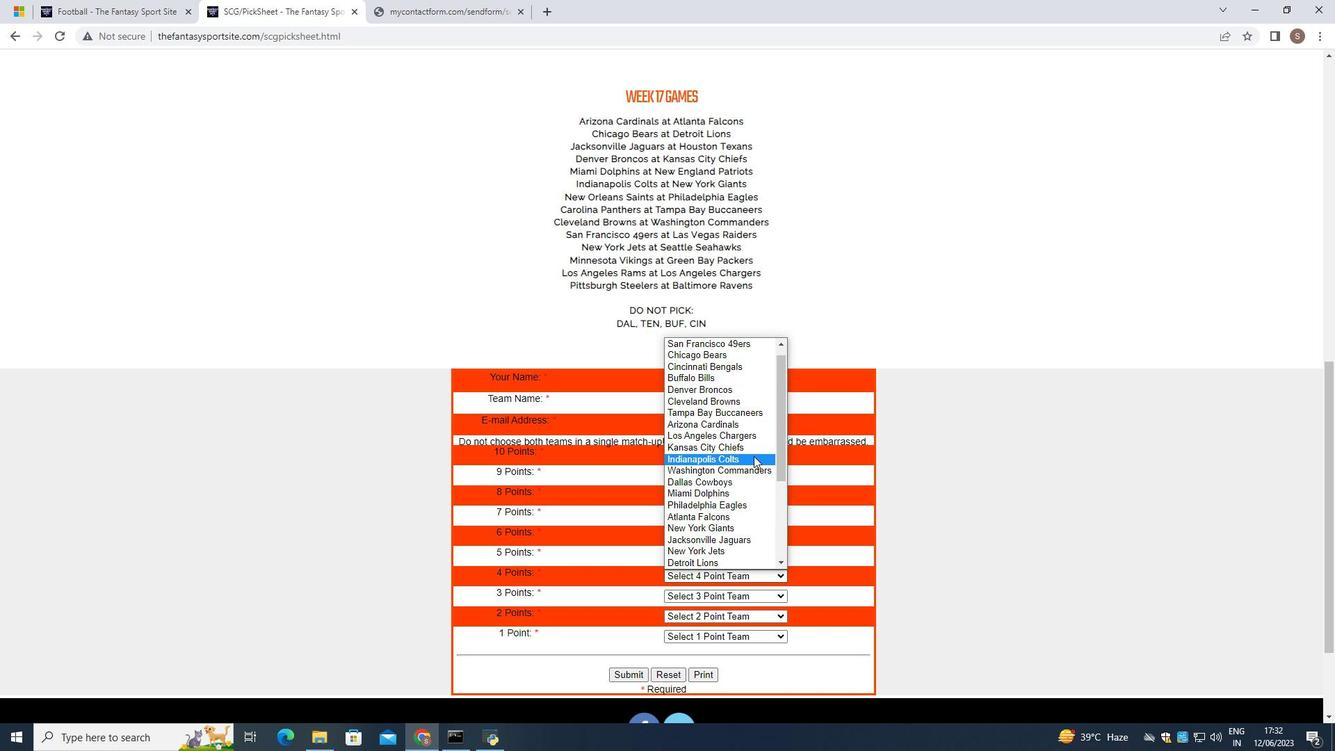 
Action: Mouse scrolled (753, 455) with delta (0, 0)
Screenshot: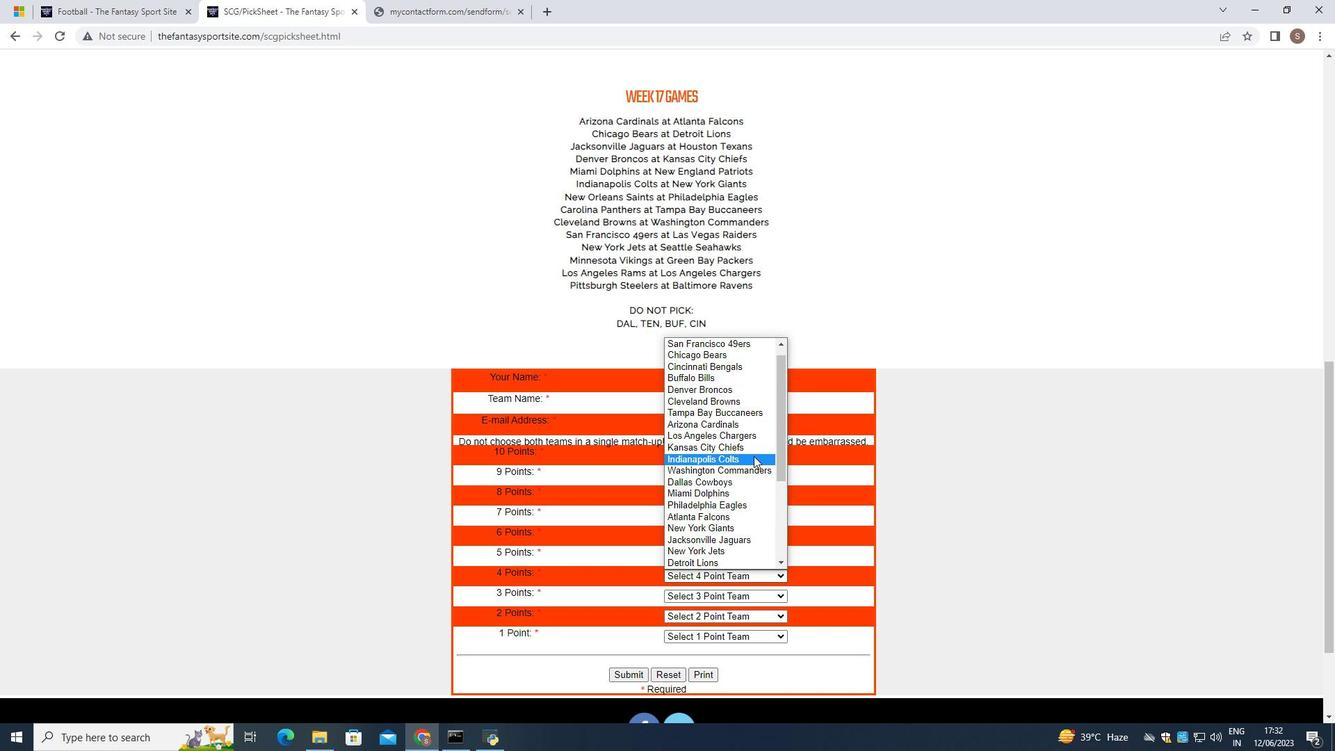 
Action: Mouse scrolled (753, 455) with delta (0, 0)
Screenshot: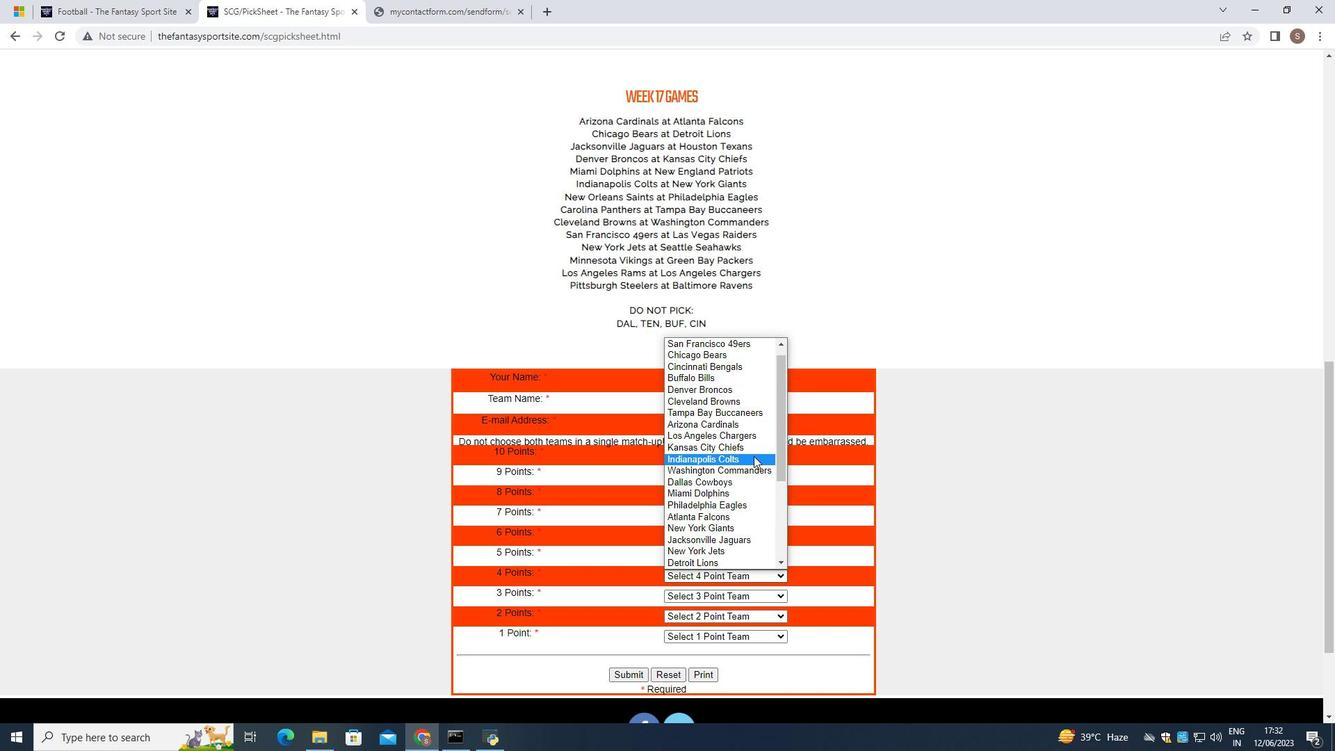 
Action: Mouse scrolled (753, 455) with delta (0, 0)
Screenshot: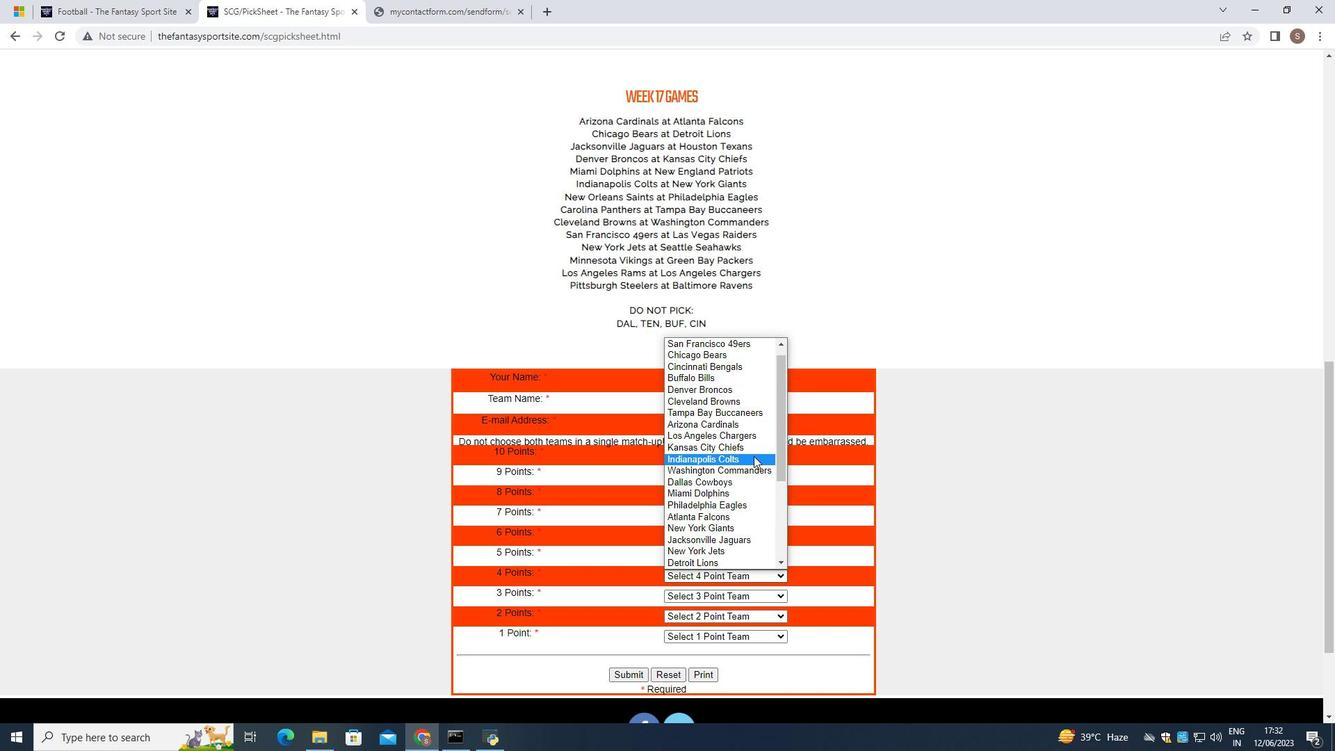 
Action: Mouse scrolled (753, 455) with delta (0, 0)
Screenshot: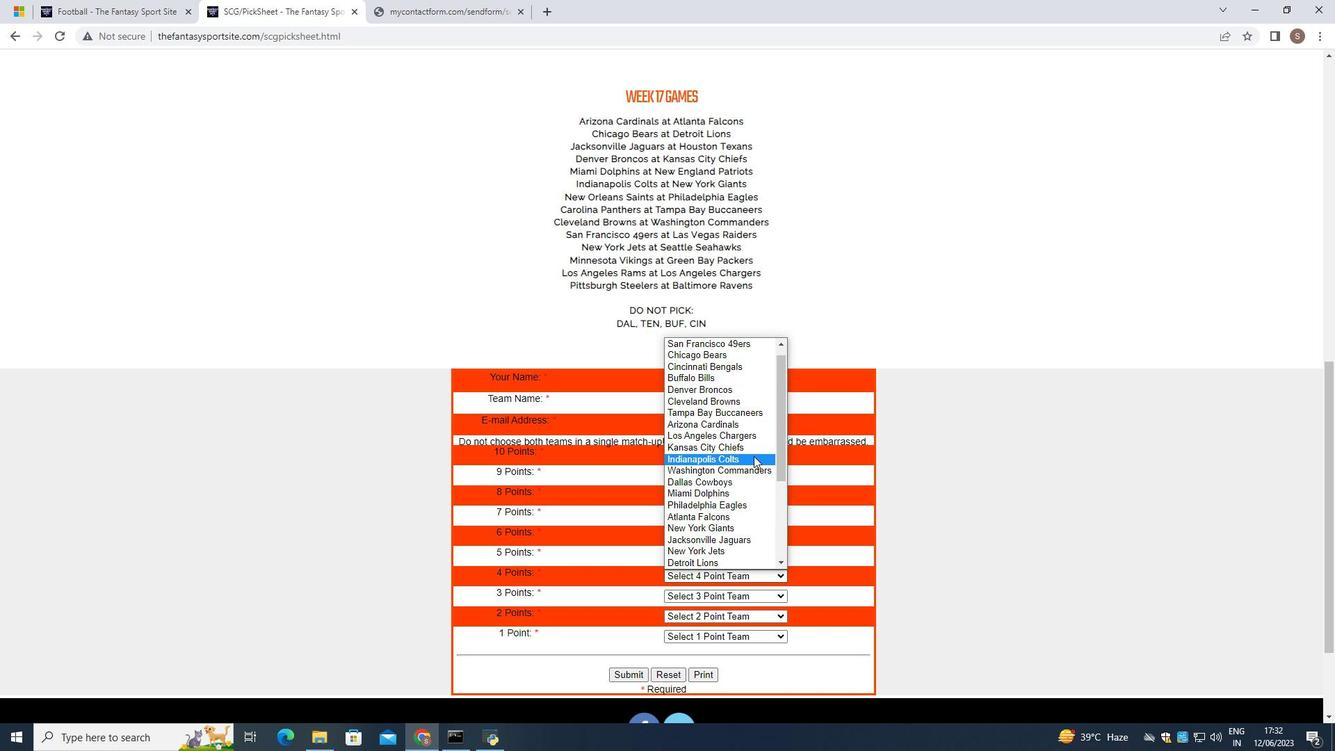 
Action: Mouse scrolled (753, 455) with delta (0, 0)
Screenshot: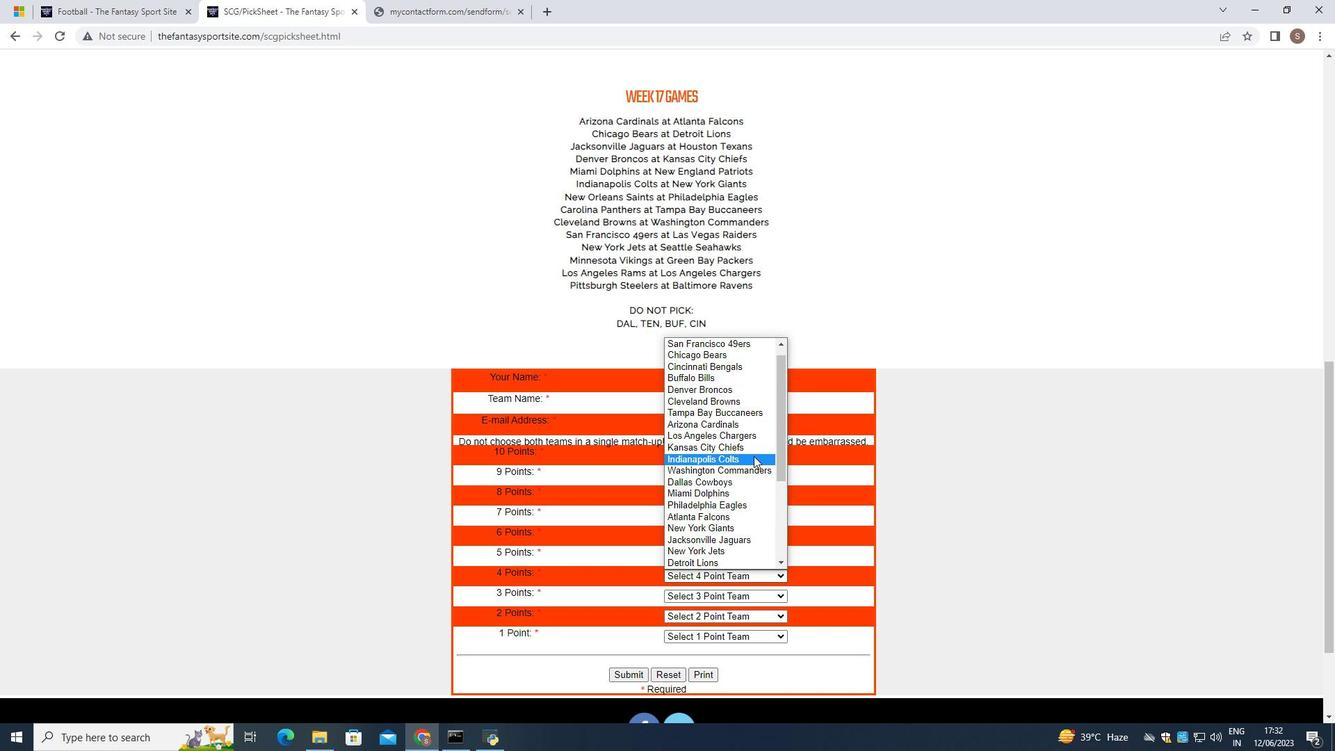 
Action: Mouse scrolled (753, 455) with delta (0, 0)
Screenshot: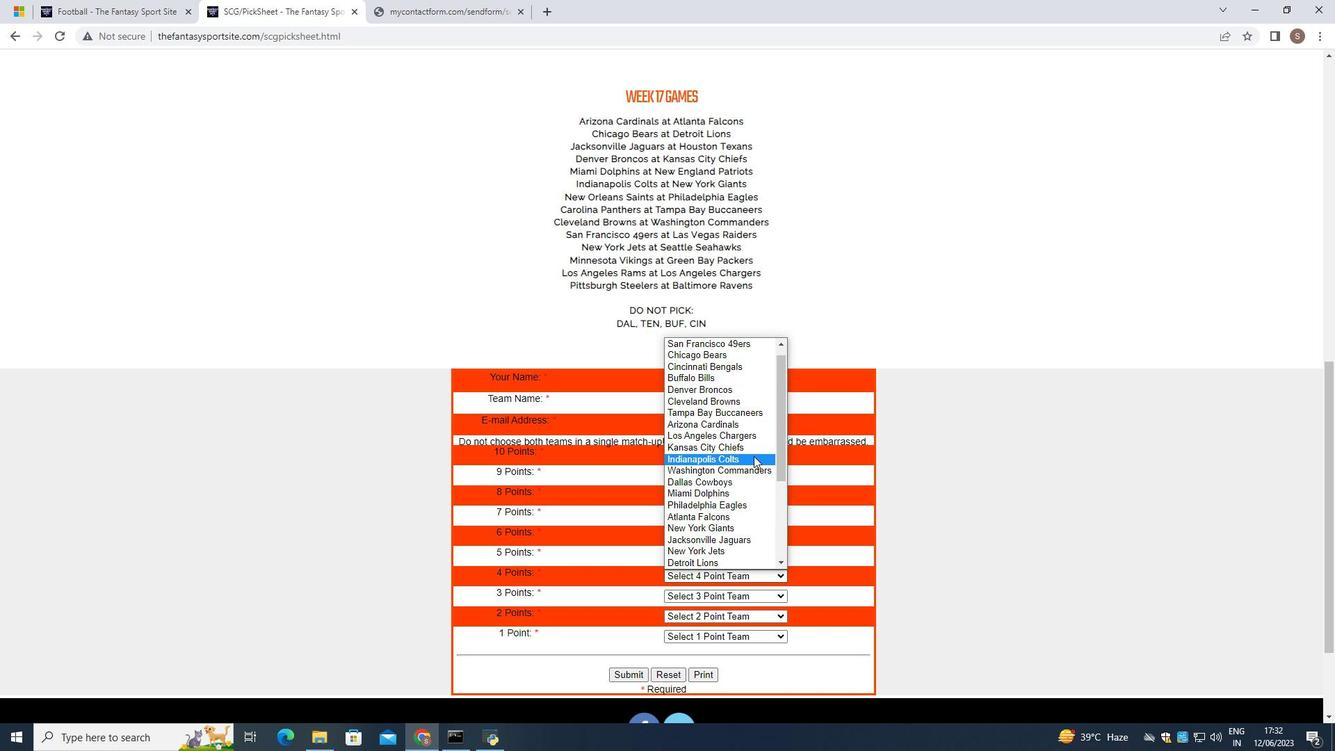 
Action: Mouse scrolled (753, 455) with delta (0, 0)
Screenshot: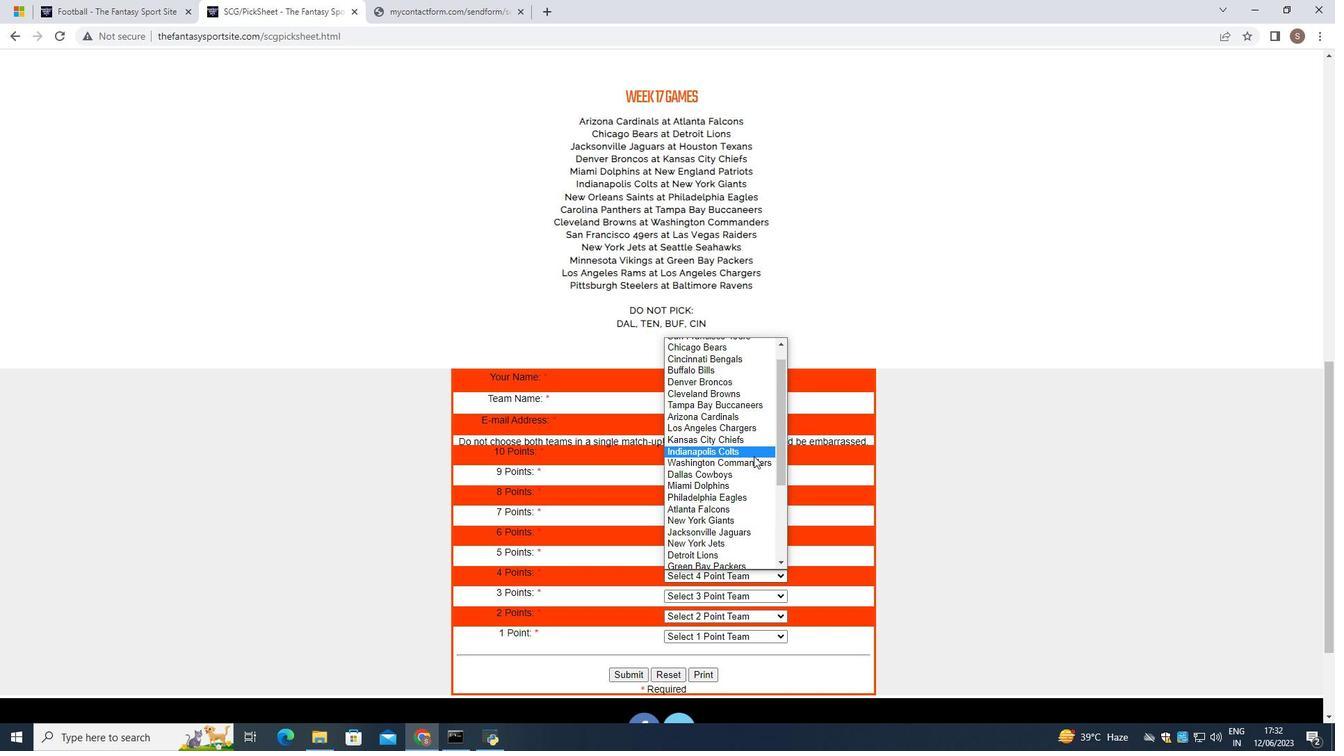 
Action: Mouse scrolled (753, 455) with delta (0, 0)
Screenshot: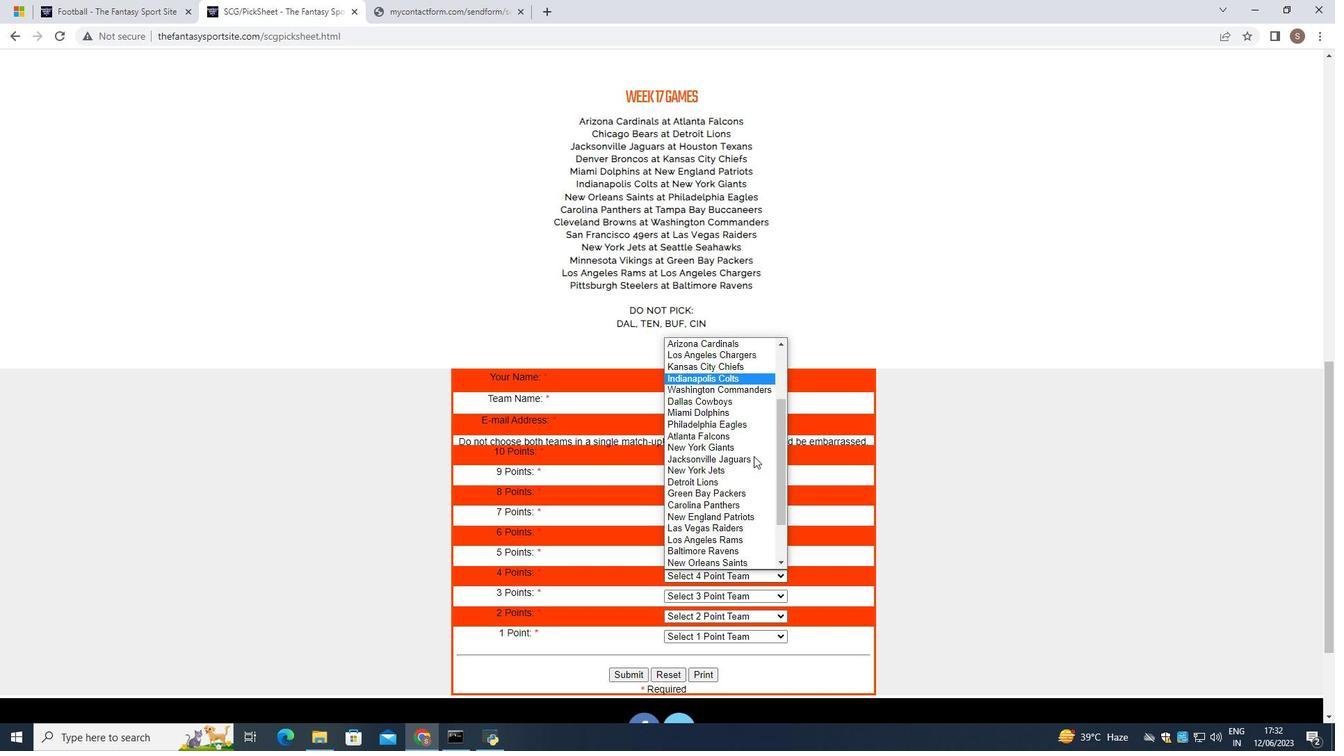 
Action: Mouse moved to (735, 511)
Screenshot: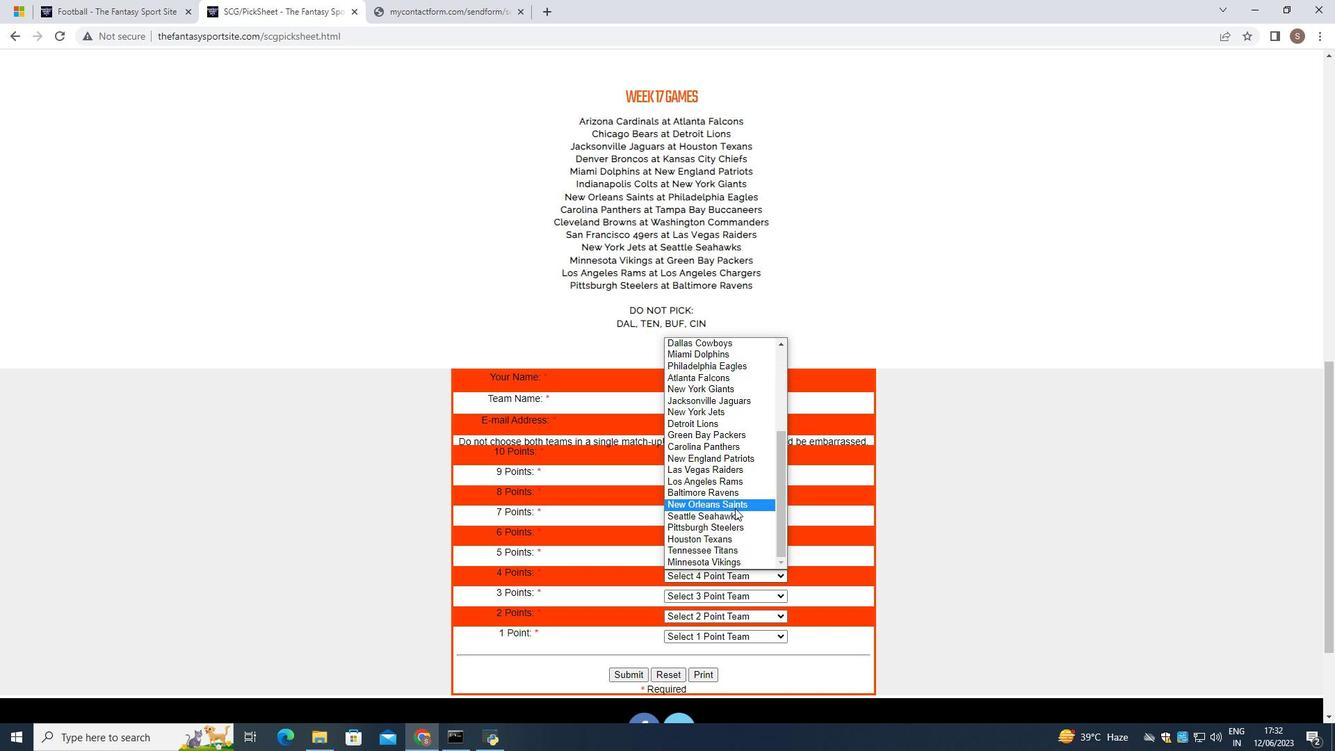 
Action: Mouse pressed left at (735, 511)
Screenshot: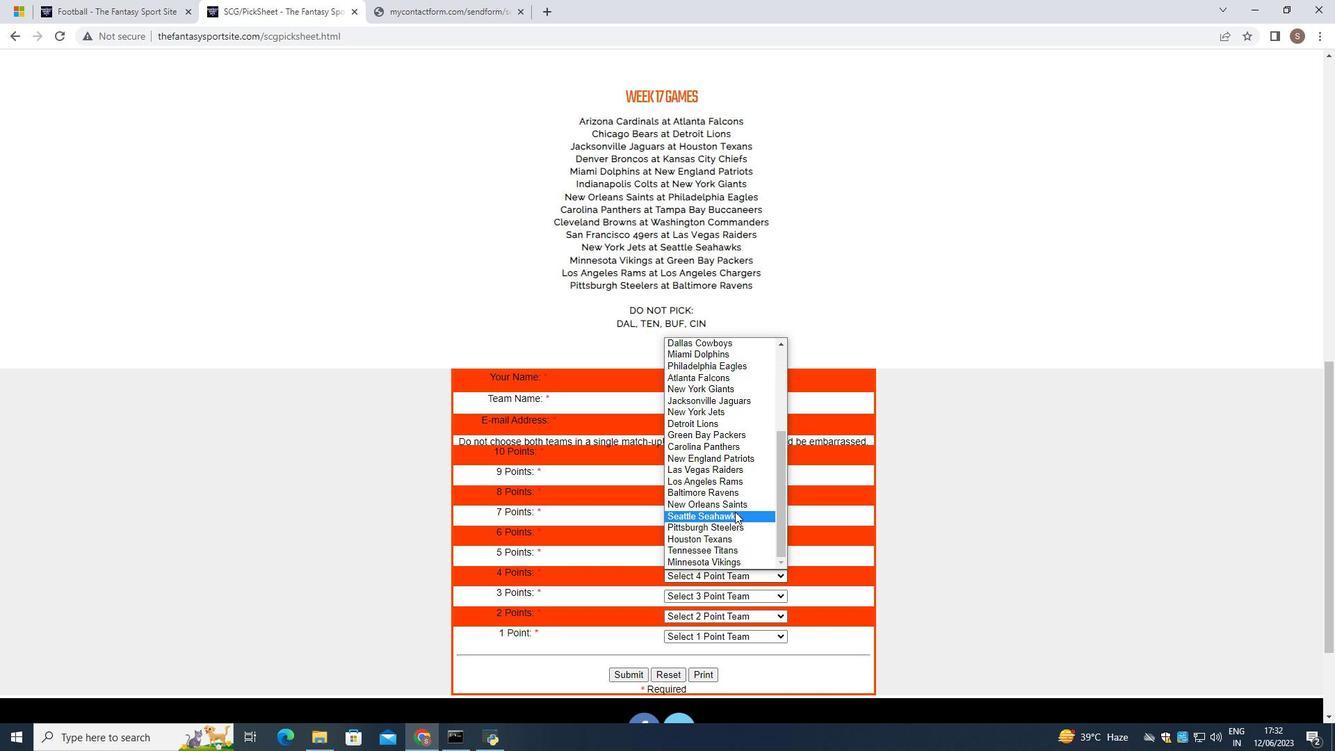 
Action: Mouse moved to (736, 595)
Screenshot: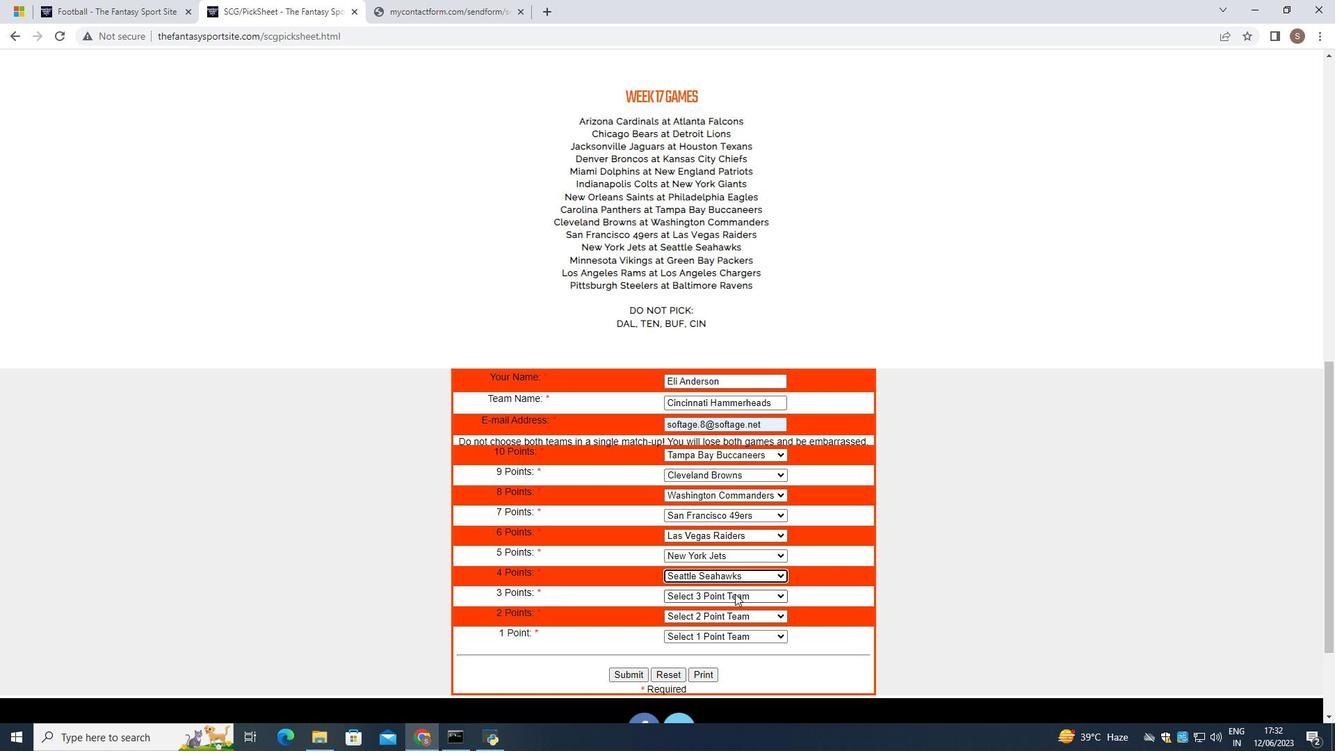 
Action: Mouse pressed left at (736, 595)
Screenshot: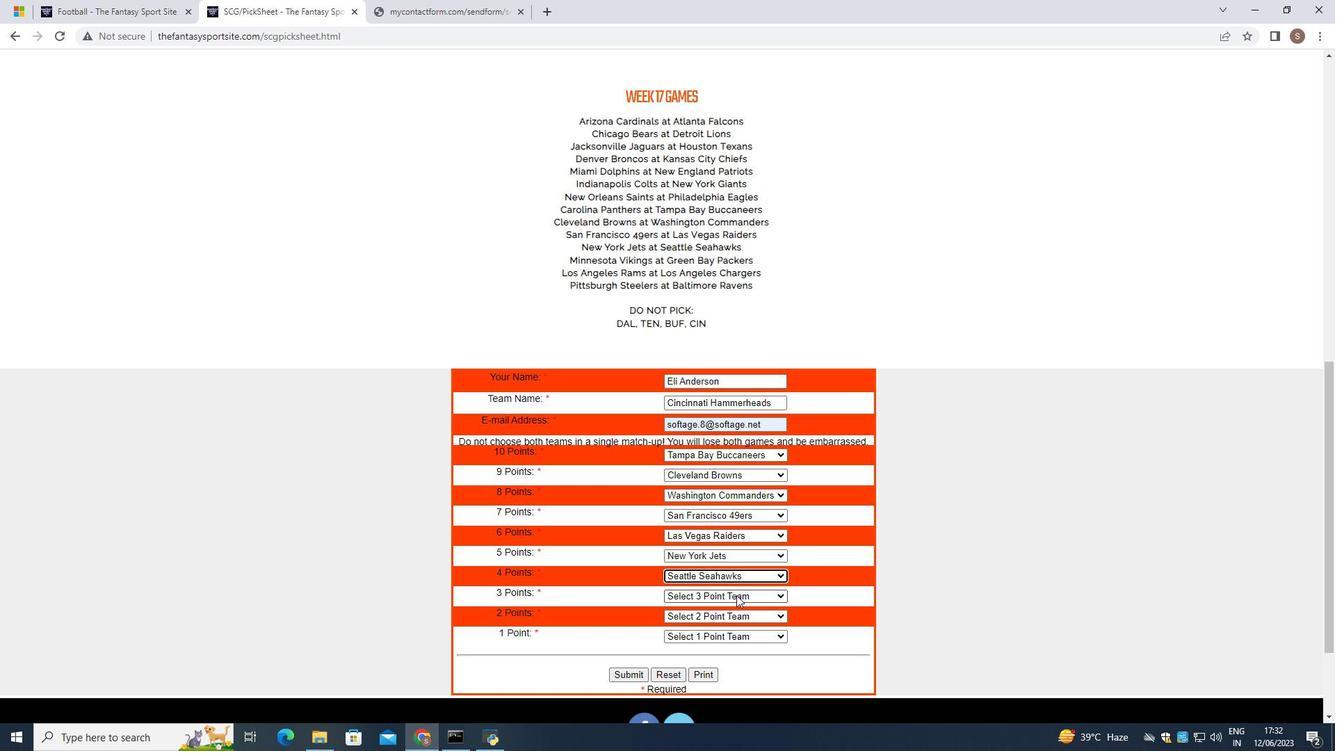 
Action: Mouse moved to (737, 559)
Screenshot: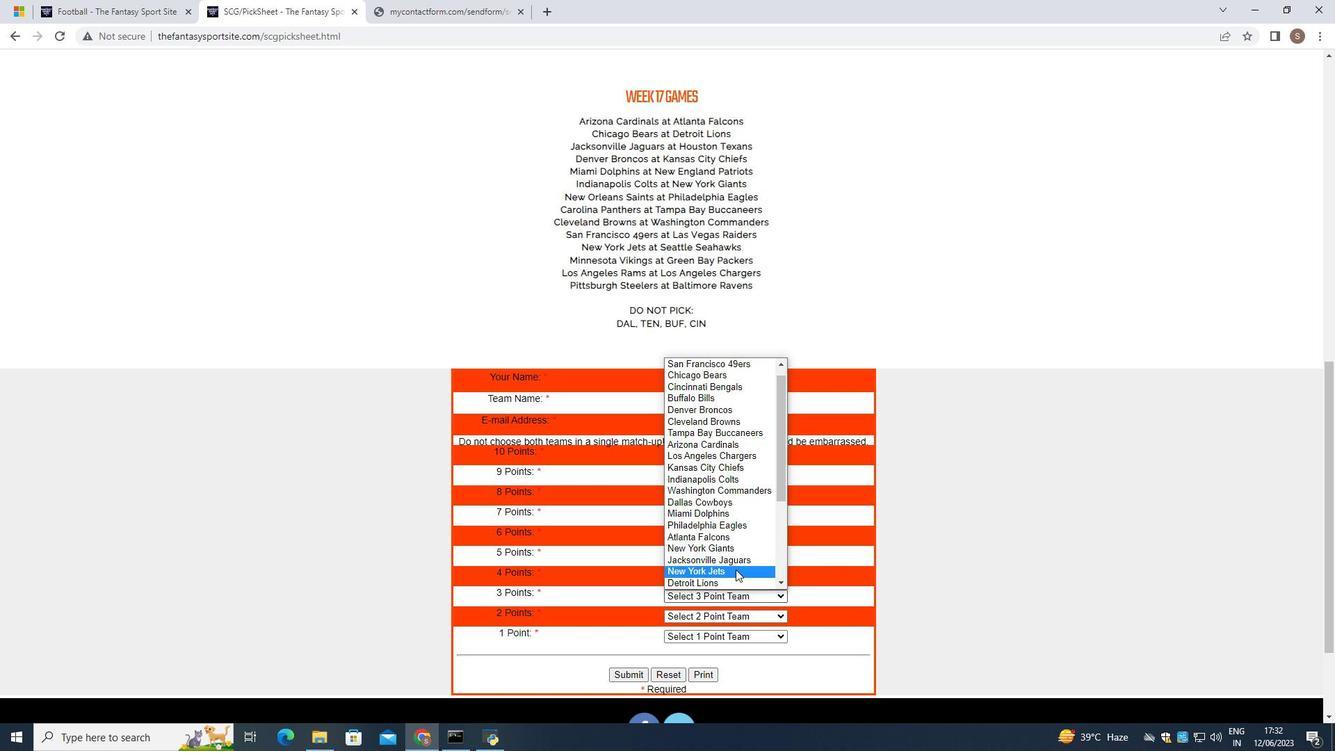 
Action: Mouse scrolled (737, 559) with delta (0, 0)
Screenshot: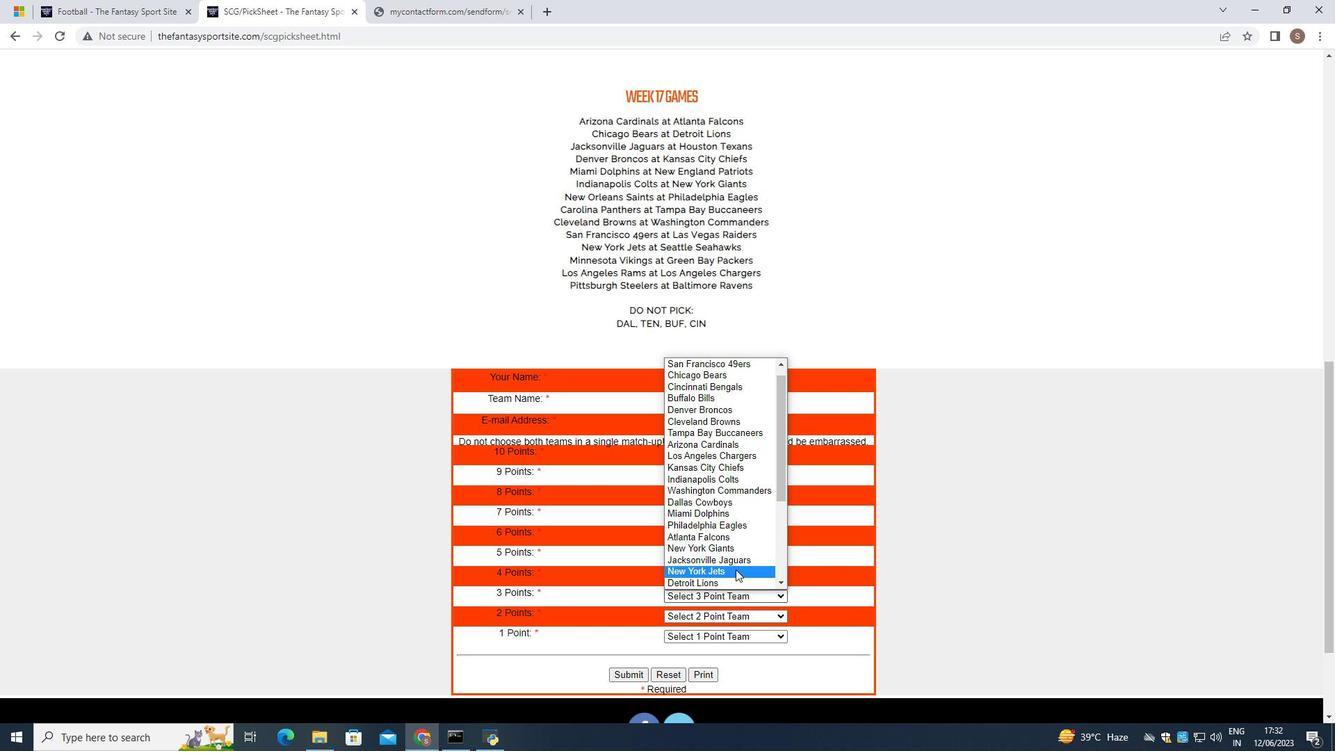 
Action: Mouse scrolled (737, 559) with delta (0, 0)
Screenshot: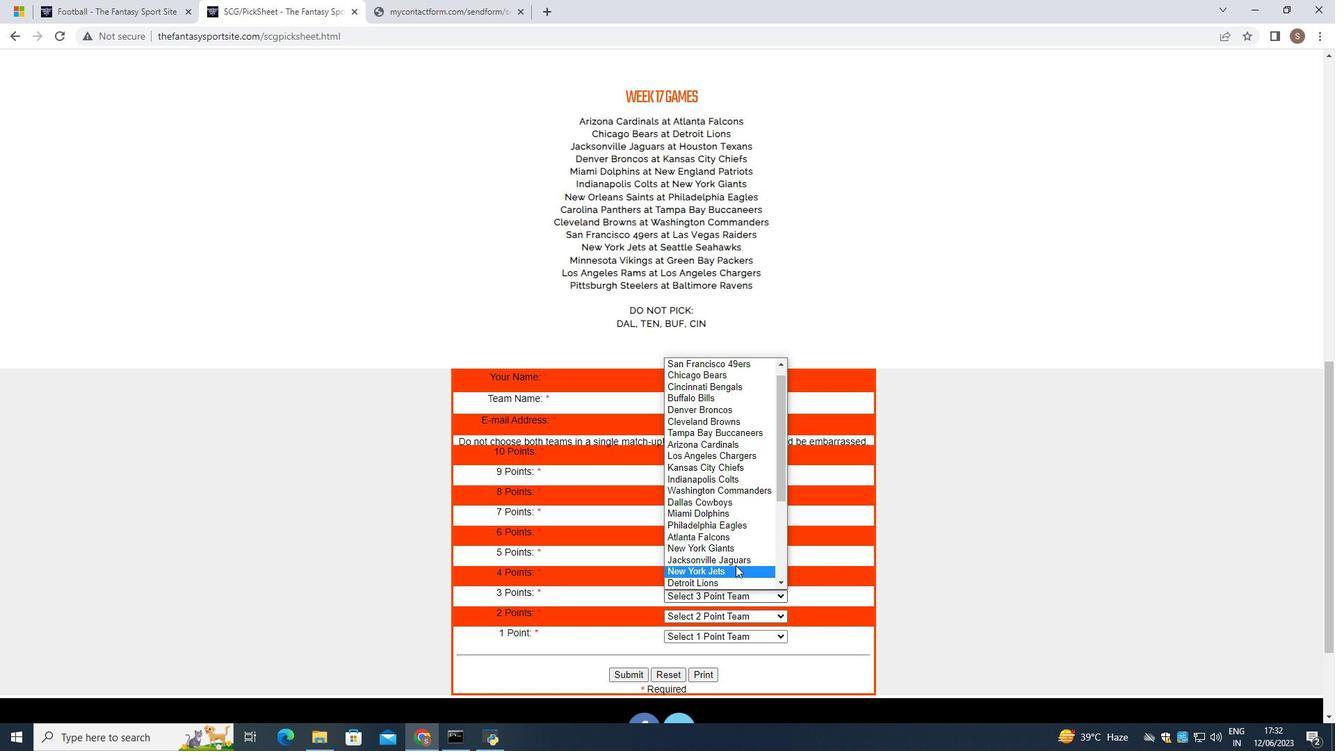 
Action: Mouse scrolled (737, 559) with delta (0, 0)
Screenshot: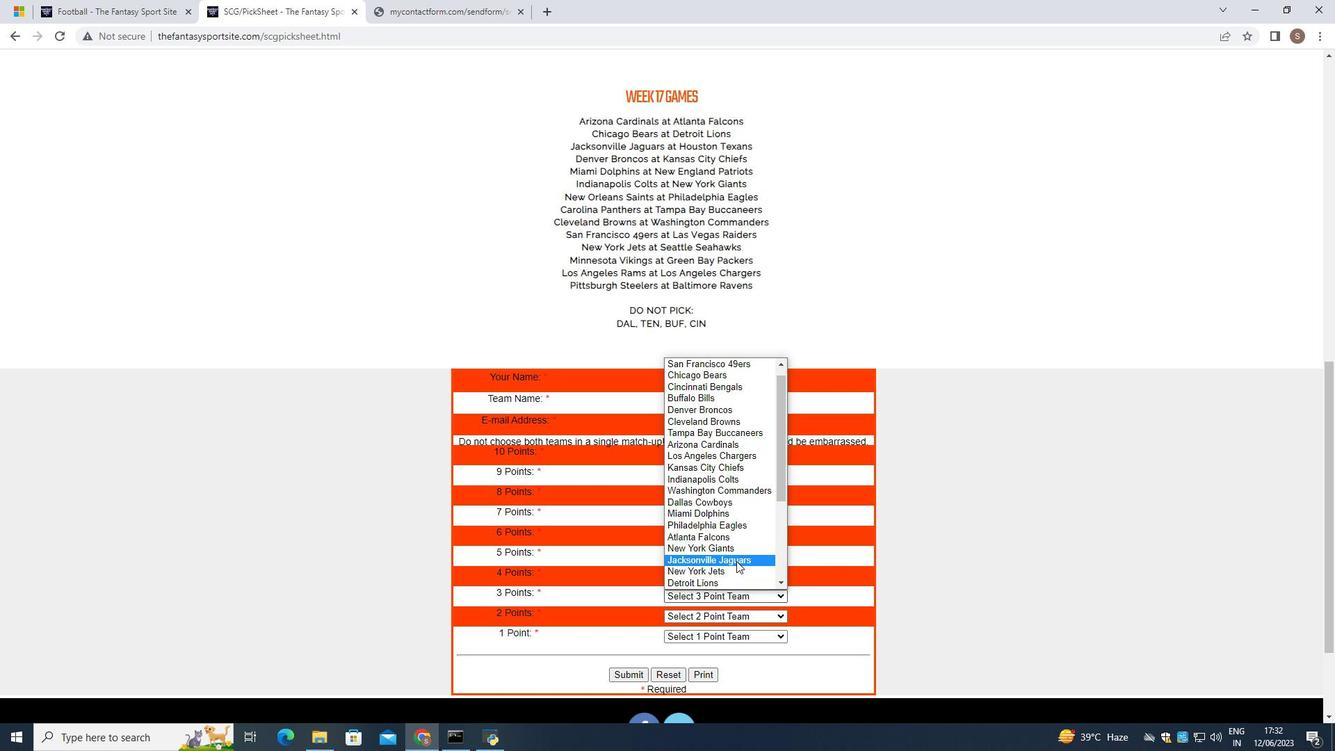 
Action: Mouse moved to (737, 559)
Screenshot: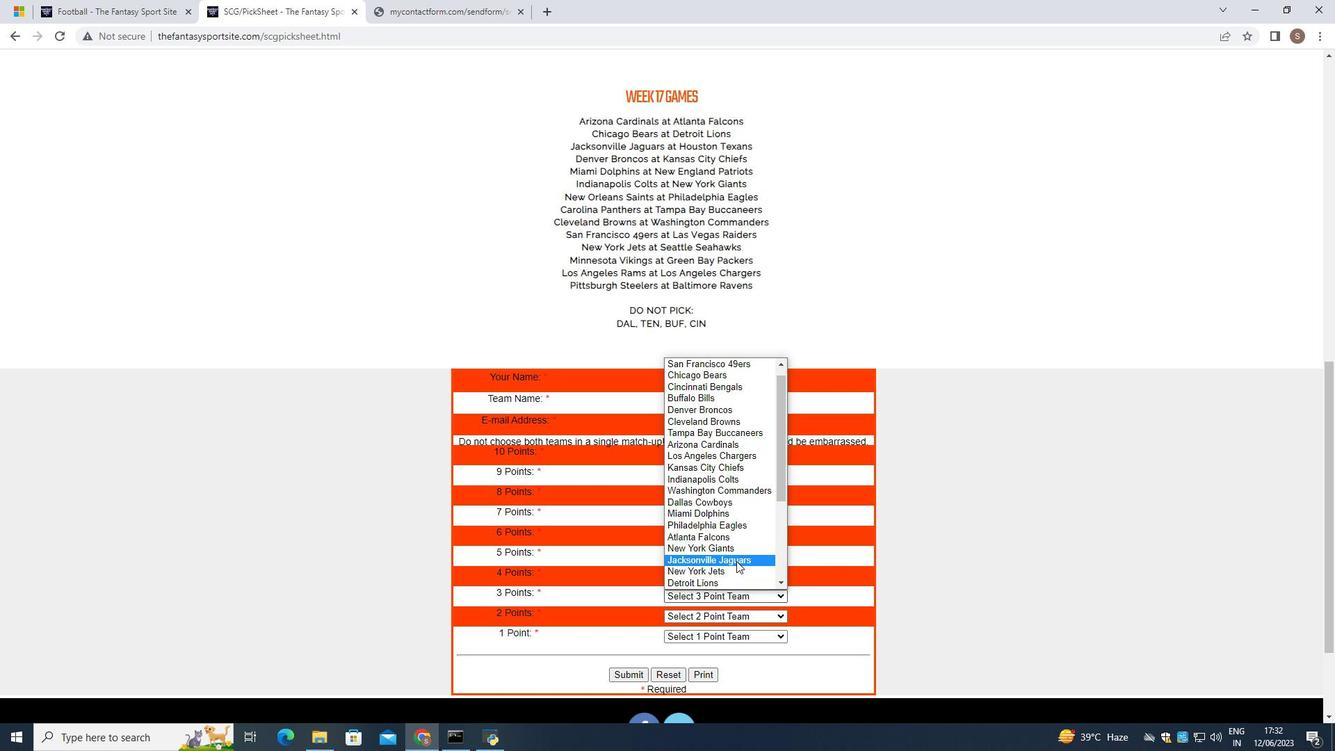 
Action: Mouse scrolled (737, 559) with delta (0, 0)
Screenshot: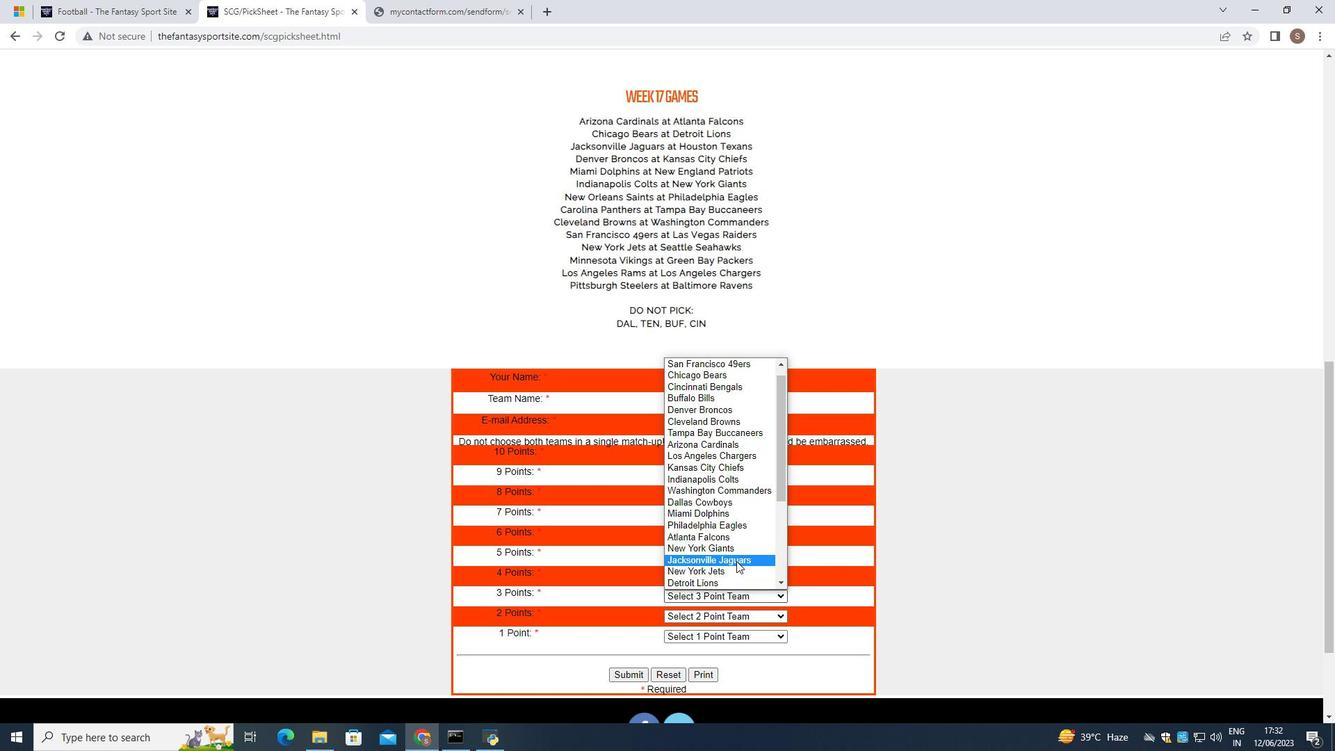 
Action: Mouse moved to (737, 559)
Screenshot: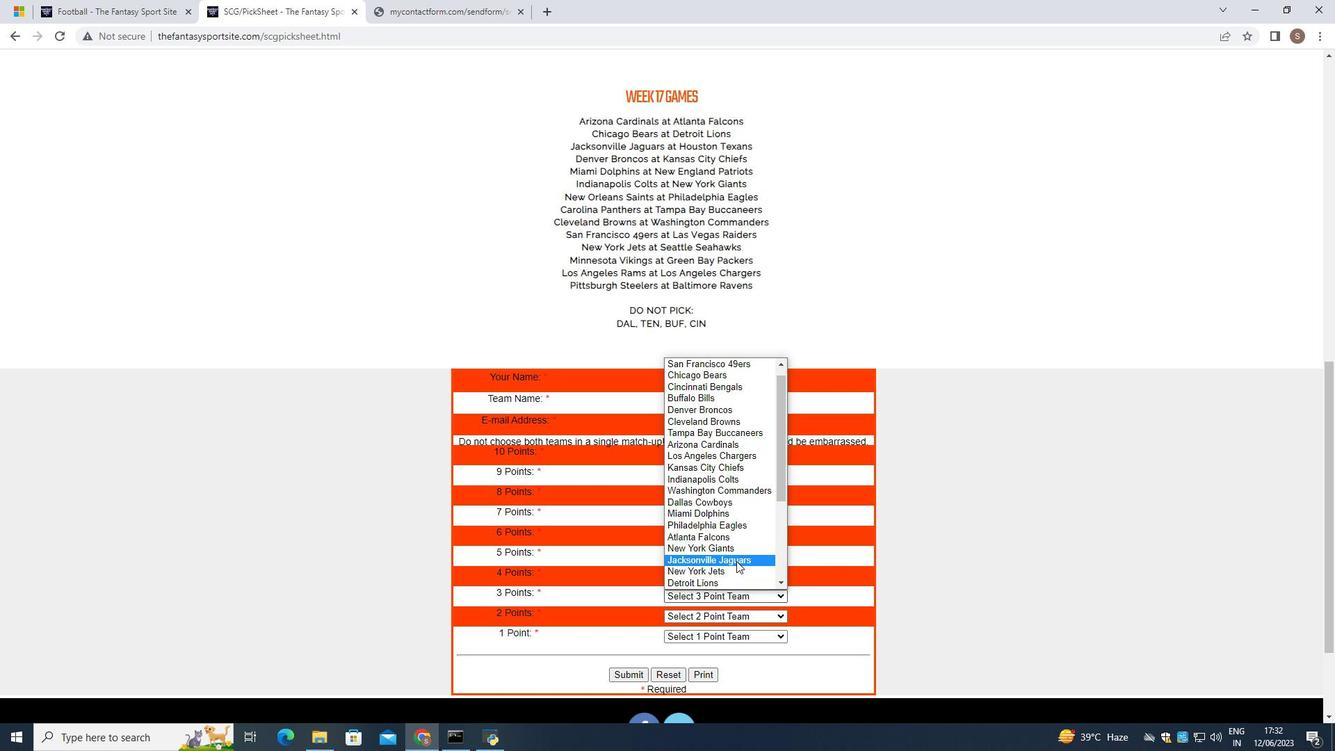 
Action: Mouse scrolled (737, 558) with delta (0, 0)
Screenshot: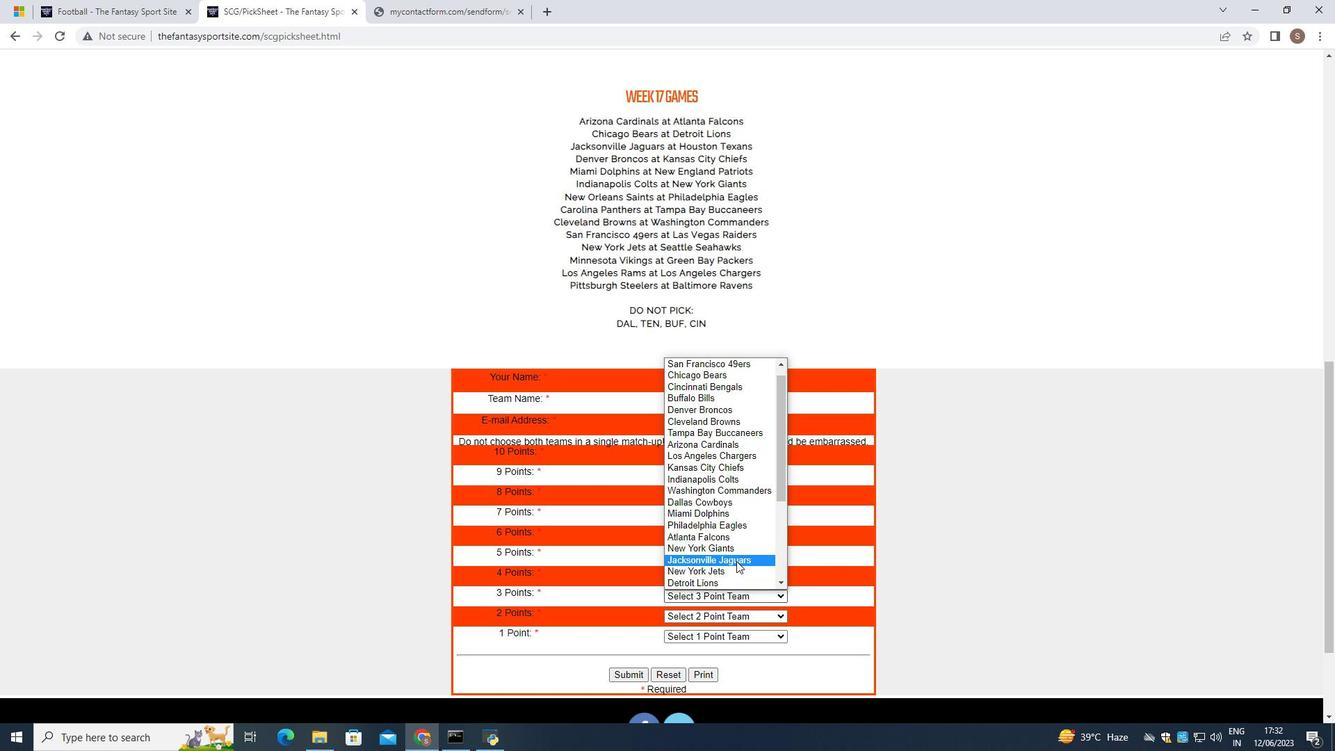 
Action: Mouse moved to (737, 558)
Screenshot: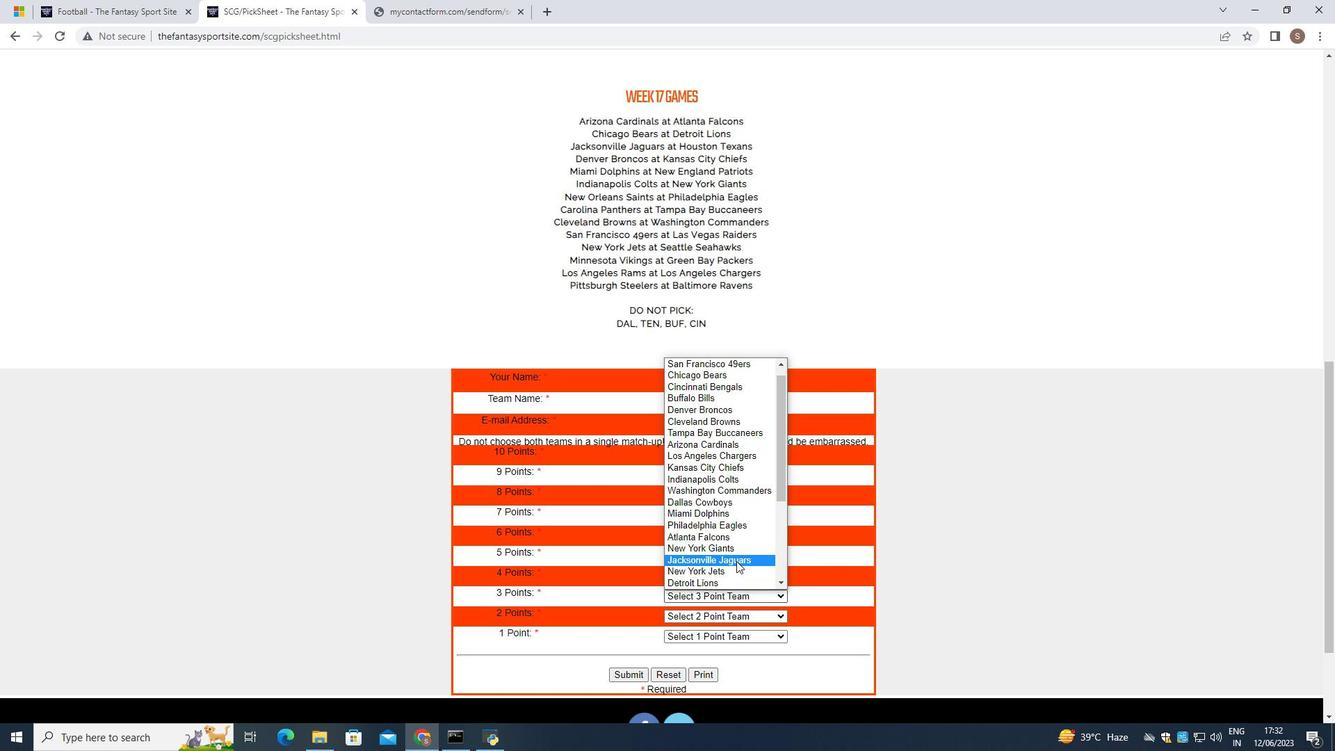 
Action: Mouse scrolled (737, 557) with delta (0, 0)
Screenshot: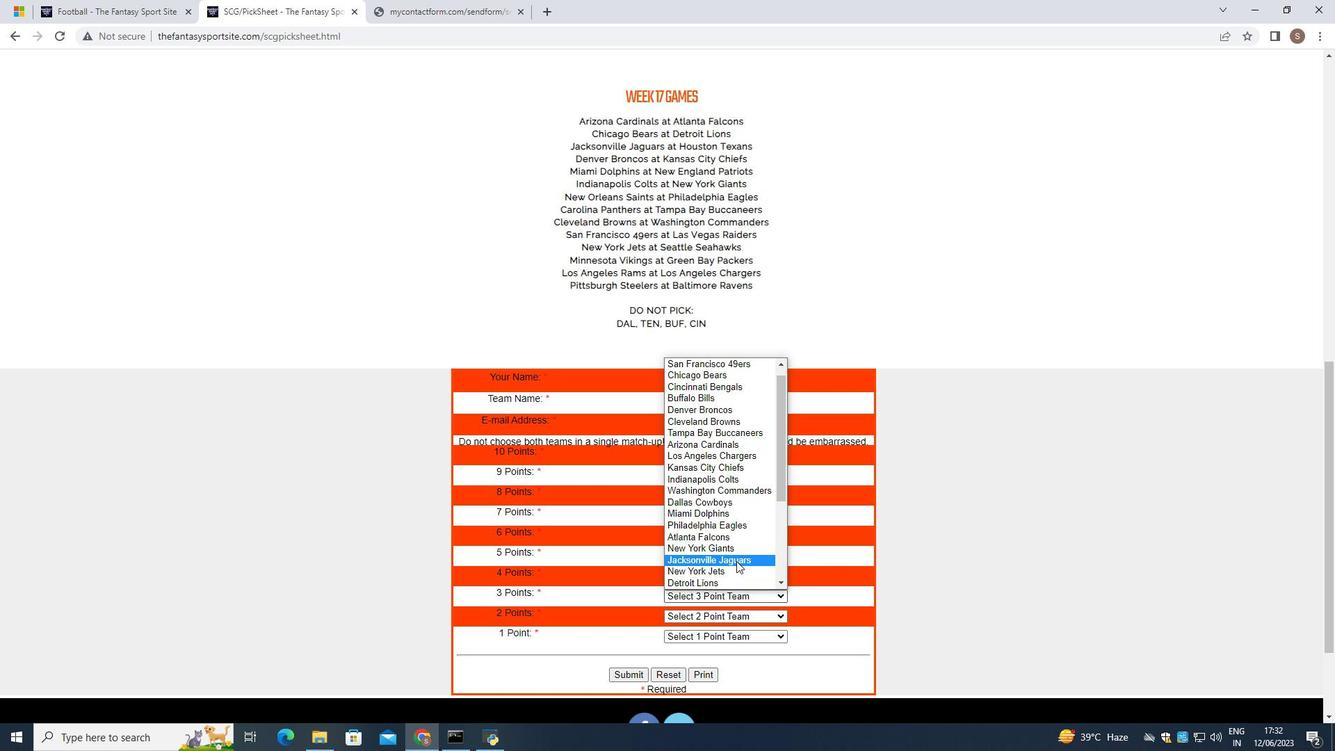 
Action: Mouse moved to (737, 558)
Screenshot: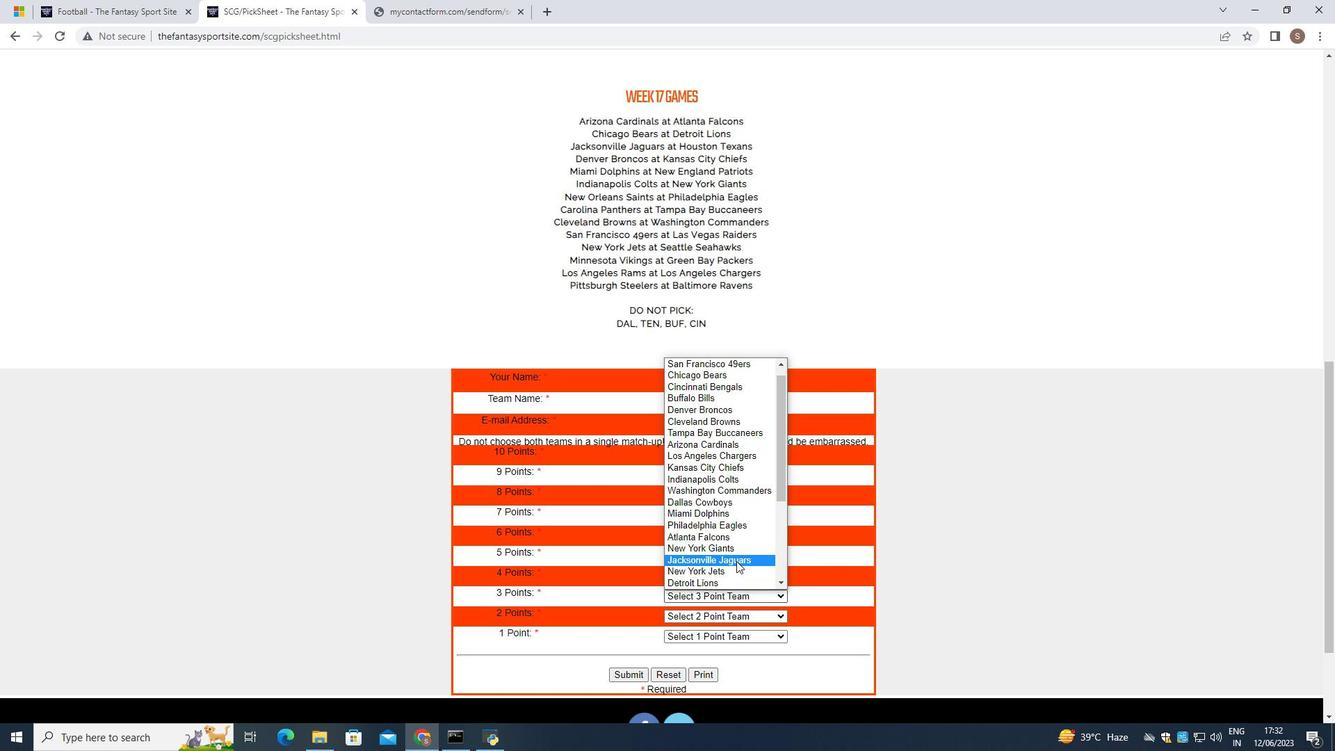 
Action: Mouse scrolled (737, 557) with delta (0, 0)
Screenshot: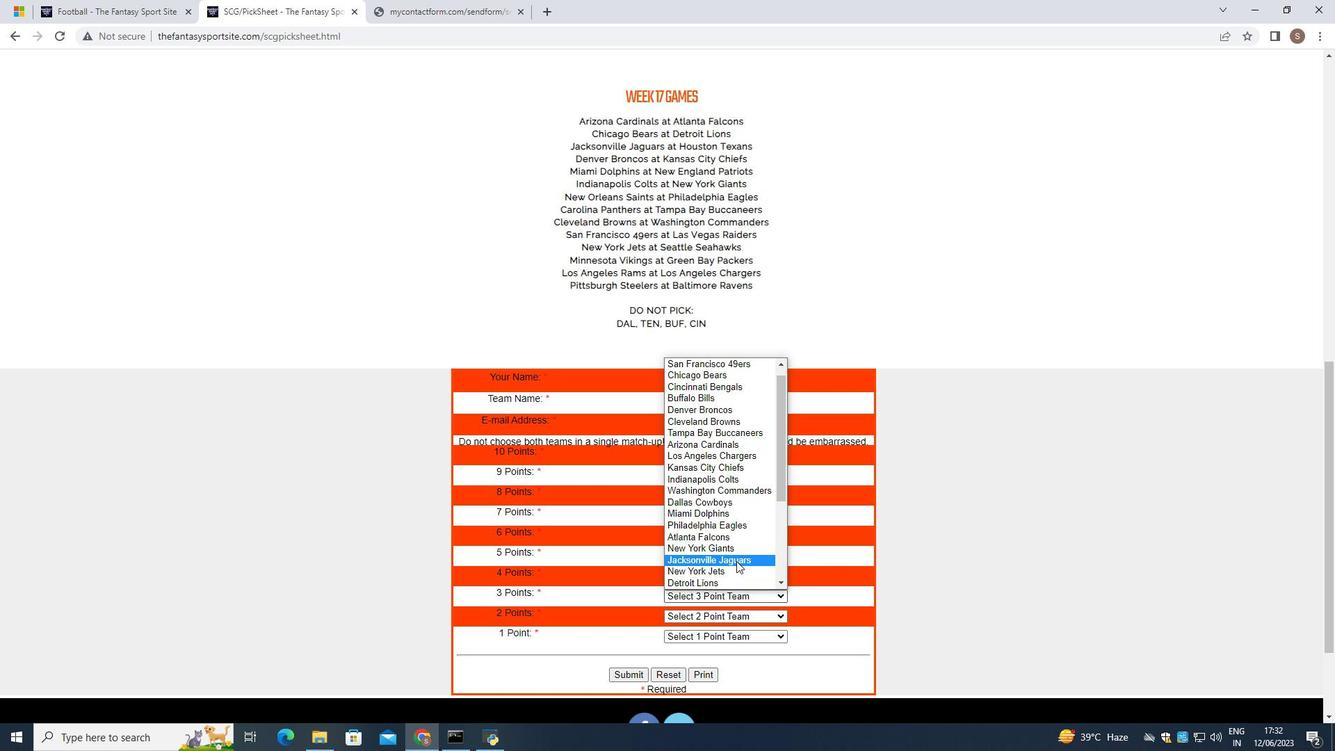 
Action: Mouse moved to (737, 557)
Screenshot: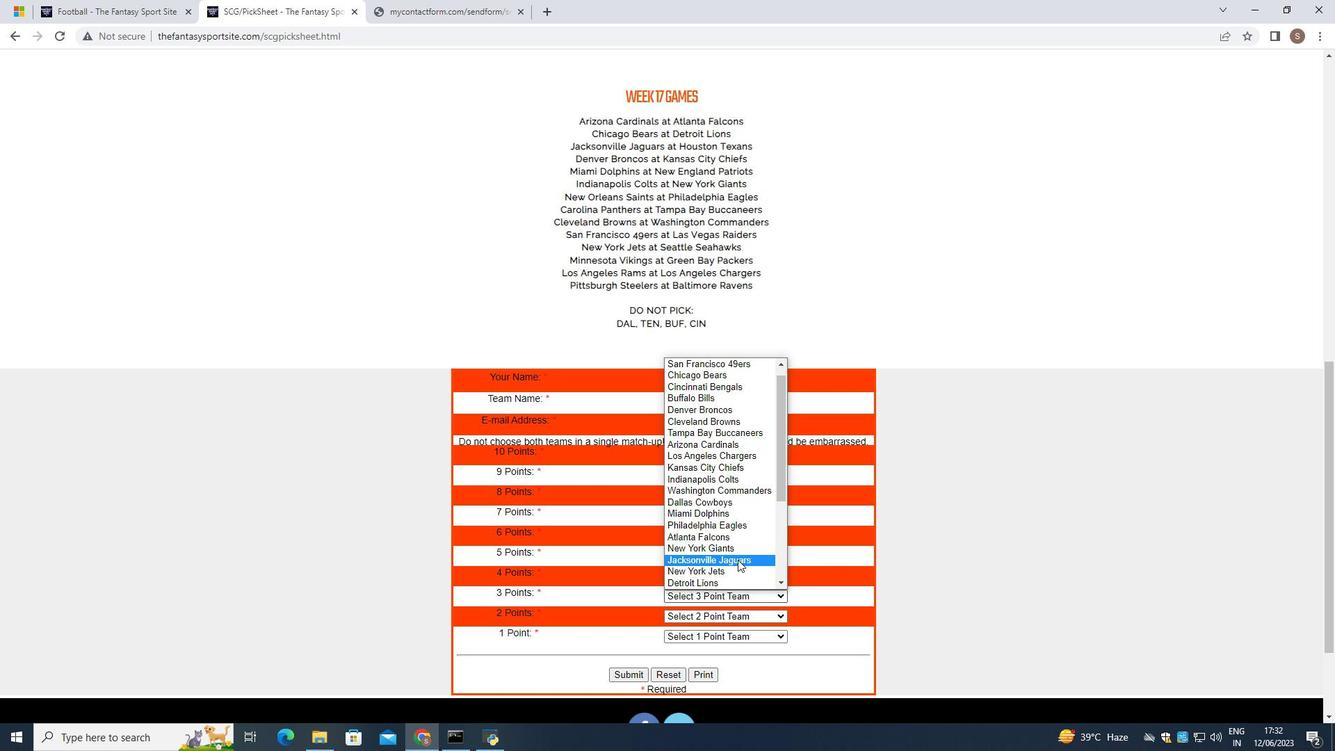 
Action: Mouse scrolled (737, 557) with delta (0, 0)
Screenshot: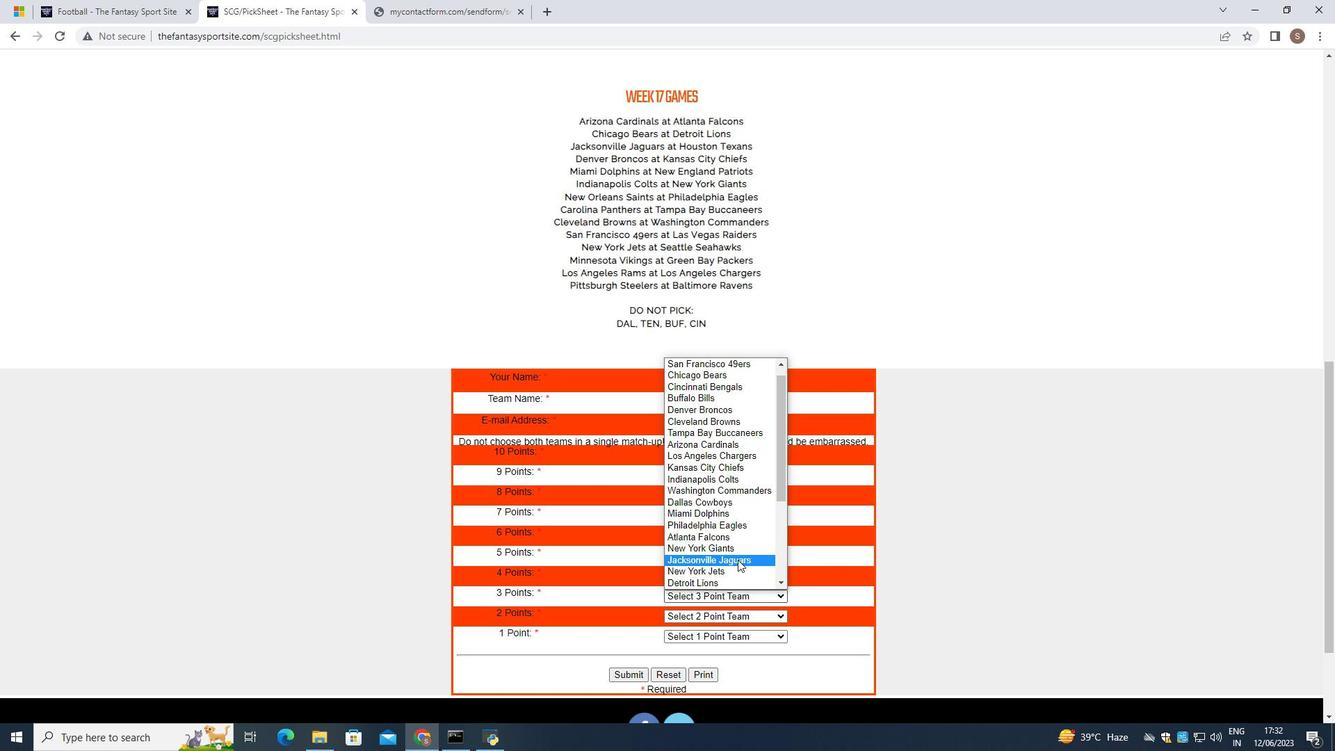 
Action: Mouse moved to (736, 586)
Screenshot: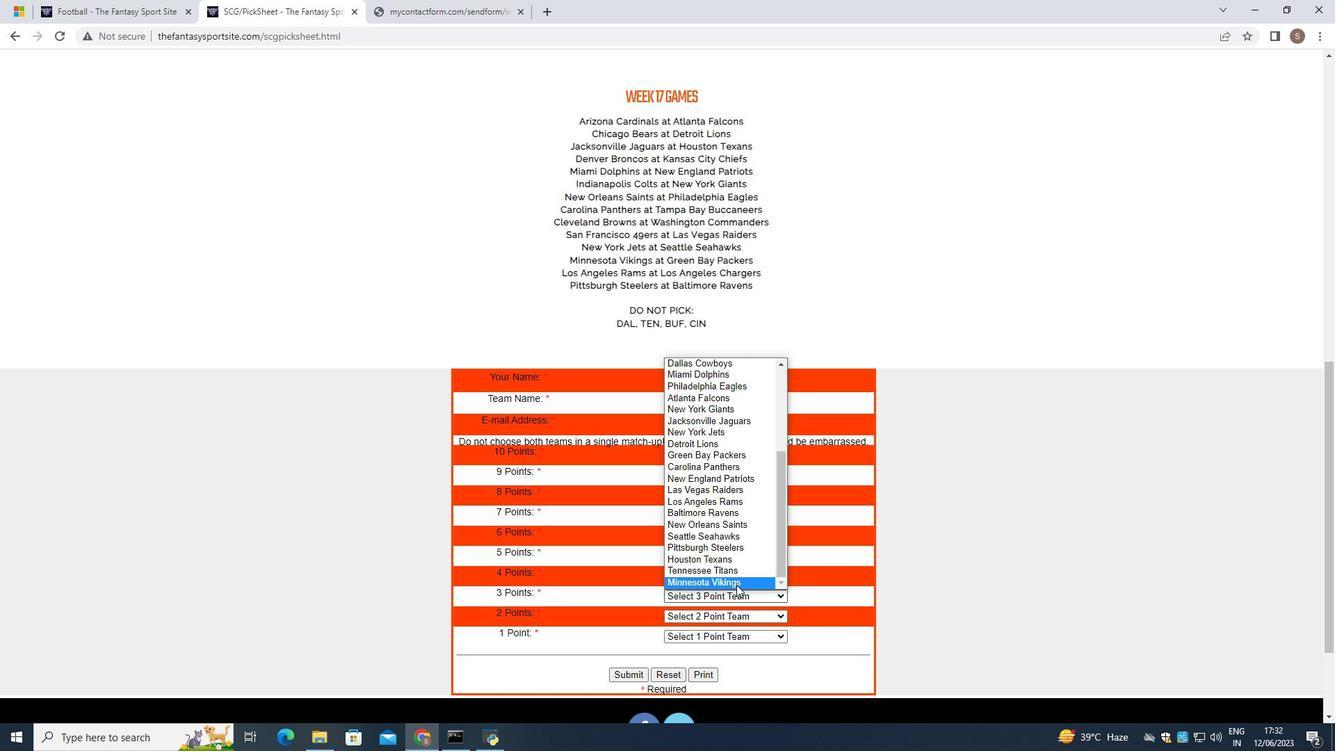 
Action: Mouse pressed left at (736, 586)
Screenshot: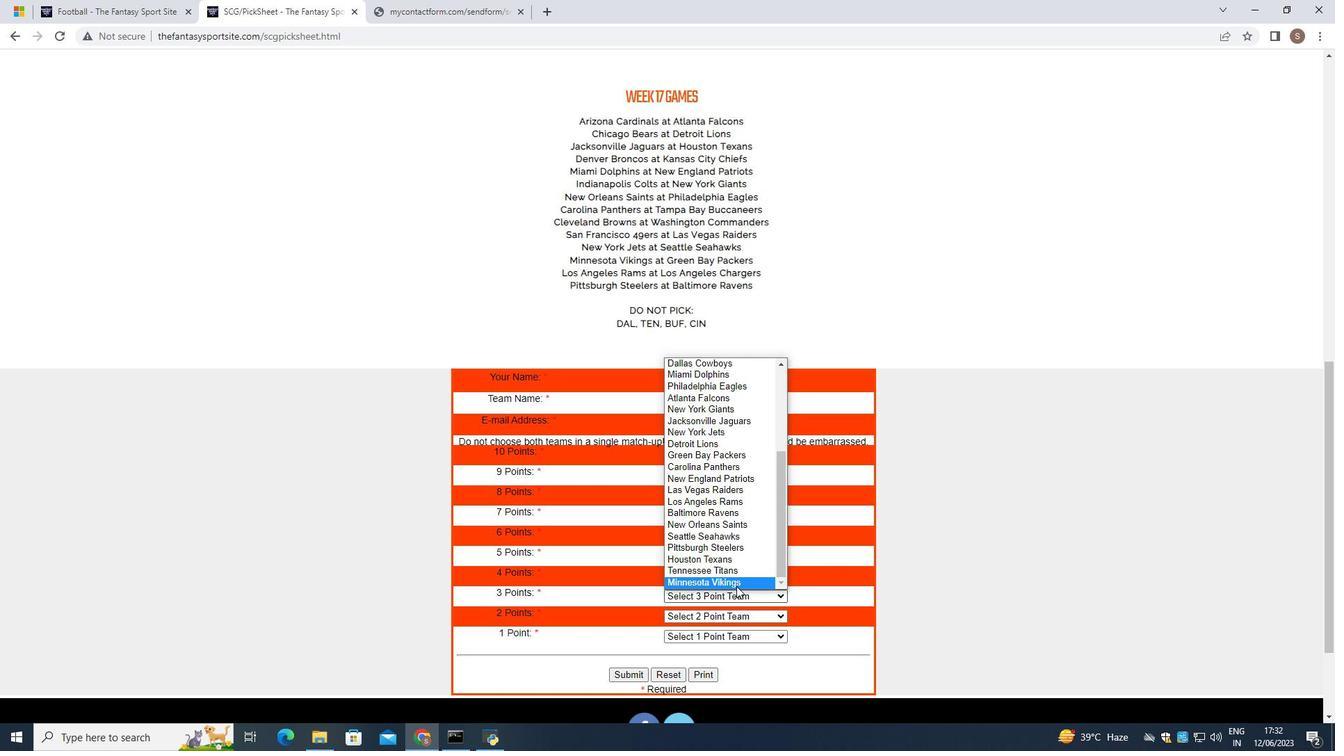 
Action: Mouse moved to (739, 615)
Screenshot: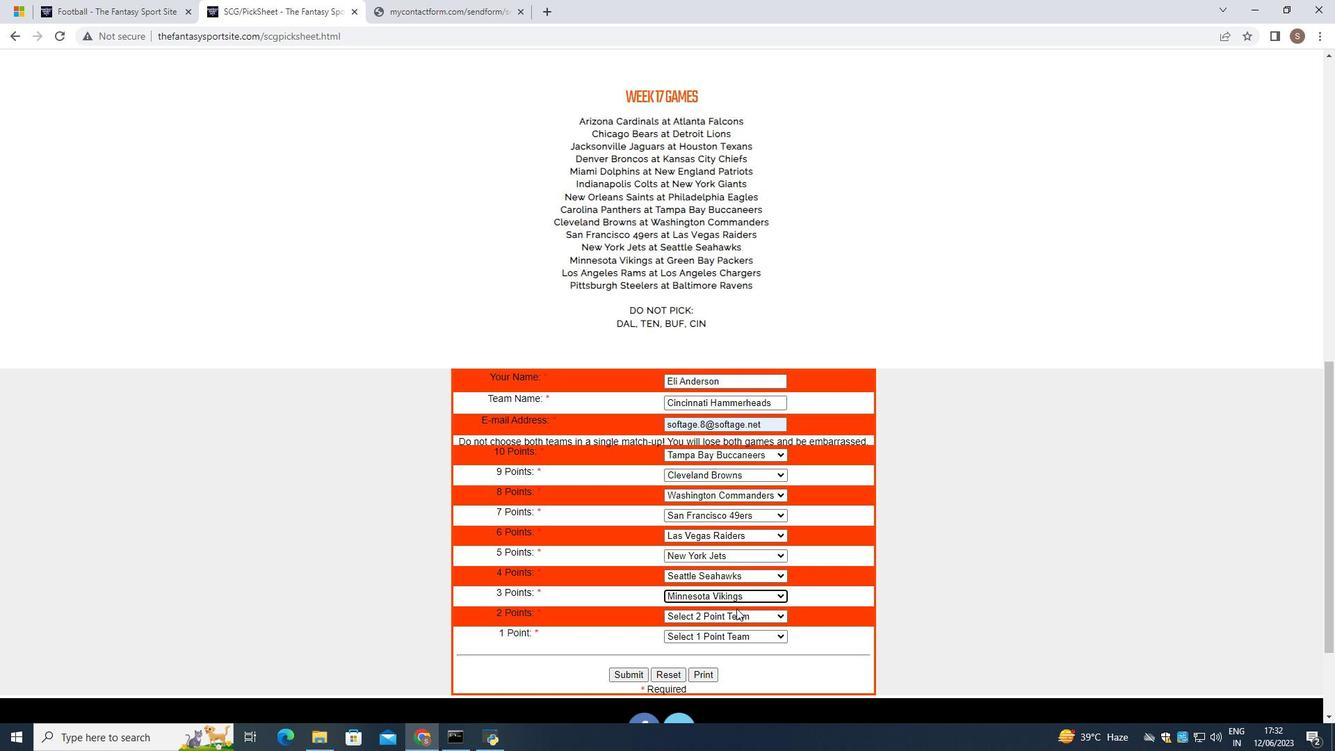 
Action: Mouse pressed left at (739, 615)
Screenshot: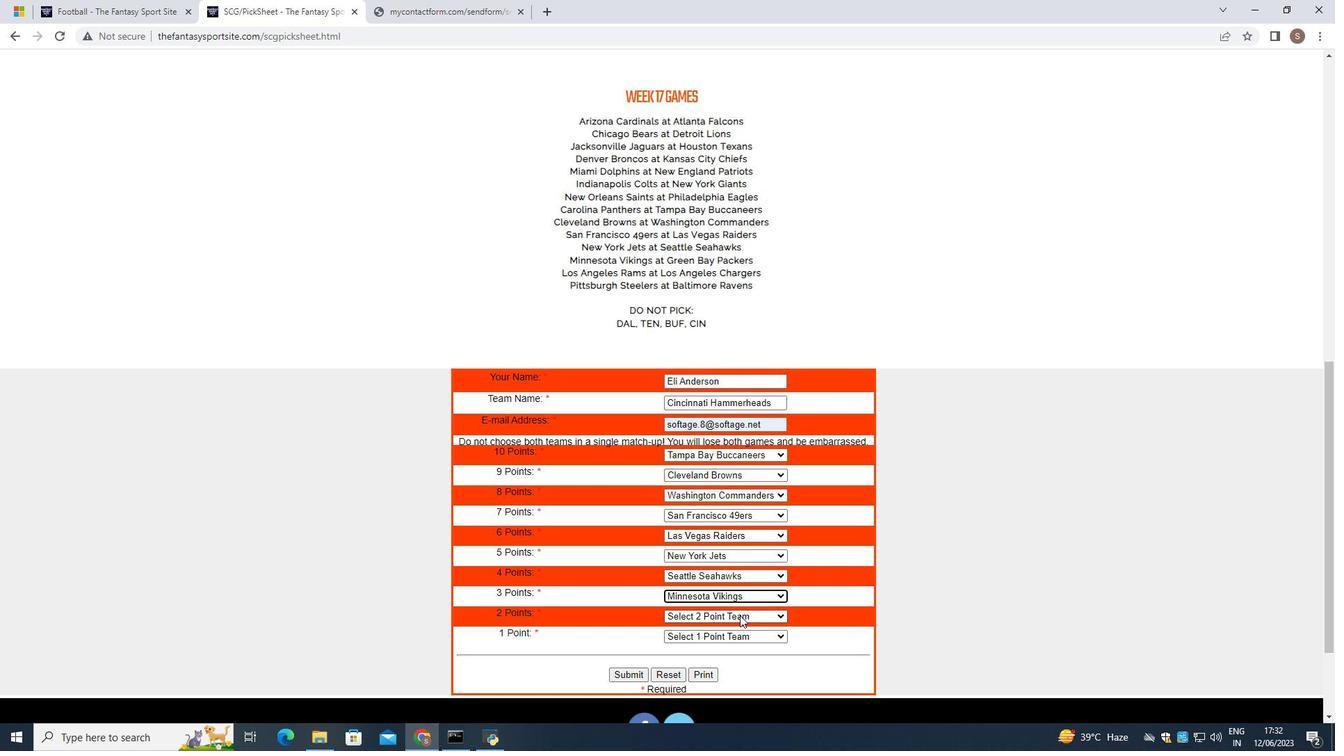 
Action: Mouse moved to (747, 561)
Screenshot: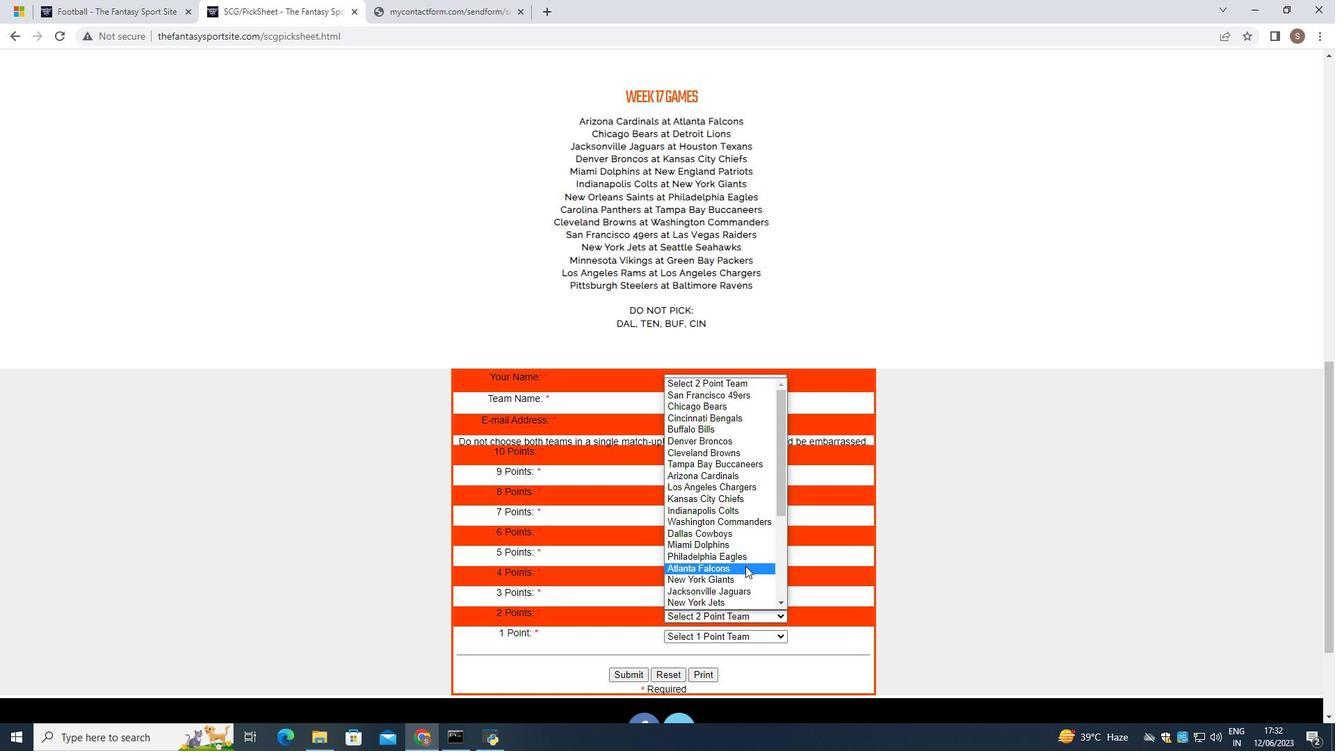 
Action: Mouse scrolled (747, 560) with delta (0, 0)
Screenshot: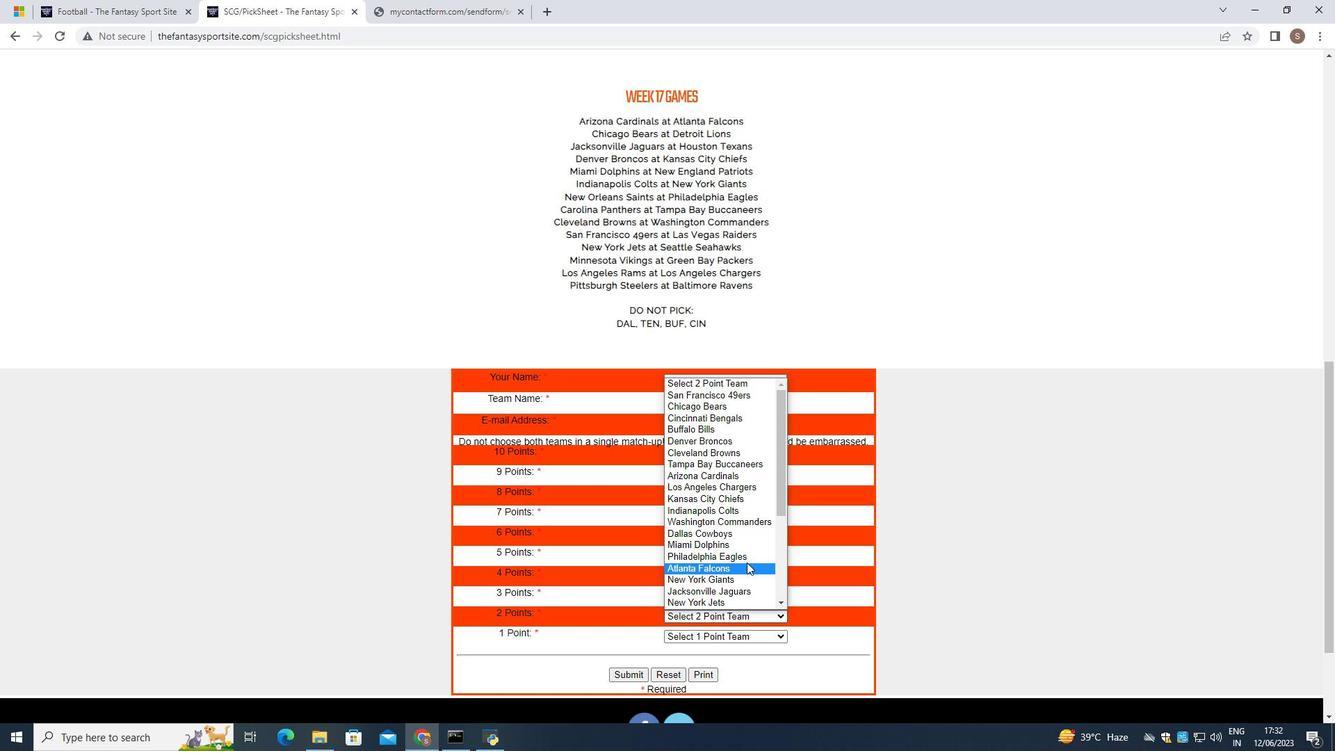 
Action: Mouse scrolled (747, 560) with delta (0, 0)
Screenshot: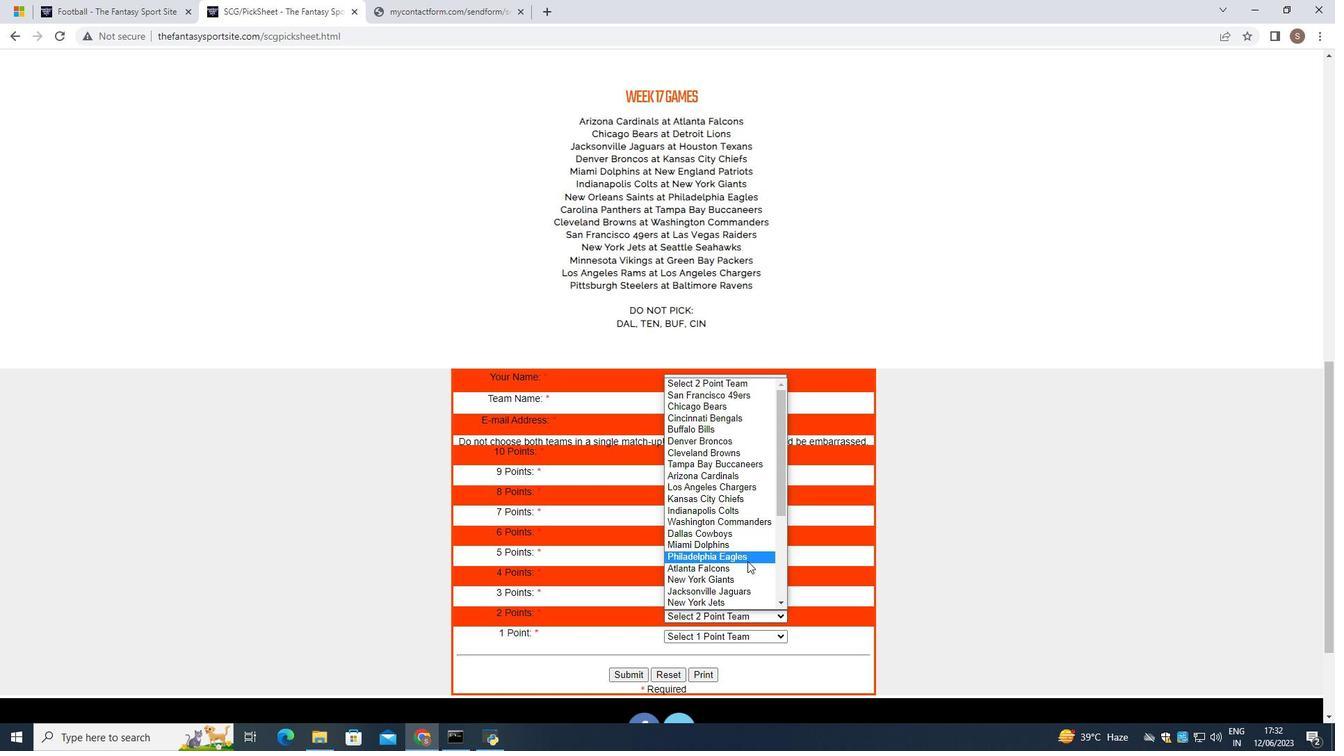 
Action: Mouse scrolled (747, 560) with delta (0, 0)
Screenshot: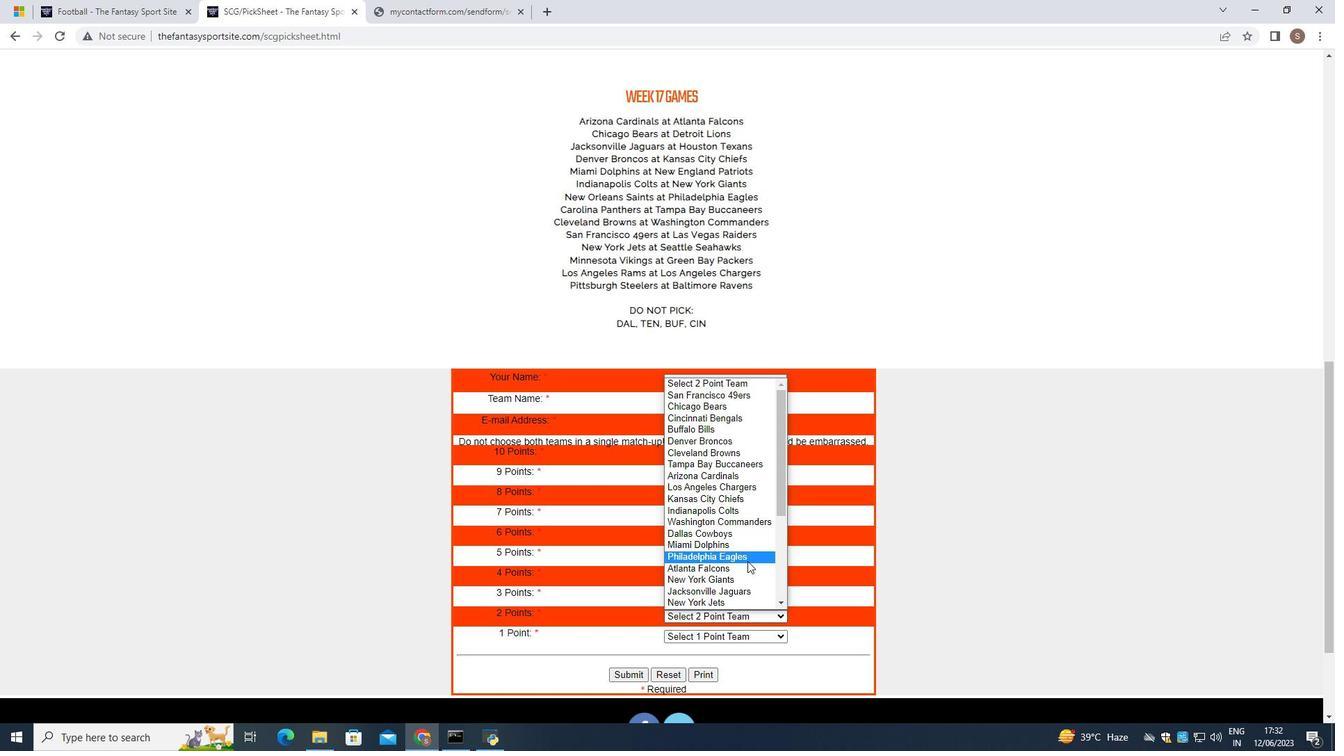 
Action: Mouse scrolled (747, 560) with delta (0, 0)
Screenshot: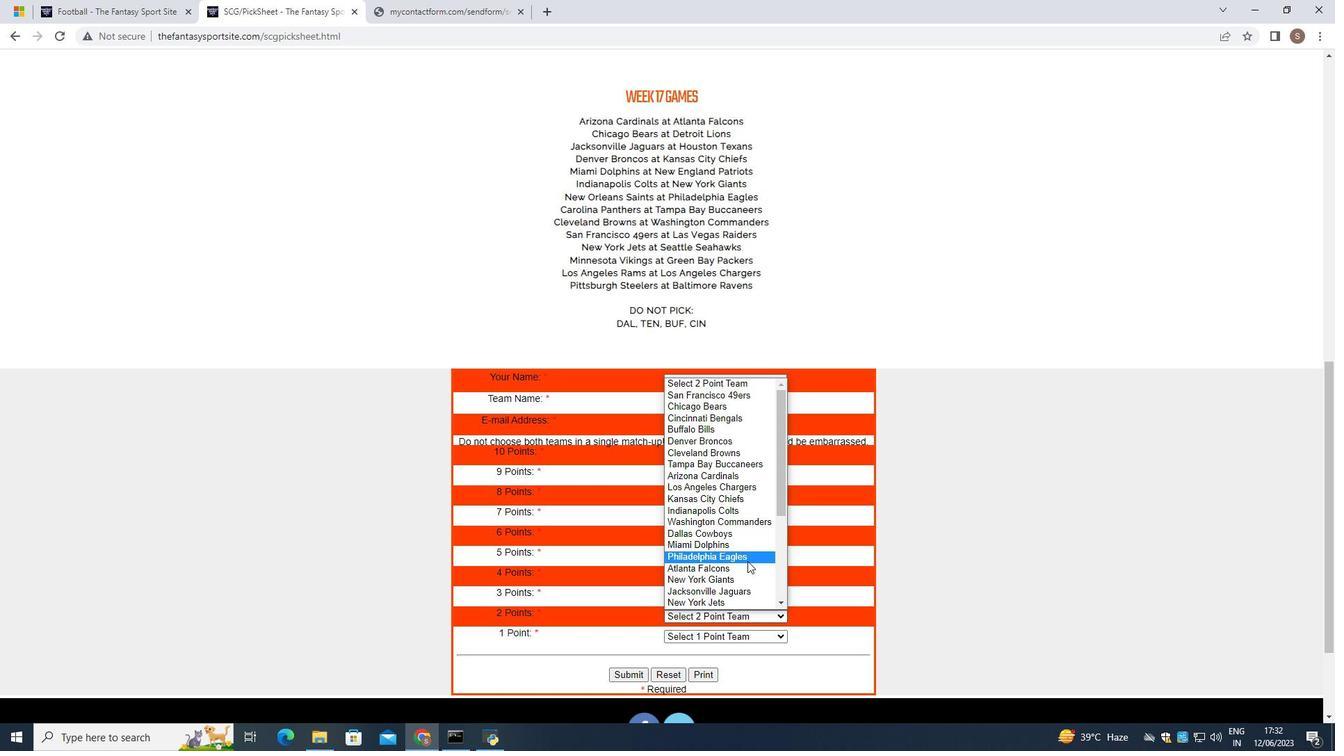
Action: Mouse scrolled (747, 560) with delta (0, 0)
Screenshot: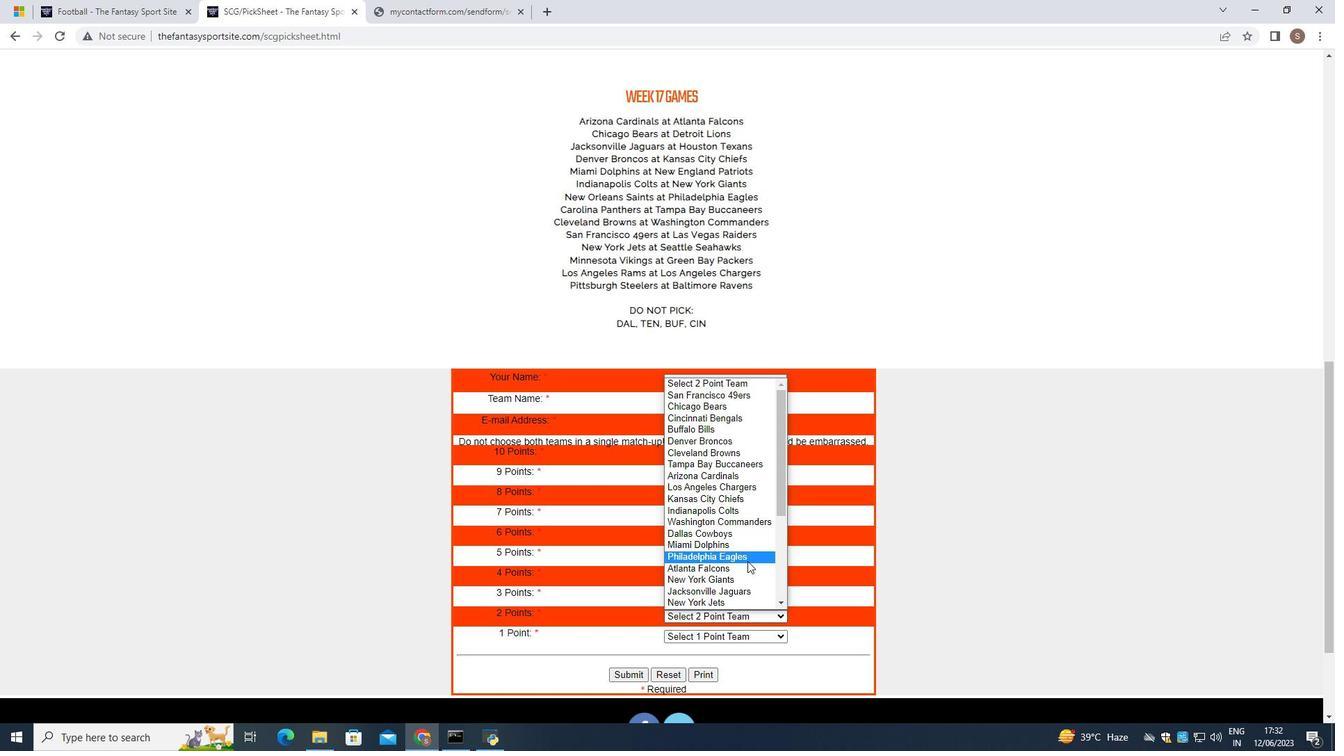 
Action: Mouse scrolled (747, 560) with delta (0, 0)
Screenshot: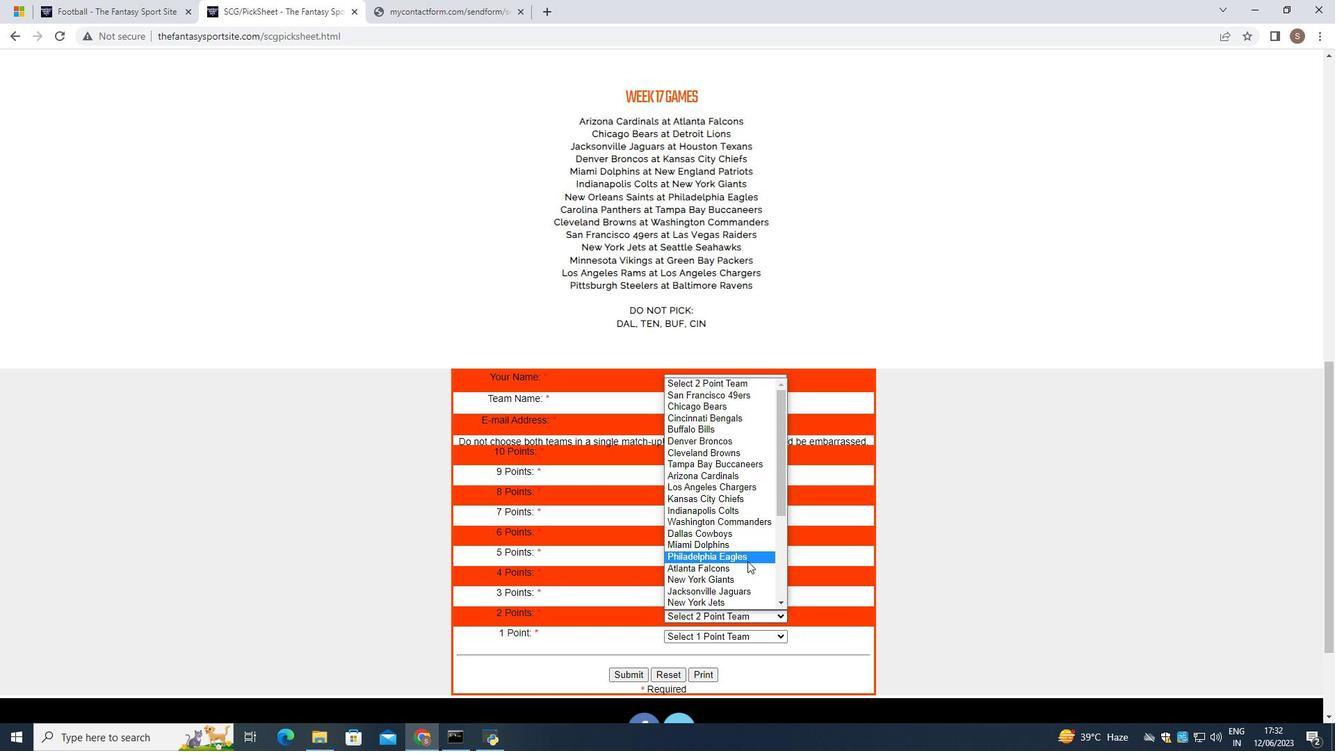 
Action: Mouse scrolled (747, 560) with delta (0, 0)
Screenshot: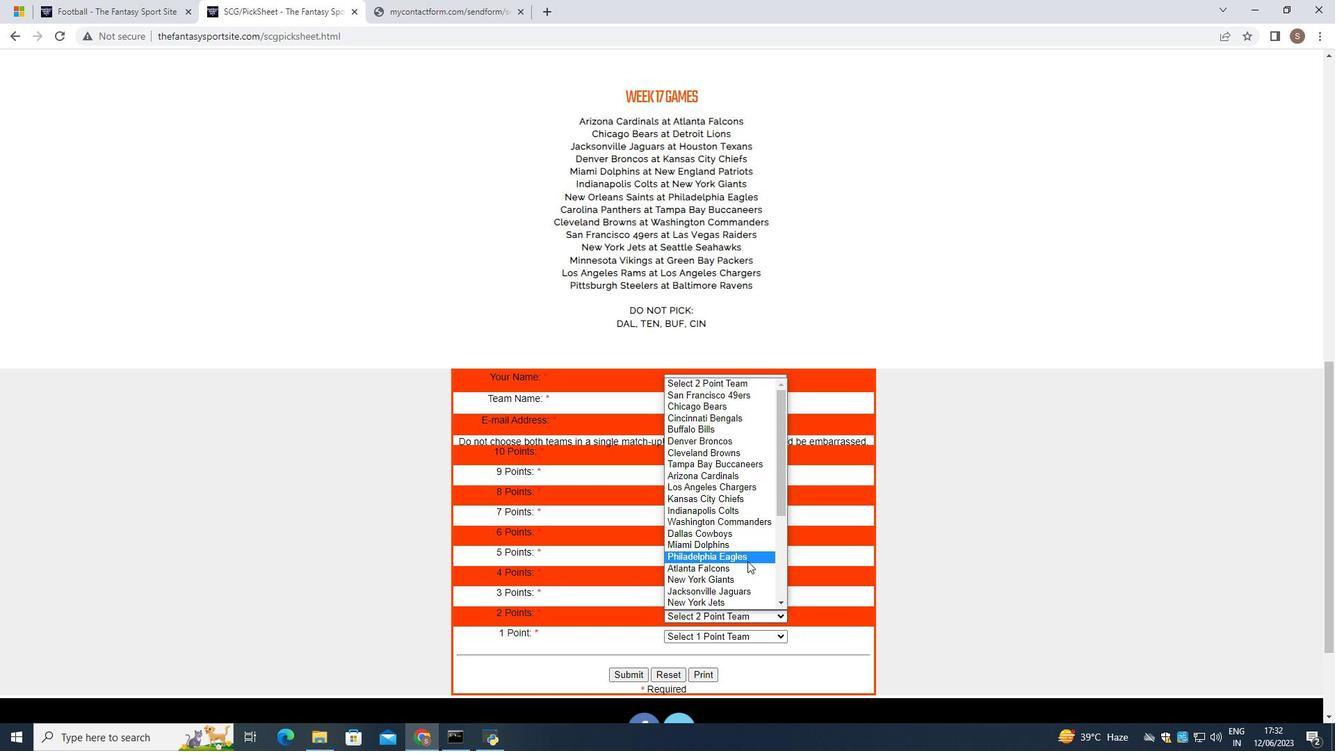 
Action: Mouse scrolled (747, 560) with delta (0, 0)
Screenshot: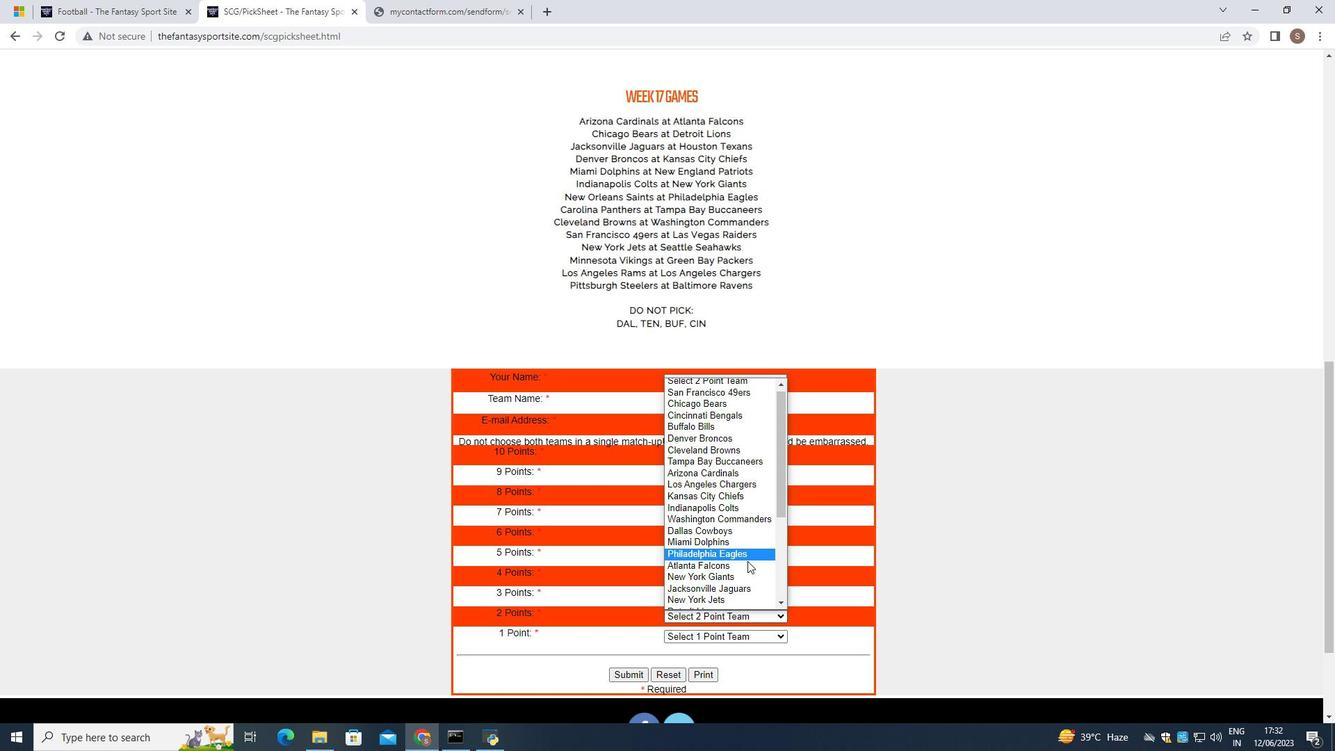 
Action: Mouse moved to (747, 560)
Screenshot: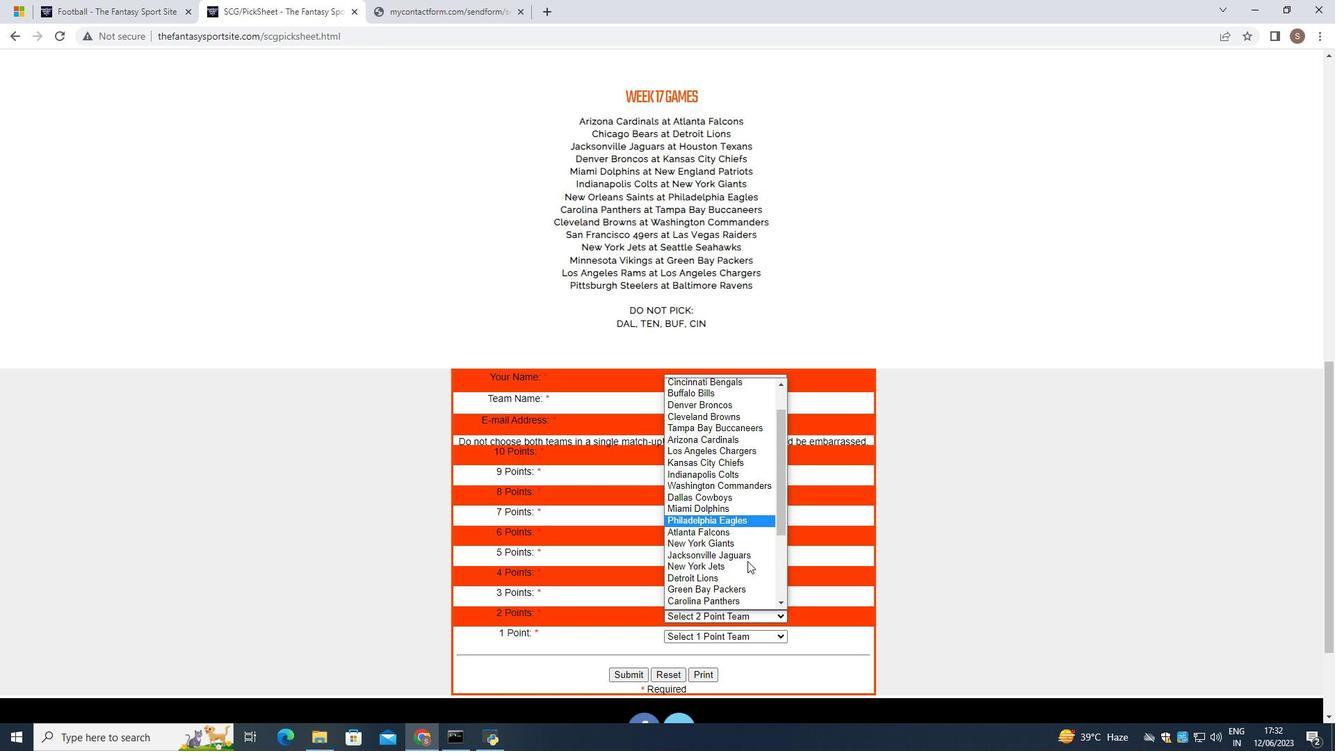 
Action: Mouse scrolled (747, 559) with delta (0, 0)
Screenshot: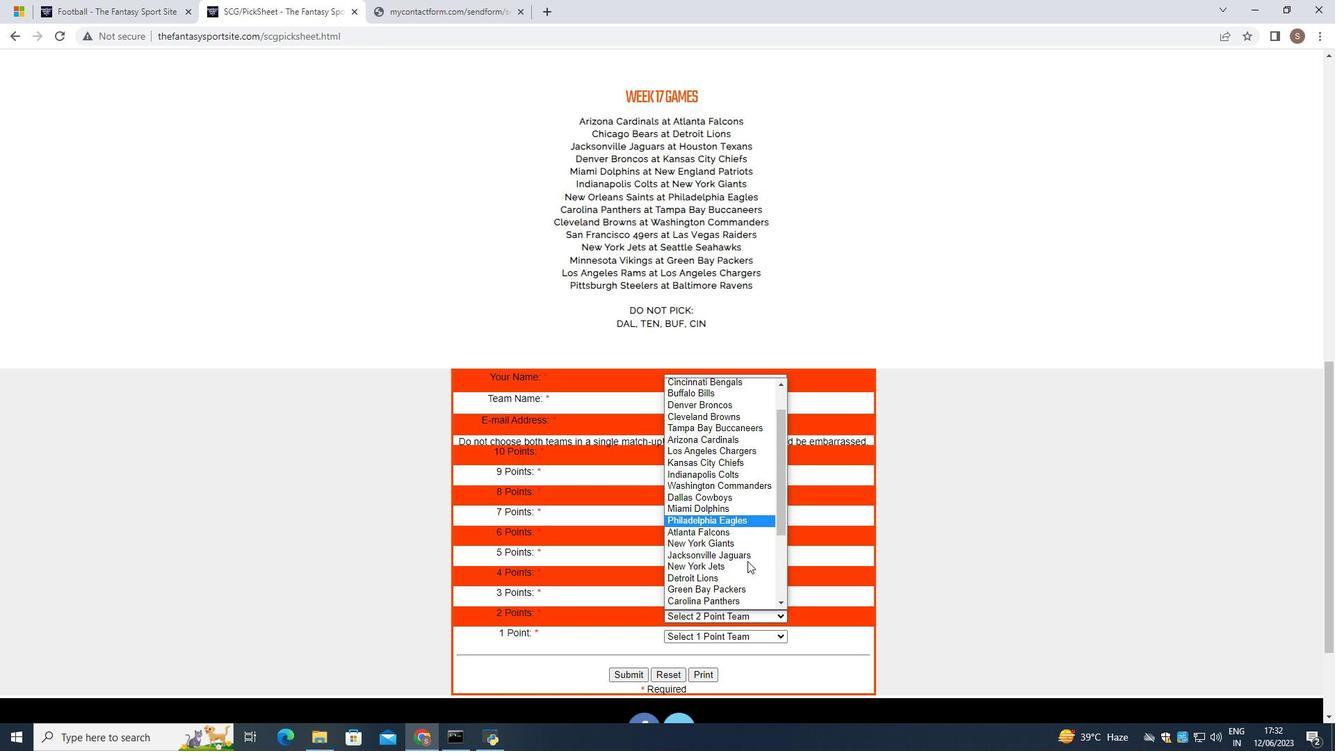 
Action: Mouse moved to (751, 472)
Screenshot: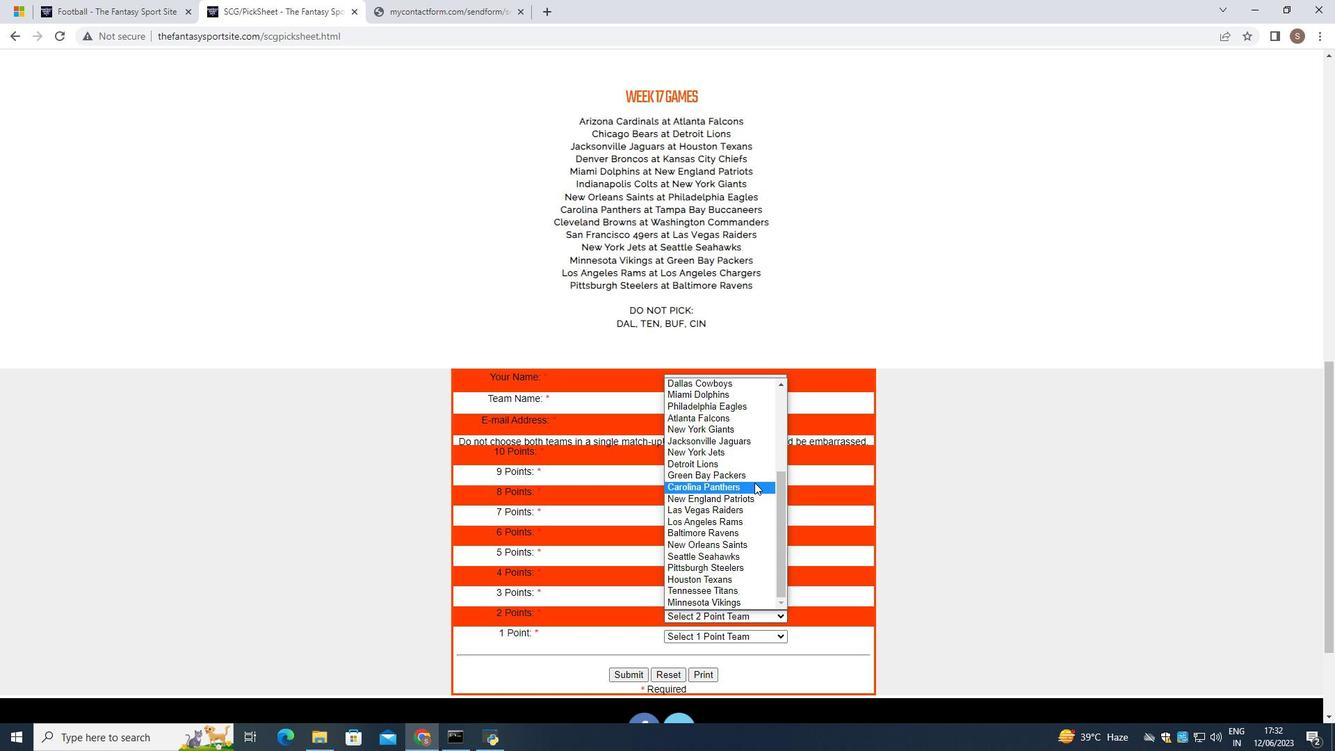 
Action: Mouse pressed left at (751, 472)
Screenshot: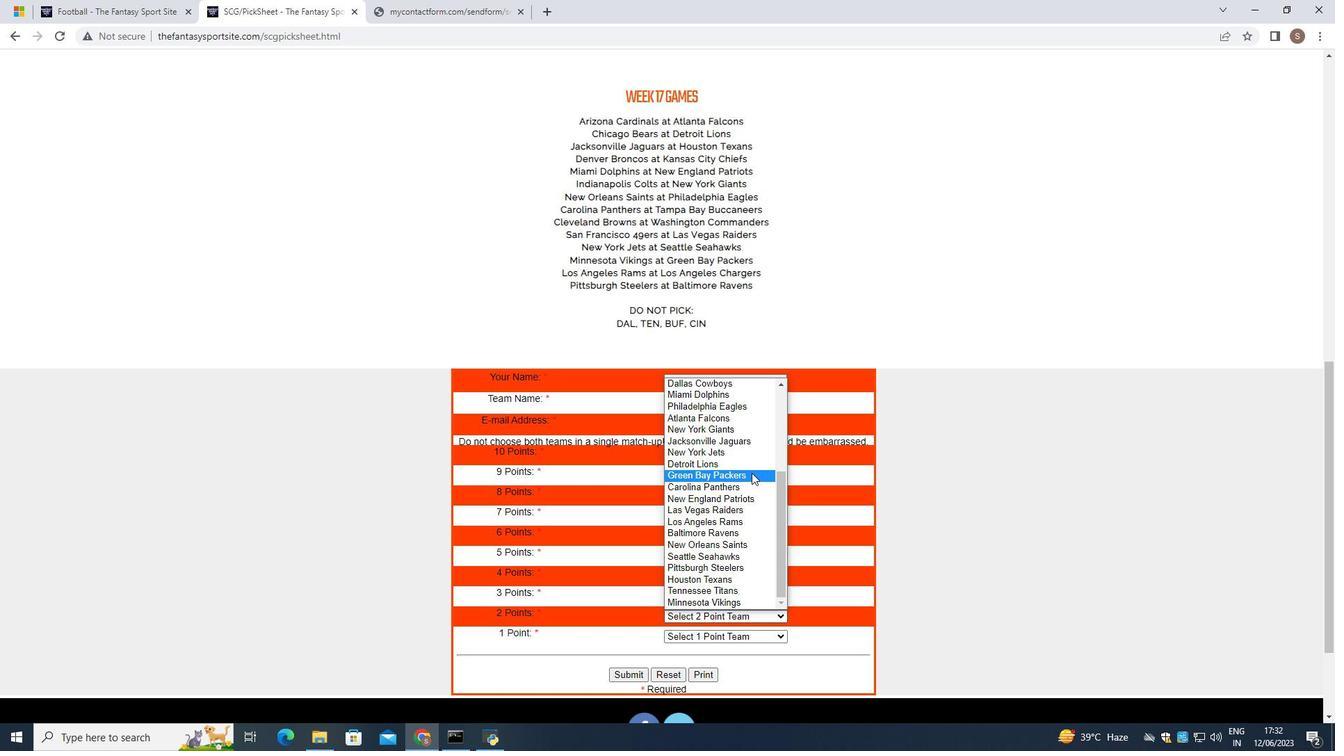 
Action: Mouse moved to (753, 638)
Screenshot: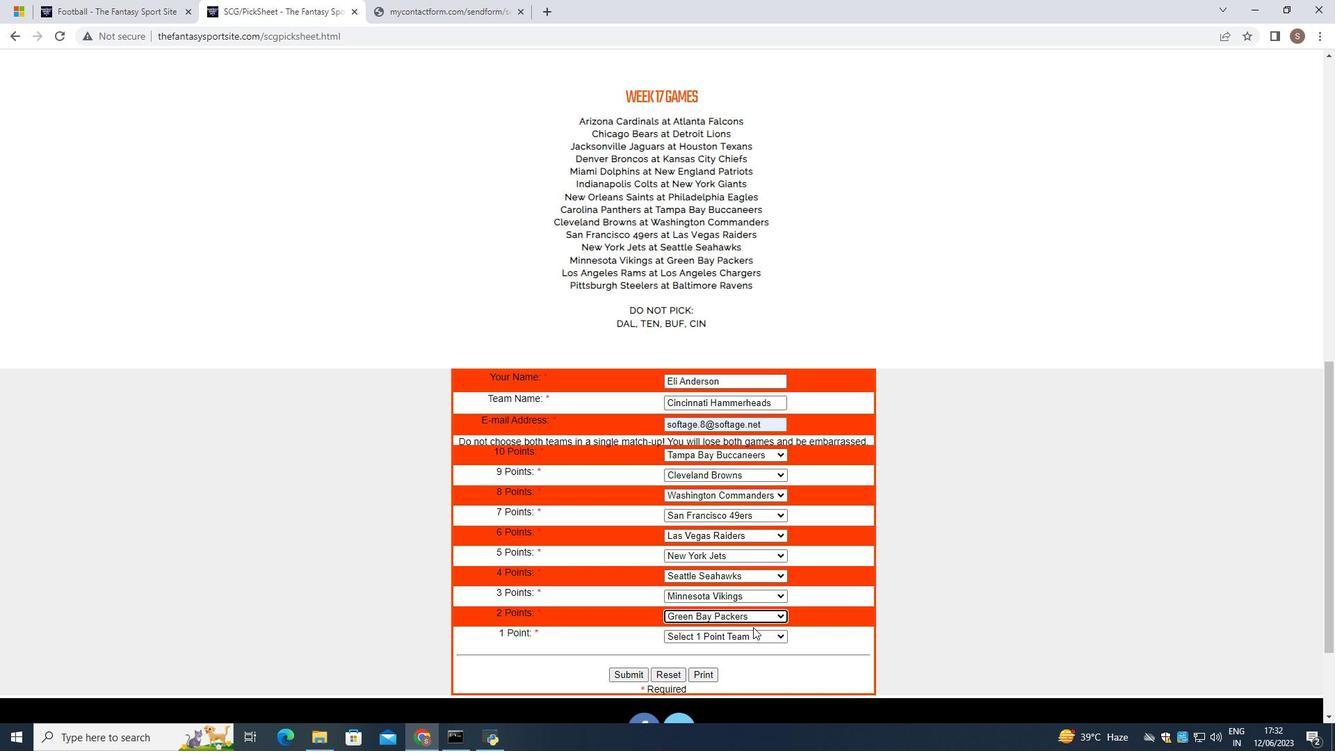 
Action: Mouse pressed left at (753, 638)
Screenshot: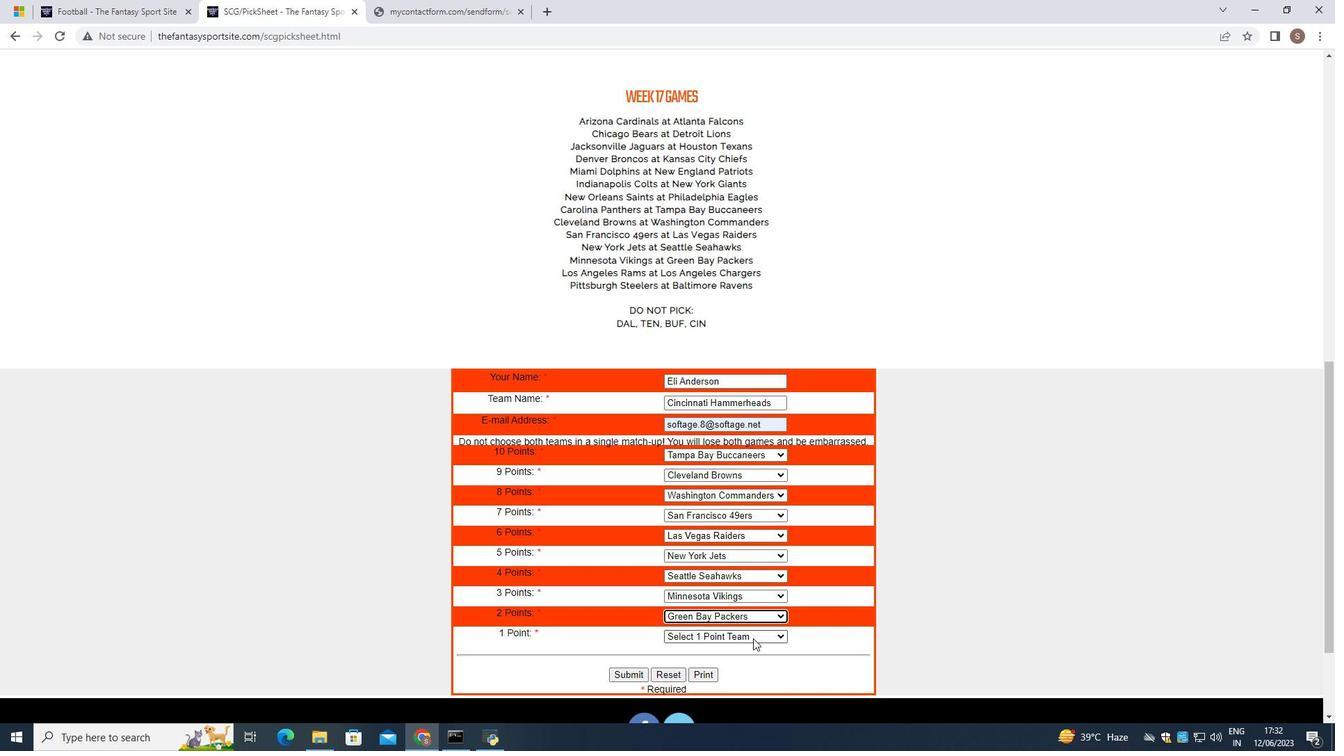 
Action: Mouse moved to (747, 584)
Screenshot: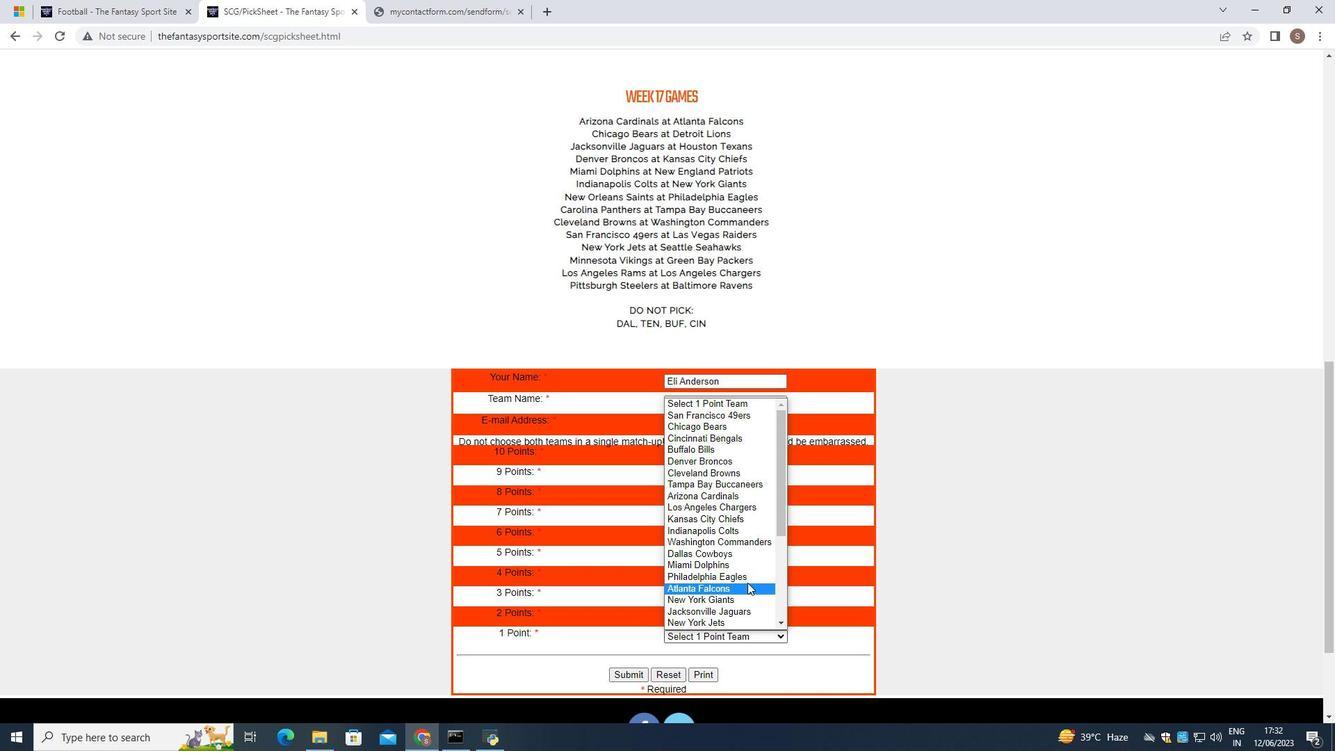 
Action: Mouse scrolled (747, 583) with delta (0, 0)
Screenshot: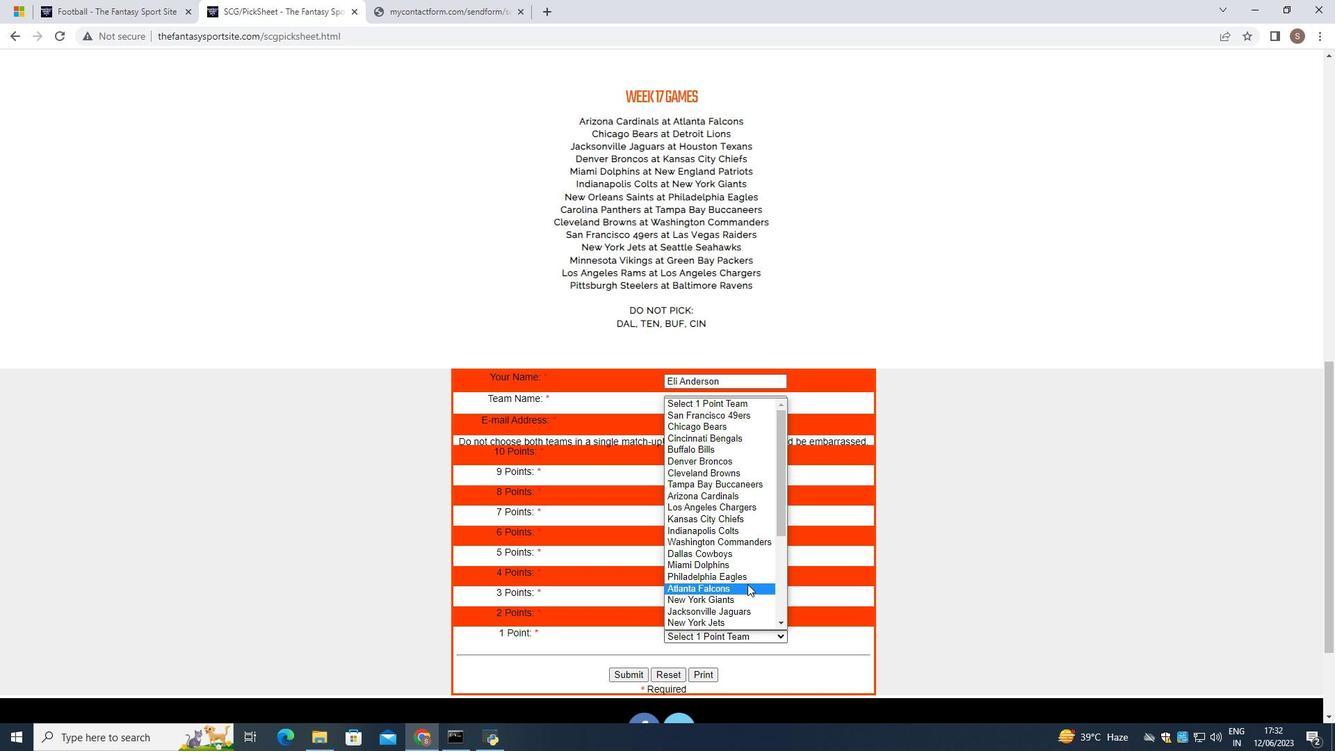 
Action: Mouse scrolled (747, 583) with delta (0, 0)
Screenshot: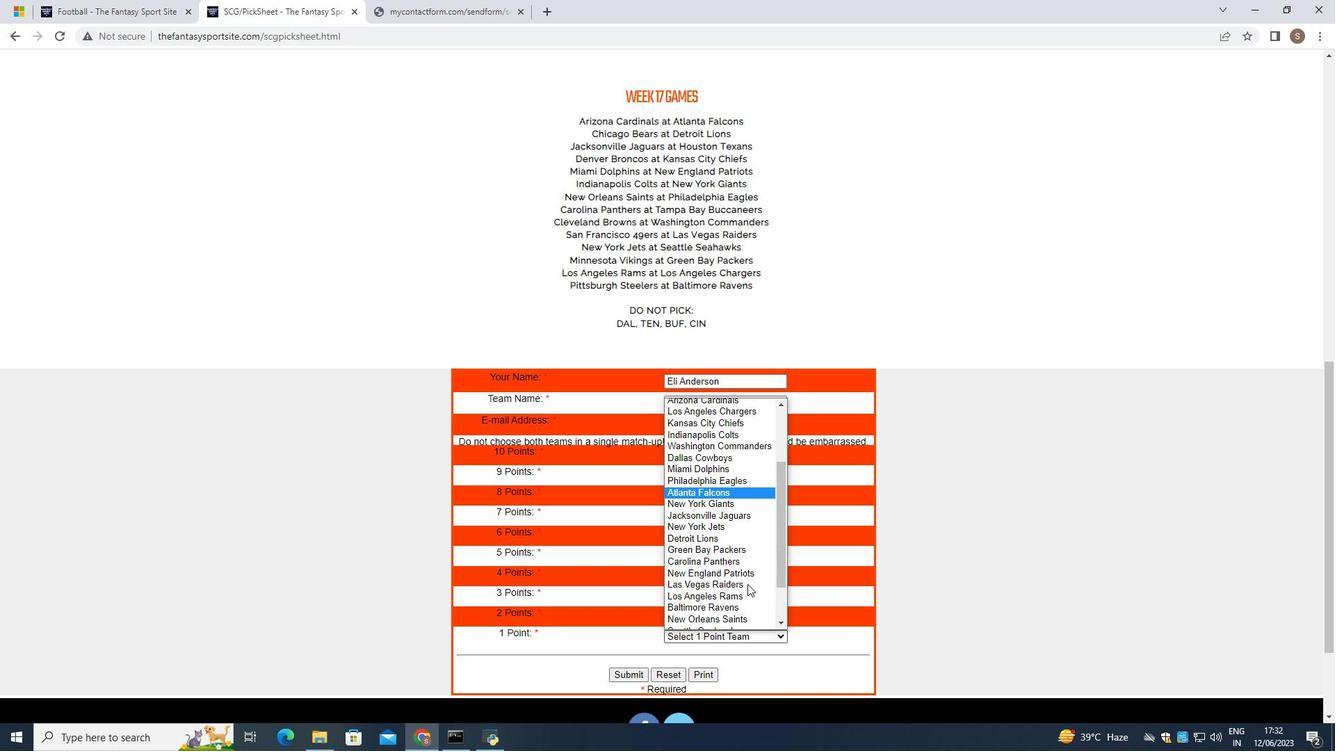 
Action: Mouse scrolled (747, 583) with delta (0, 0)
Screenshot: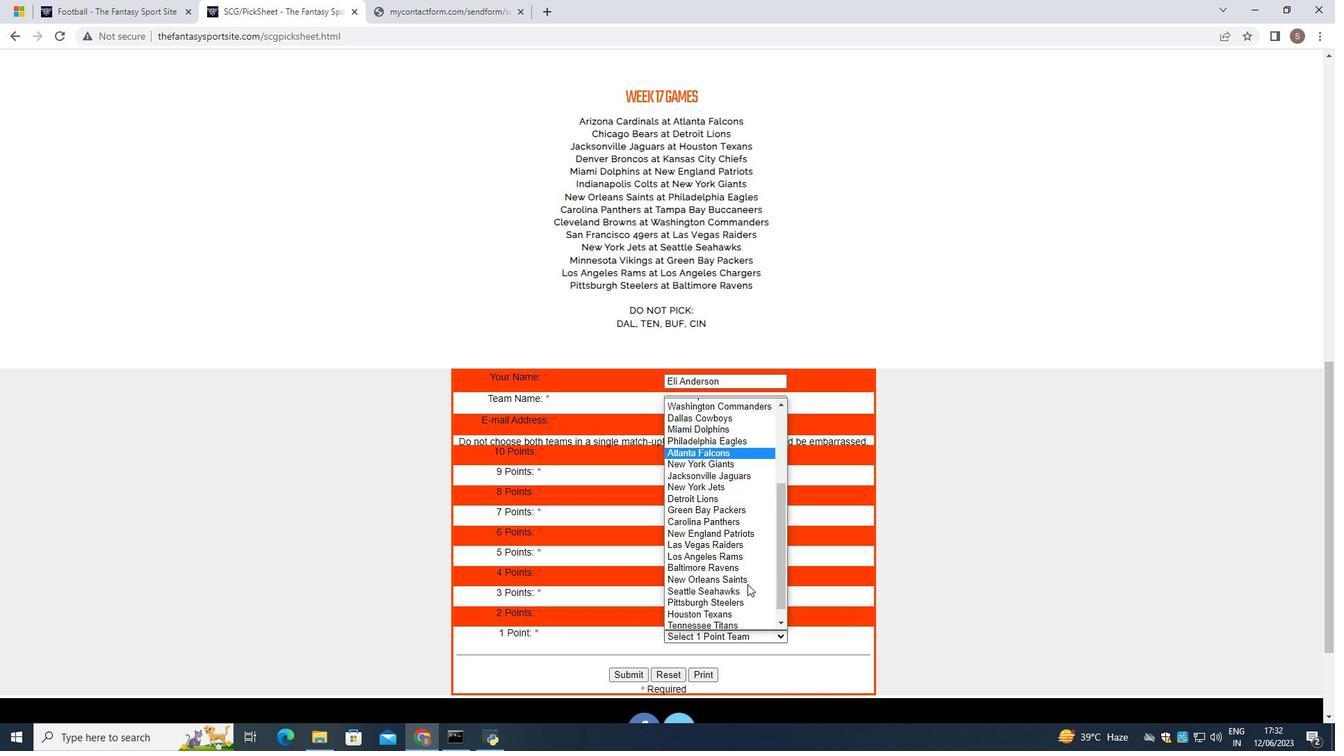 
Action: Mouse scrolled (747, 583) with delta (0, 0)
Screenshot: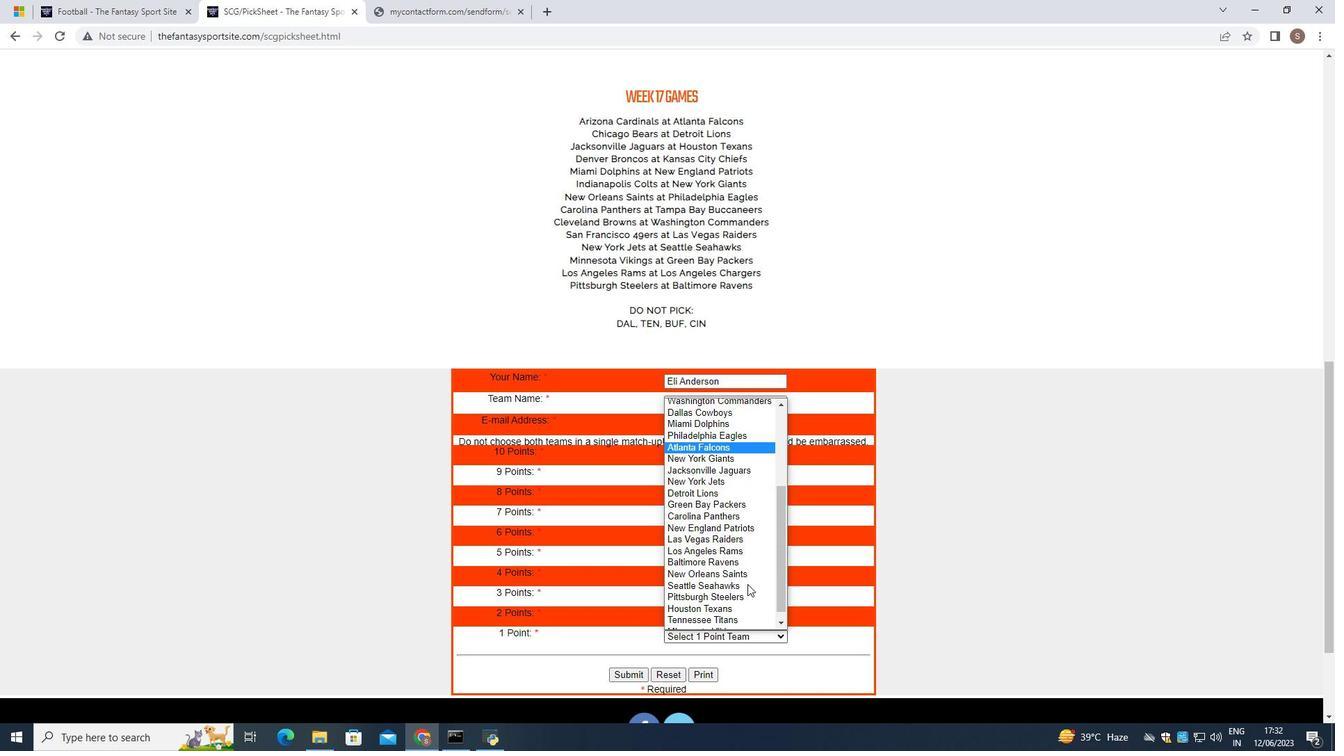 
Action: Mouse scrolled (747, 583) with delta (0, 0)
Screenshot: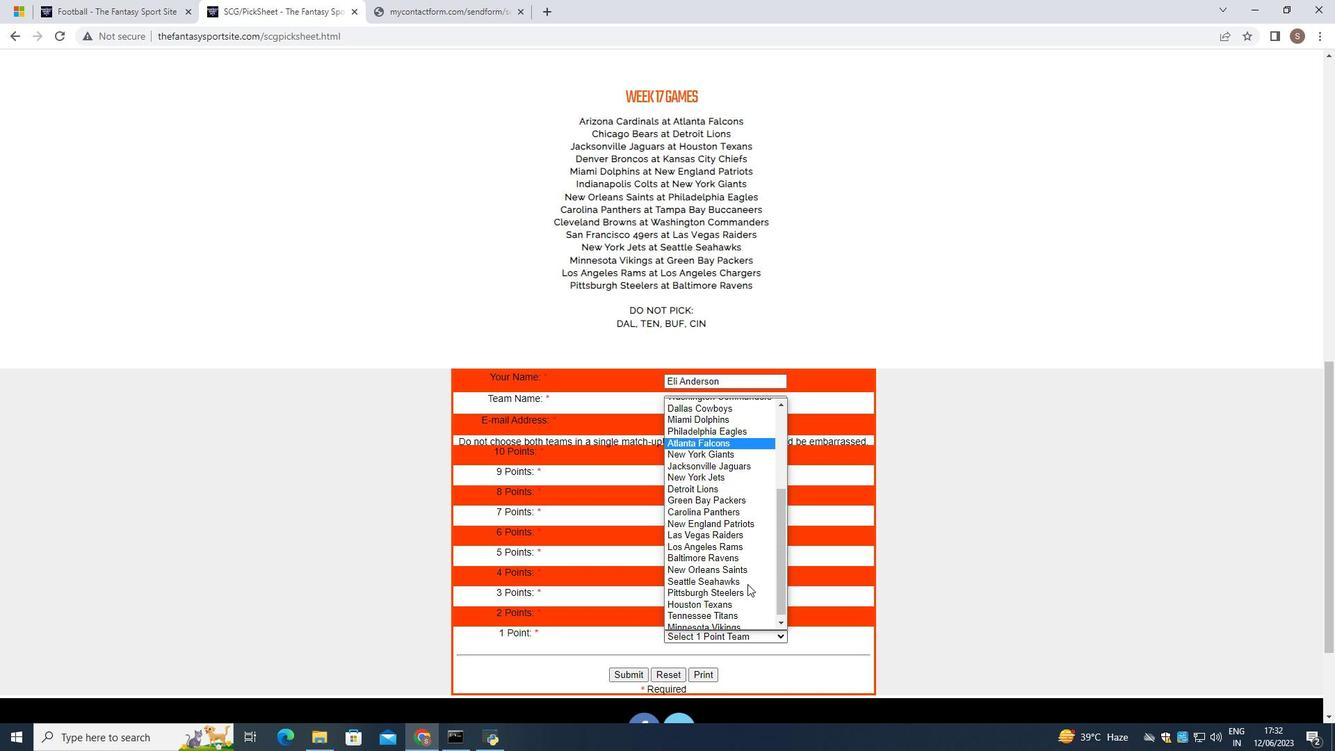 
Action: Mouse scrolled (747, 583) with delta (0, 0)
Screenshot: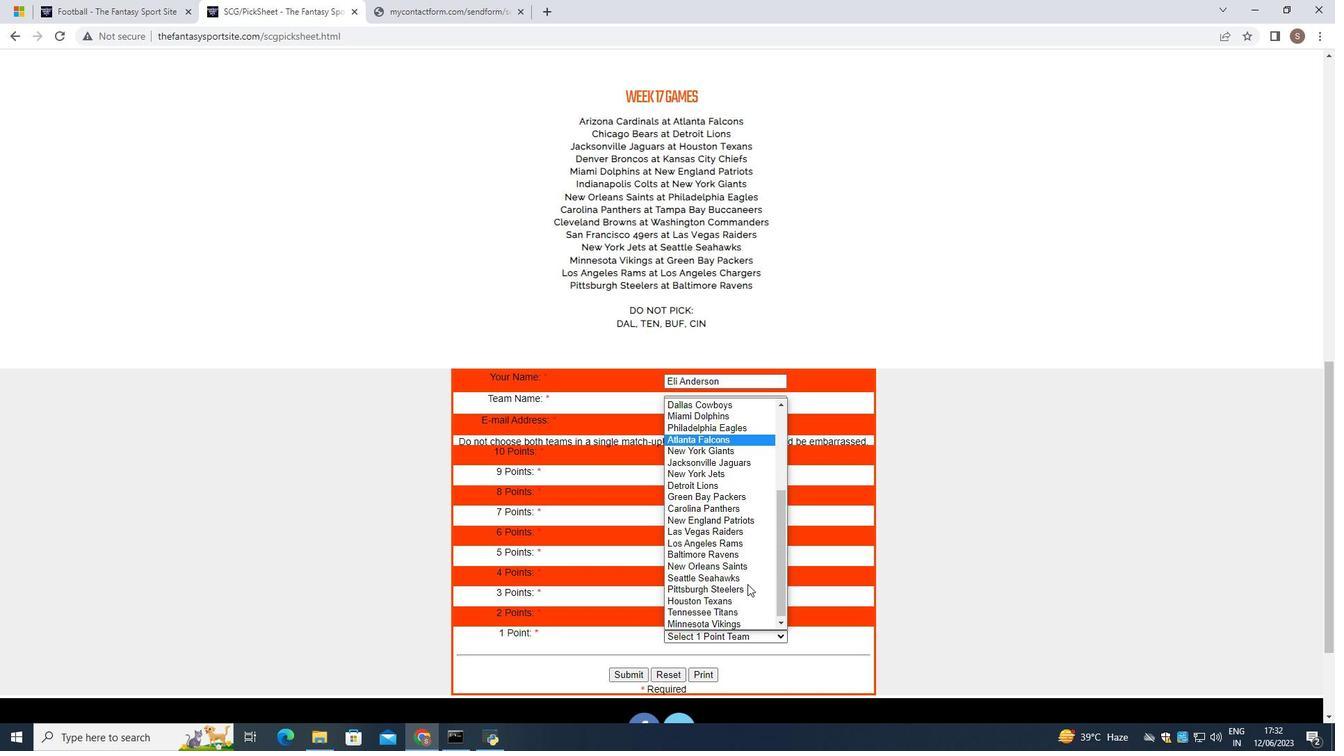 
Action: Mouse moved to (742, 539)
Screenshot: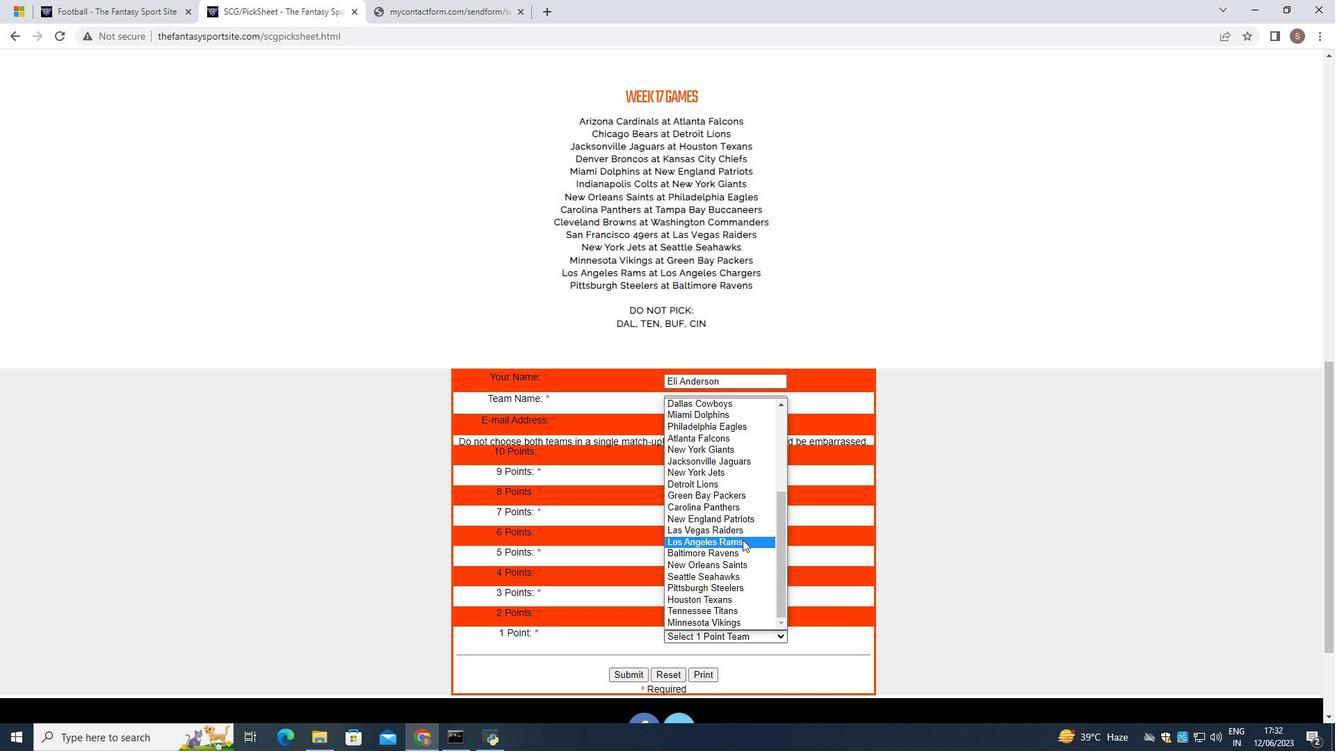 
Action: Mouse pressed left at (742, 539)
Screenshot: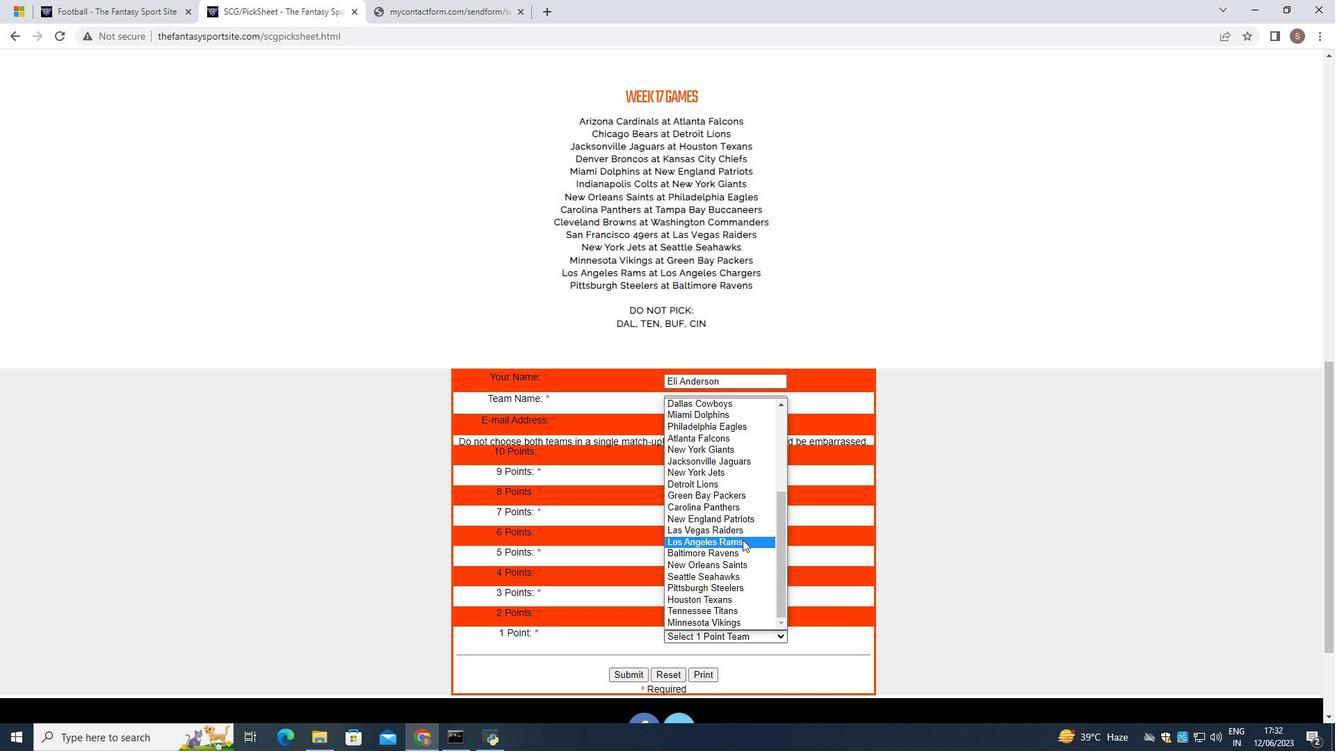 
Action: Mouse moved to (626, 677)
Screenshot: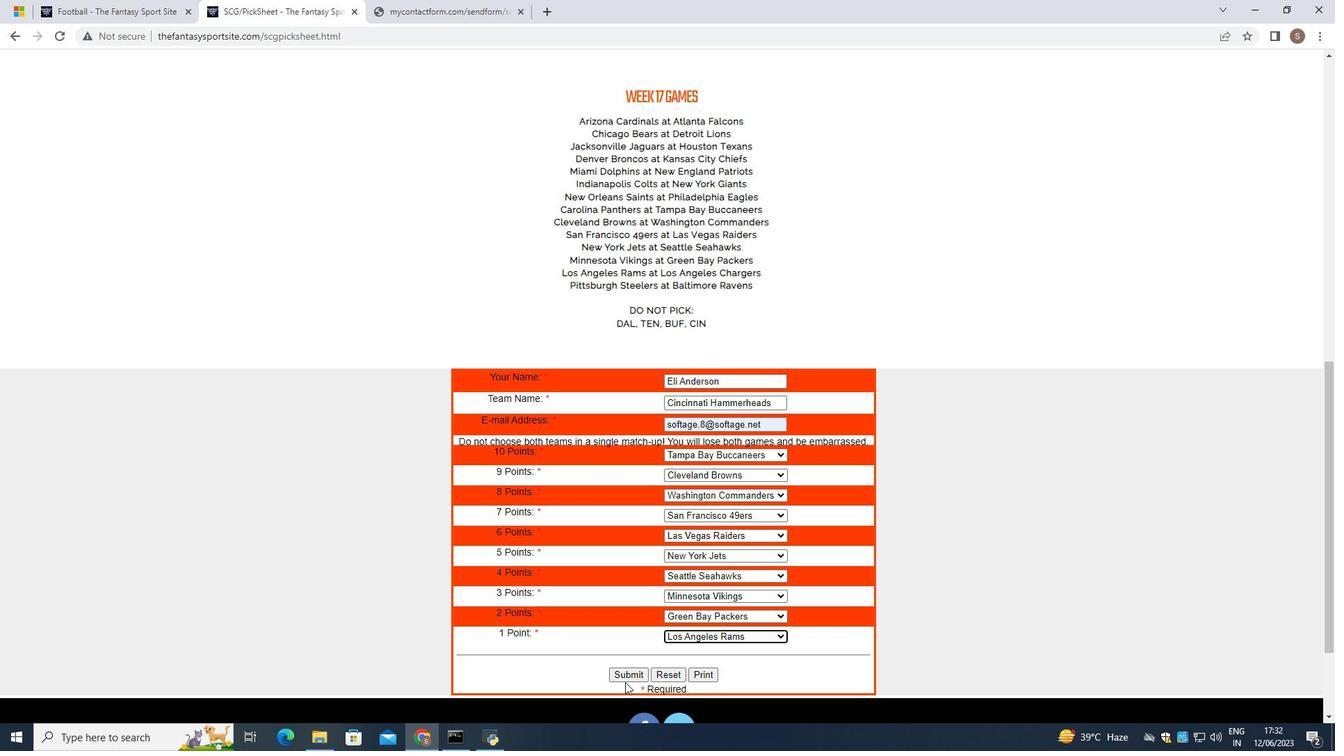 
Action: Mouse pressed left at (626, 677)
Screenshot: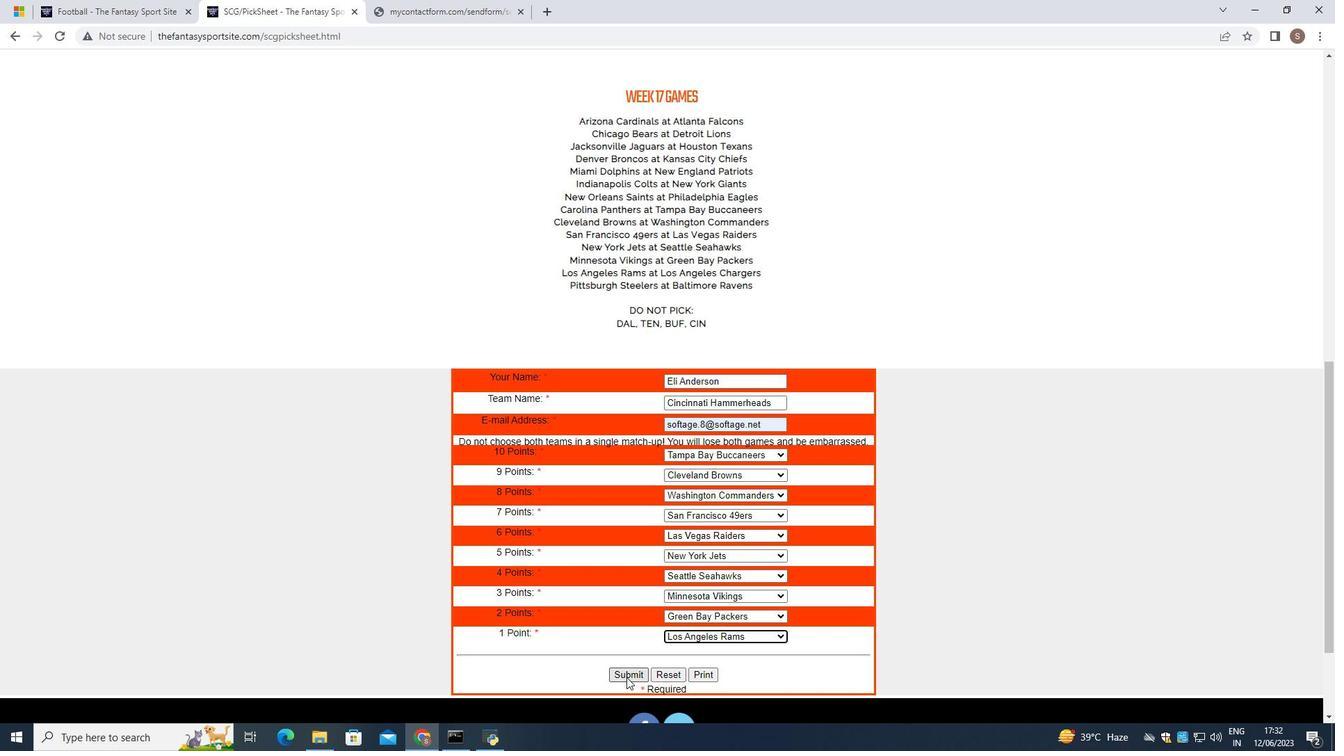 
Action: Mouse moved to (626, 677)
Screenshot: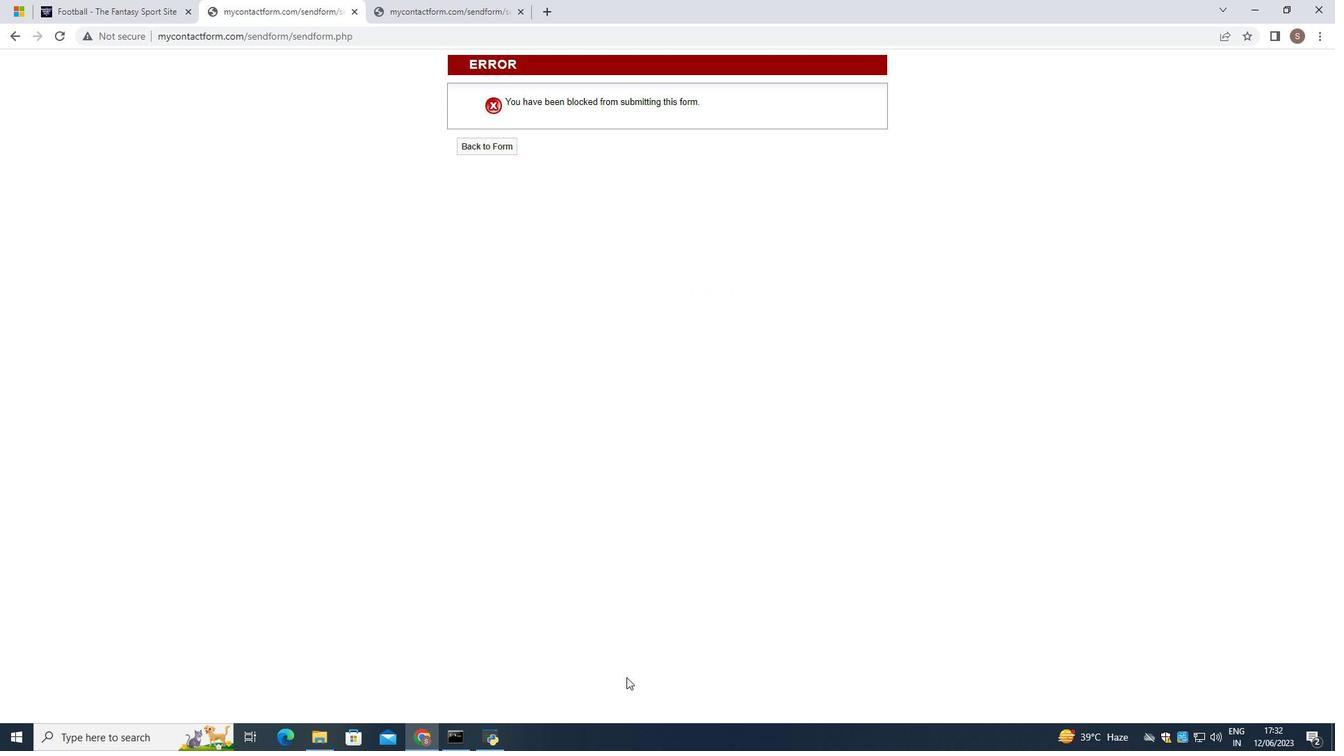 
